 Task: Explore Airbnb accommodation in Chacarita, Costa Rica from 10th December, 2023 to 25th December, 2023 for 3 adults, 1 child. Place can be shared room with 2 bedrooms having 3 beds and 2 bathrooms. Property type can be guest house. Amenities needed are: wifi, free parkinig on premises, gym, breakfast. Look for 5 properties as per requirement.
Action: Mouse pressed left at (411, 99)
Screenshot: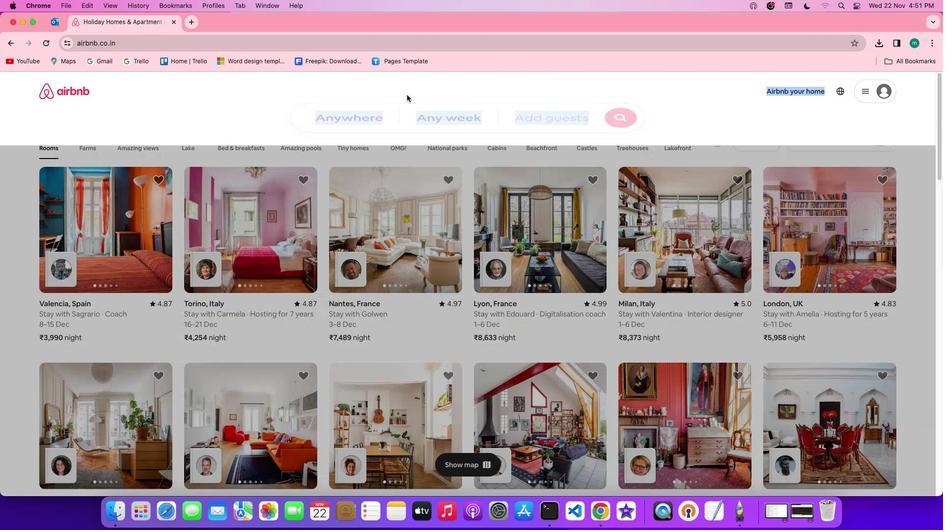 
Action: Mouse moved to (373, 134)
Screenshot: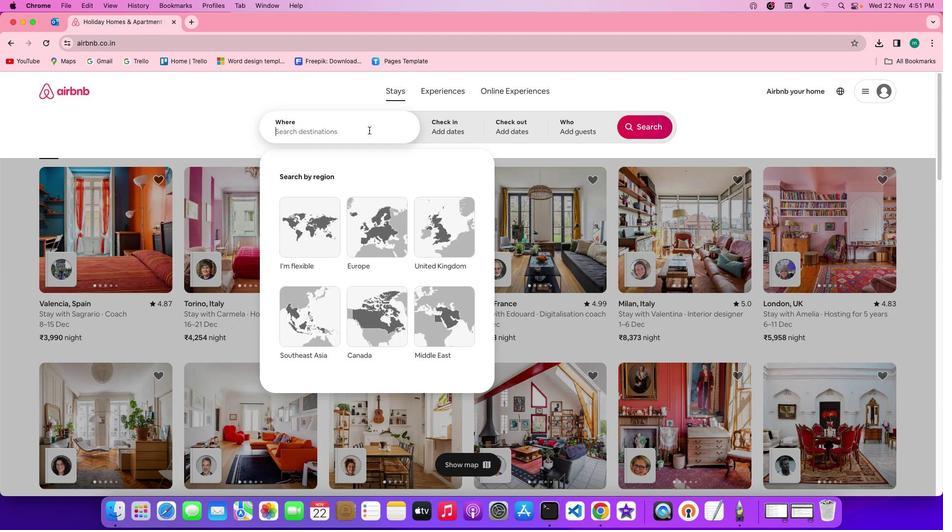 
Action: Mouse pressed left at (373, 134)
Screenshot: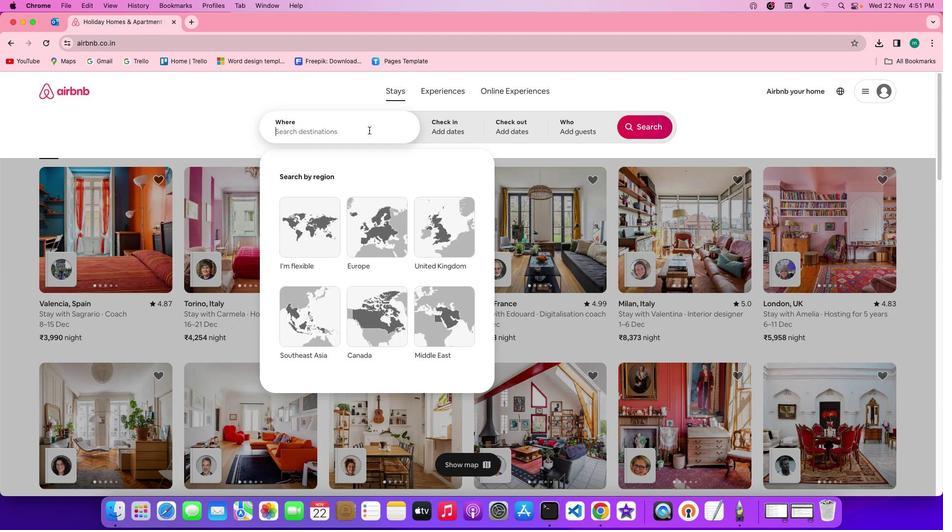 
Action: Key pressed Key.shift'C''h''a''c''a''r''i''t''a'','Key.spaceKey.shift'c''o''s''t''a'Key.spaceKey.shift'R''i''c''a'
Screenshot: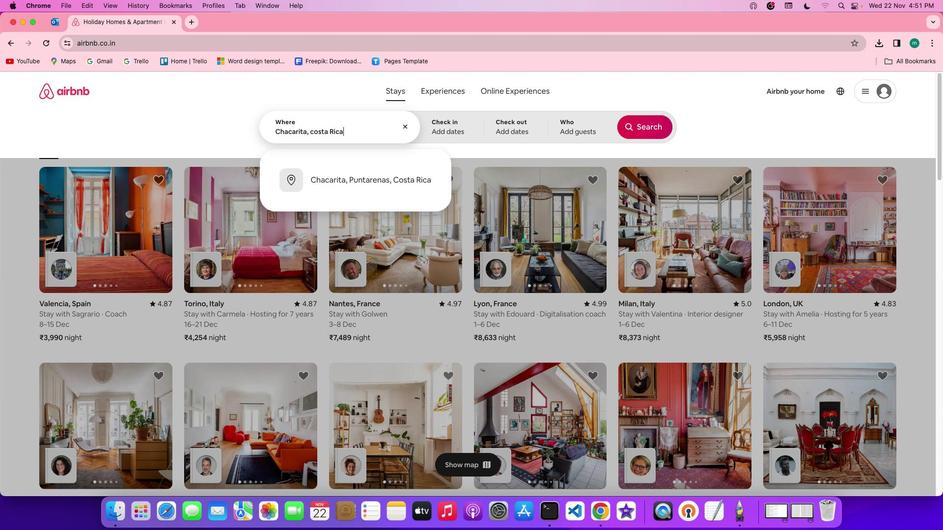 
Action: Mouse moved to (439, 126)
Screenshot: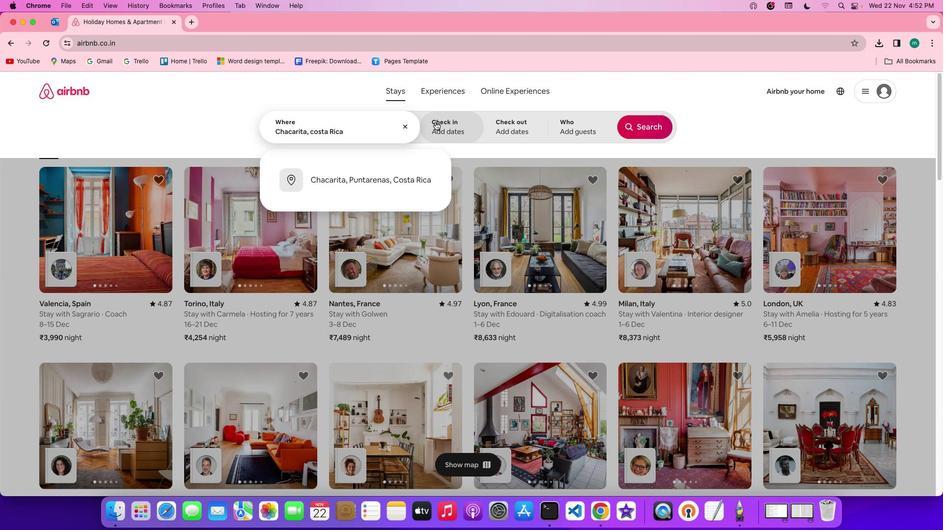 
Action: Mouse pressed left at (439, 126)
Screenshot: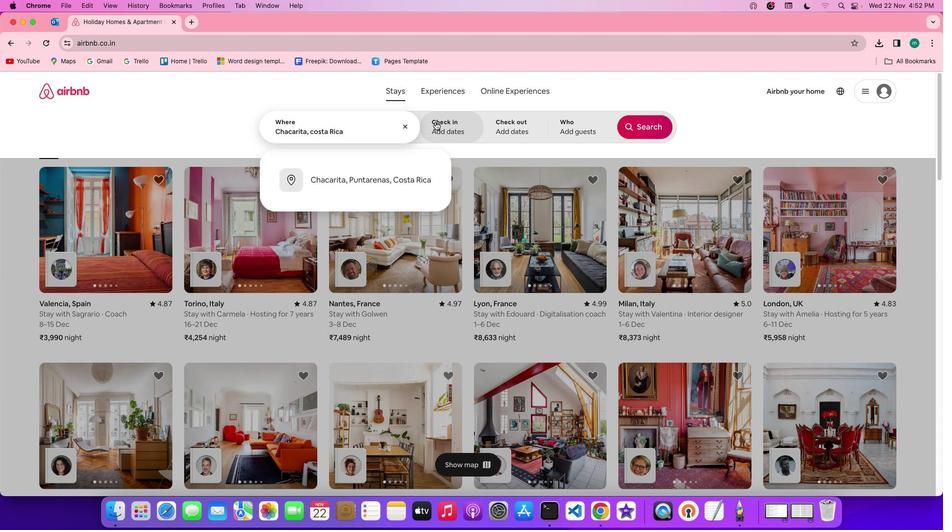 
Action: Mouse moved to (552, 257)
Screenshot: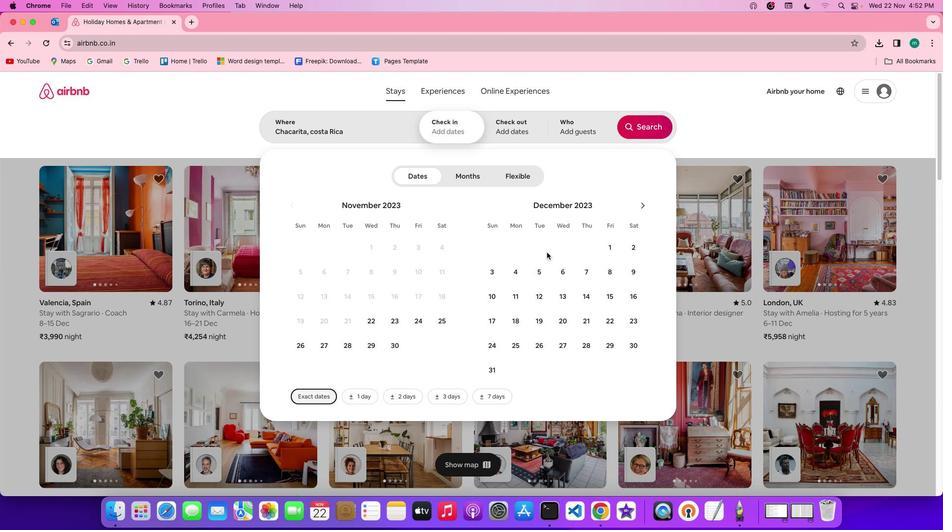 
Action: Mouse scrolled (552, 257) with delta (4, 3)
Screenshot: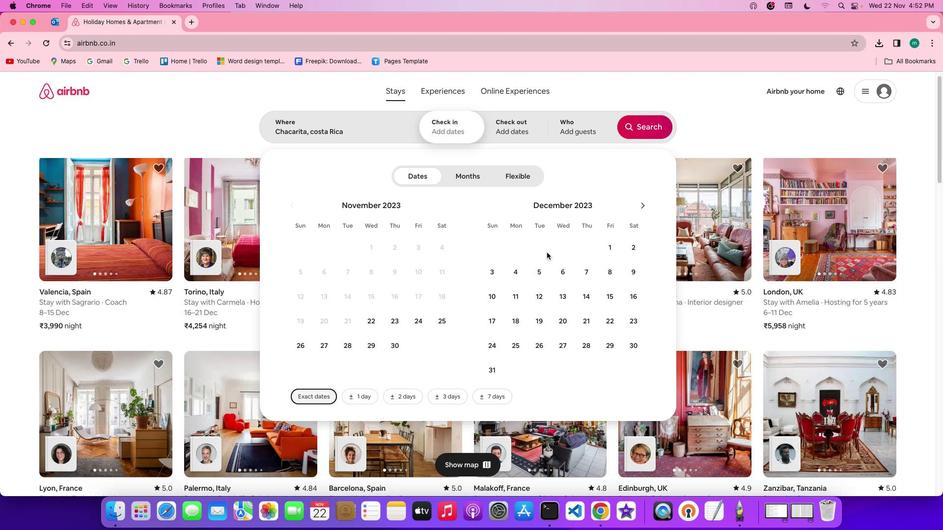 
Action: Mouse scrolled (552, 257) with delta (4, 3)
Screenshot: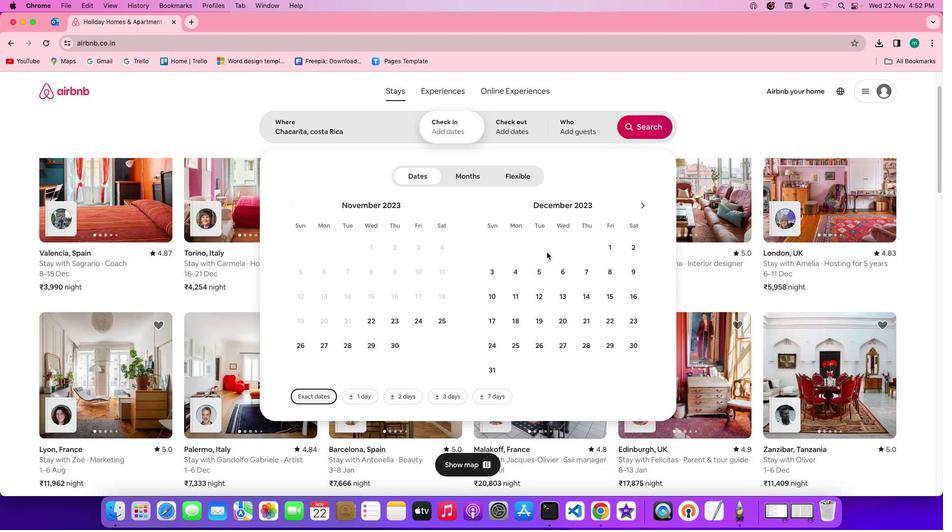 
Action: Mouse scrolled (552, 257) with delta (4, 3)
Screenshot: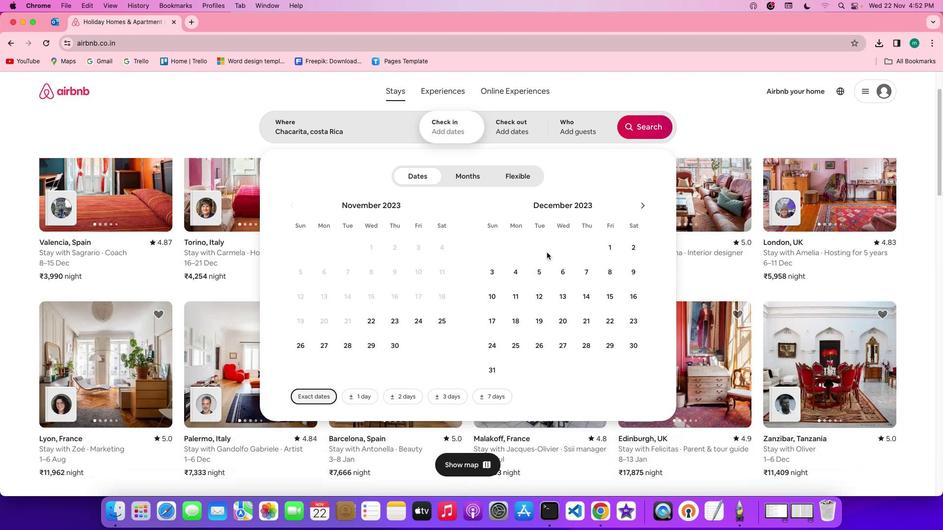 
Action: Mouse moved to (460, 93)
Screenshot: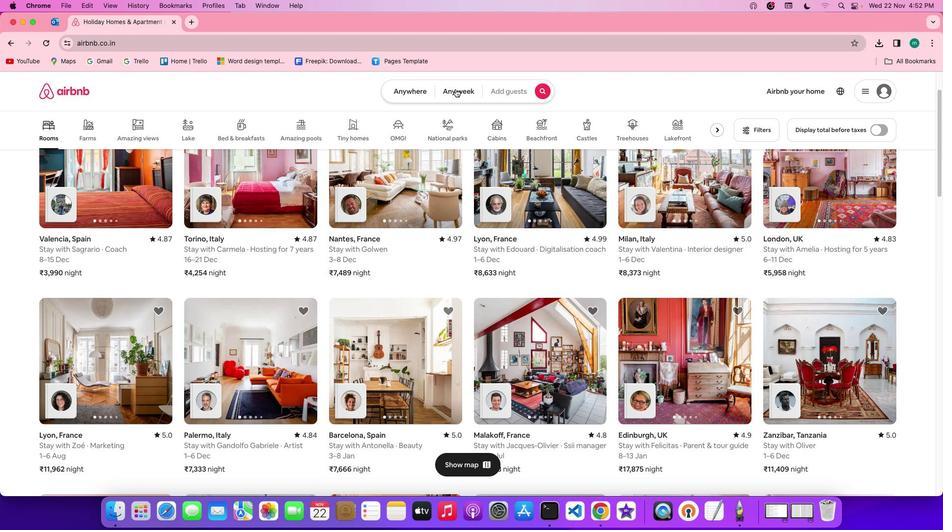 
Action: Mouse pressed left at (460, 93)
Screenshot: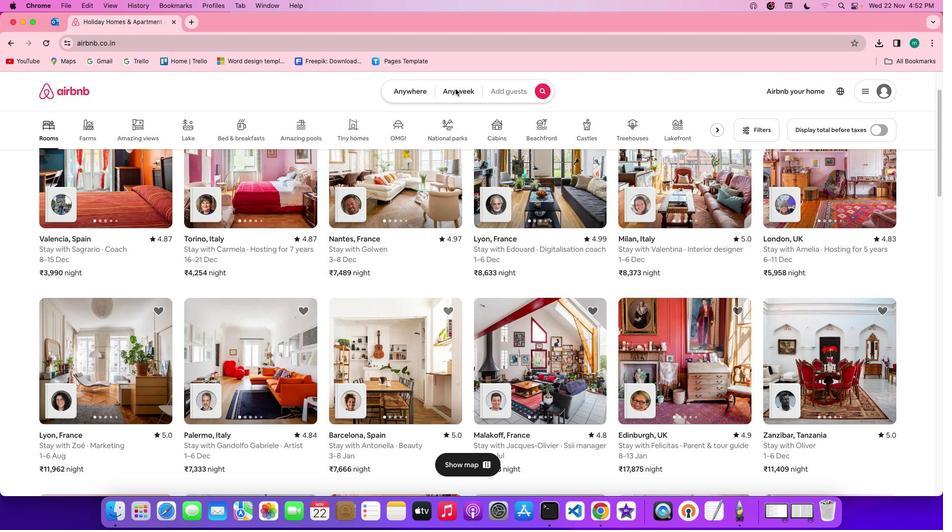 
Action: Mouse moved to (504, 296)
Screenshot: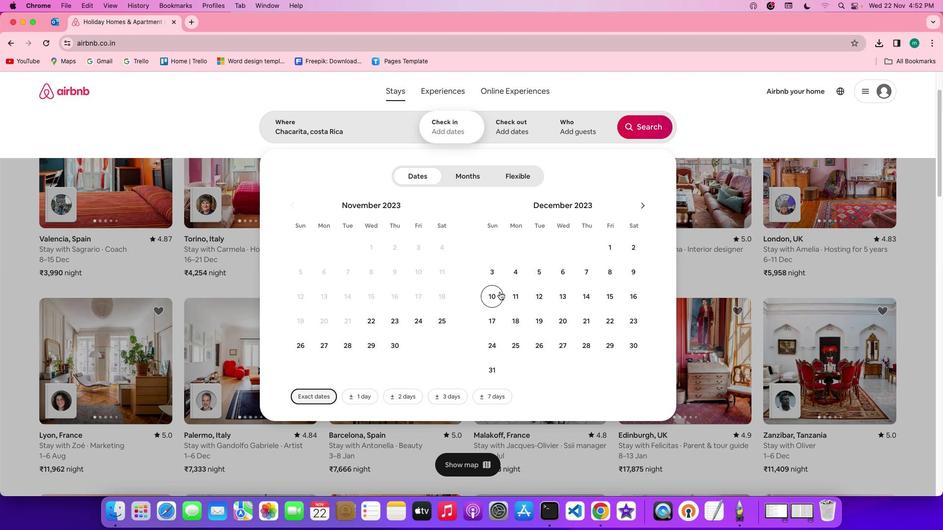 
Action: Mouse pressed left at (504, 296)
Screenshot: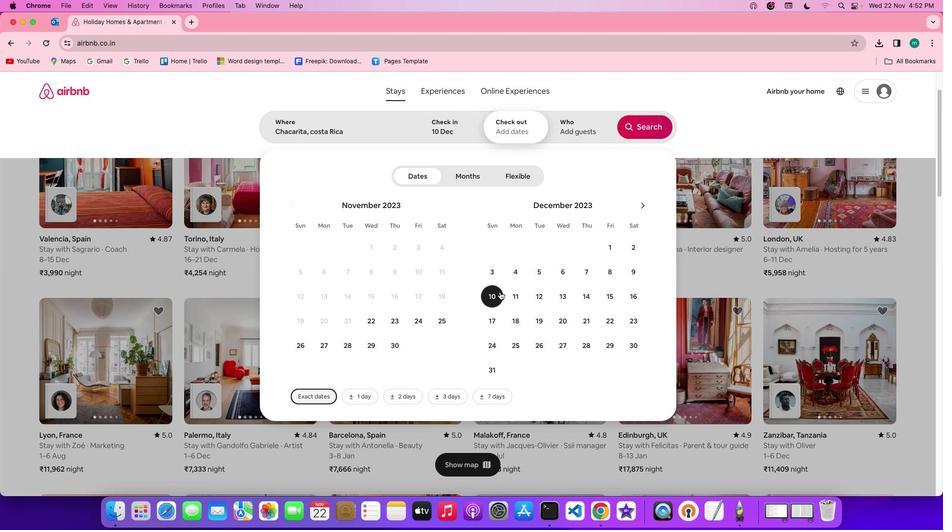 
Action: Mouse moved to (520, 344)
Screenshot: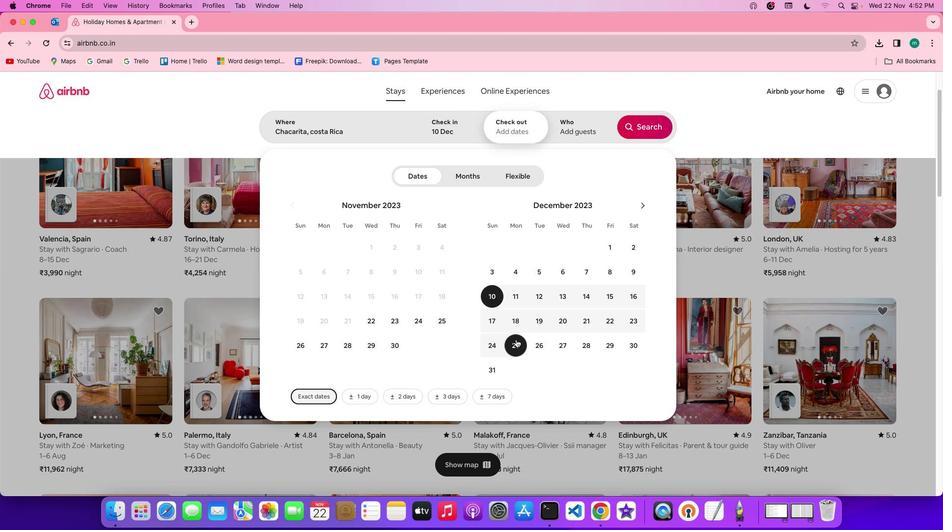 
Action: Mouse pressed left at (520, 344)
Screenshot: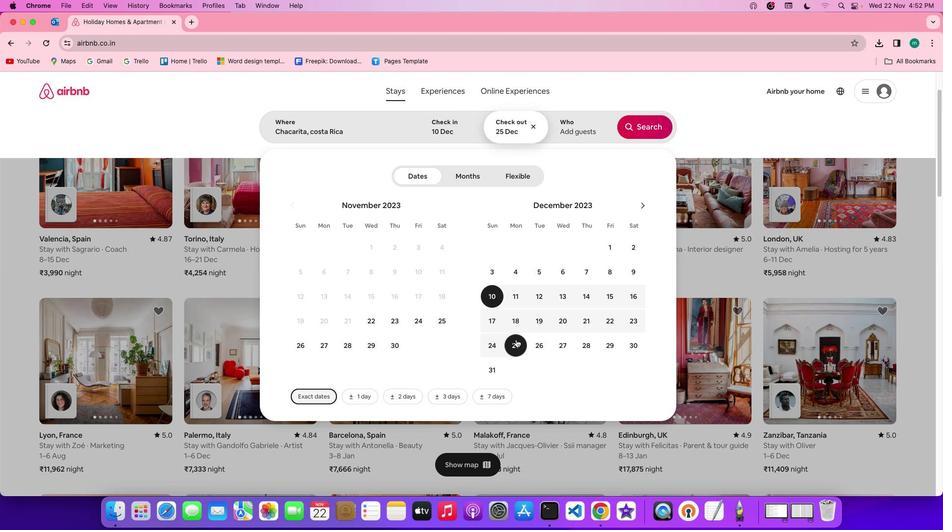 
Action: Mouse moved to (569, 129)
Screenshot: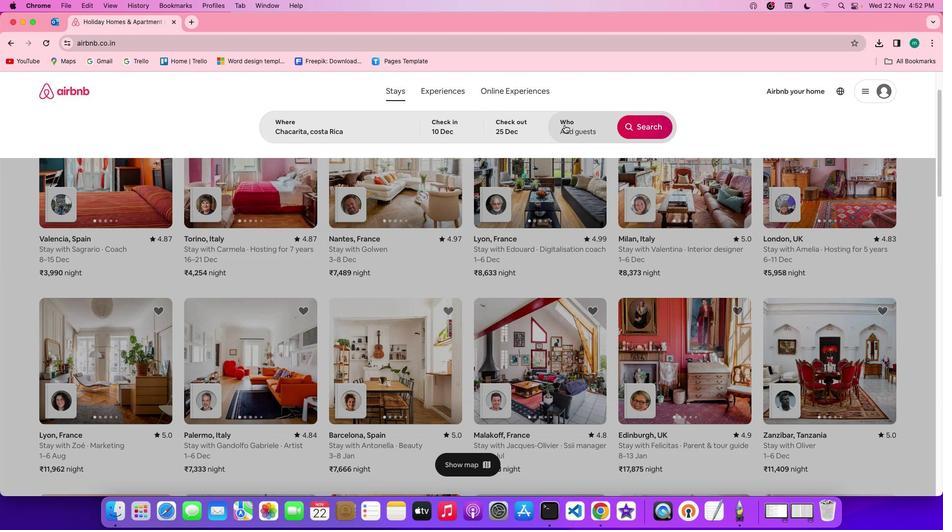 
Action: Mouse pressed left at (569, 129)
Screenshot: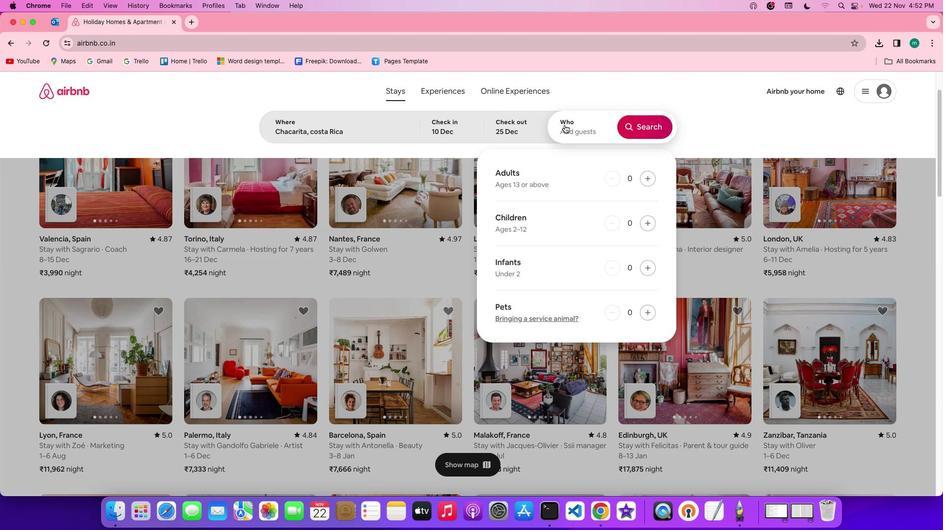 
Action: Mouse moved to (653, 184)
Screenshot: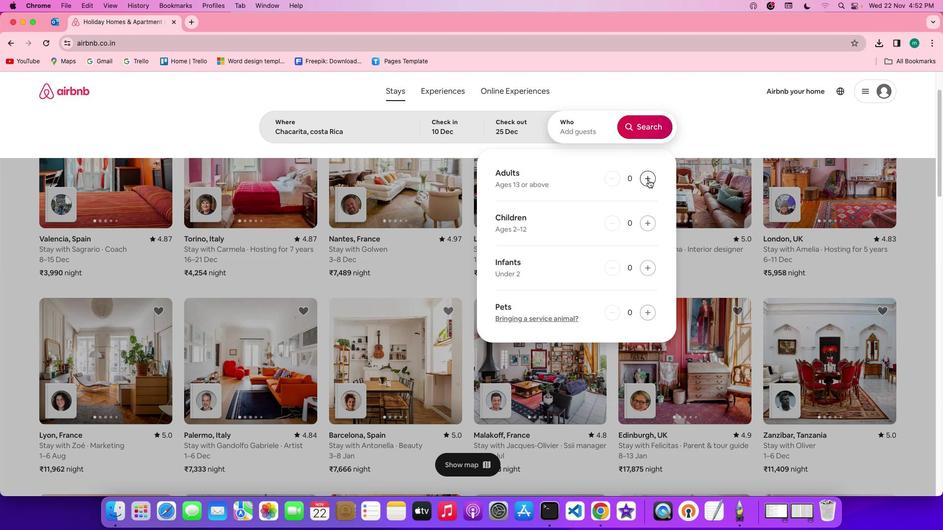 
Action: Mouse pressed left at (653, 184)
Screenshot: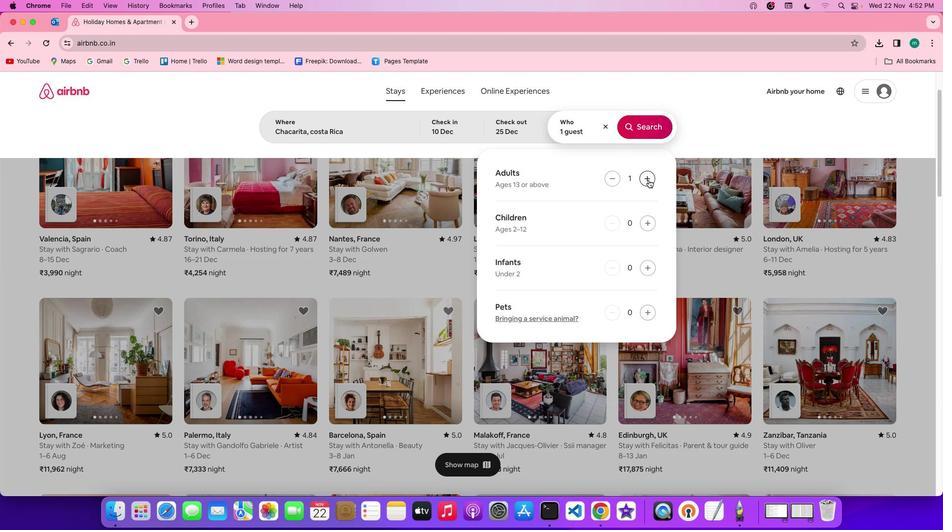 
Action: Mouse pressed left at (653, 184)
Screenshot: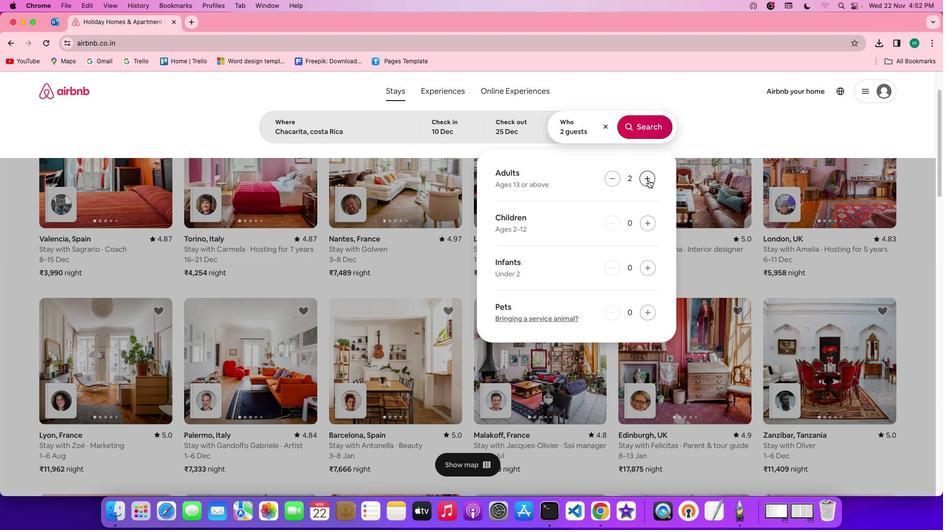 
Action: Mouse pressed left at (653, 184)
Screenshot: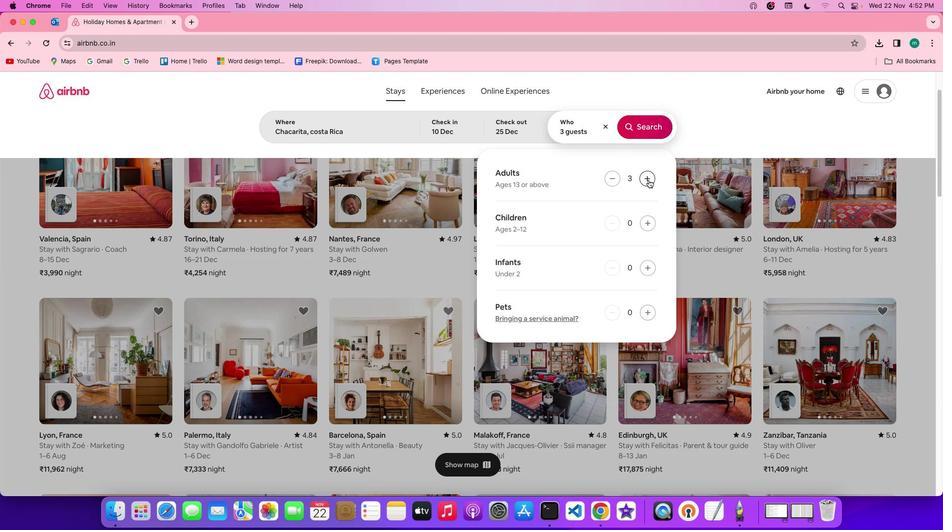 
Action: Mouse moved to (653, 227)
Screenshot: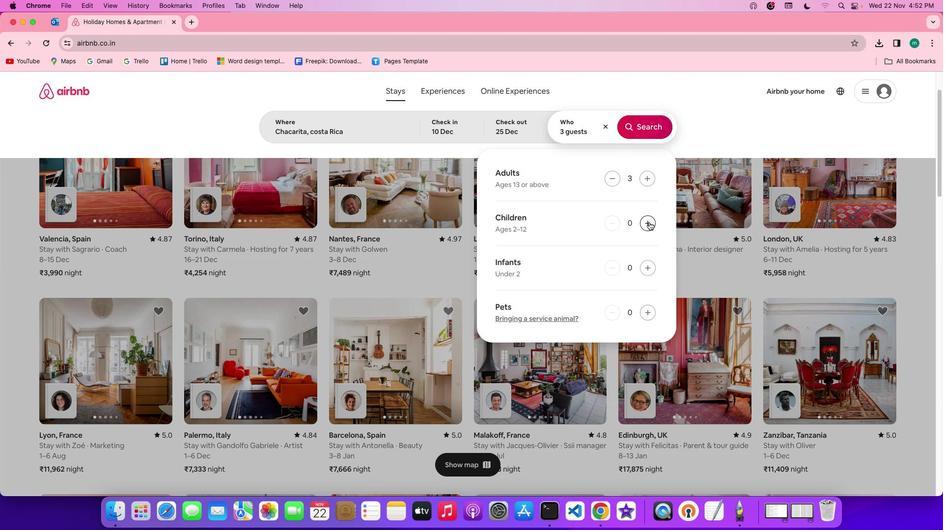 
Action: Mouse pressed left at (653, 227)
Screenshot: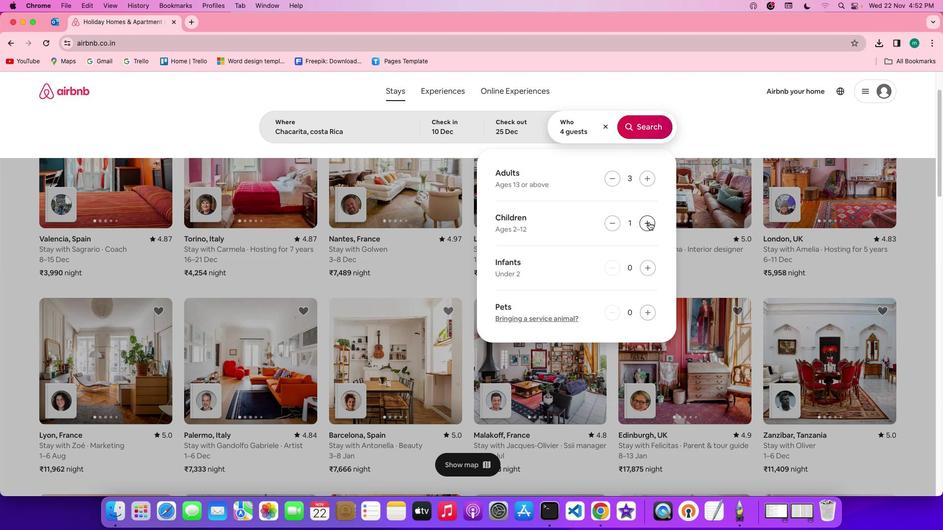 
Action: Mouse moved to (650, 128)
Screenshot: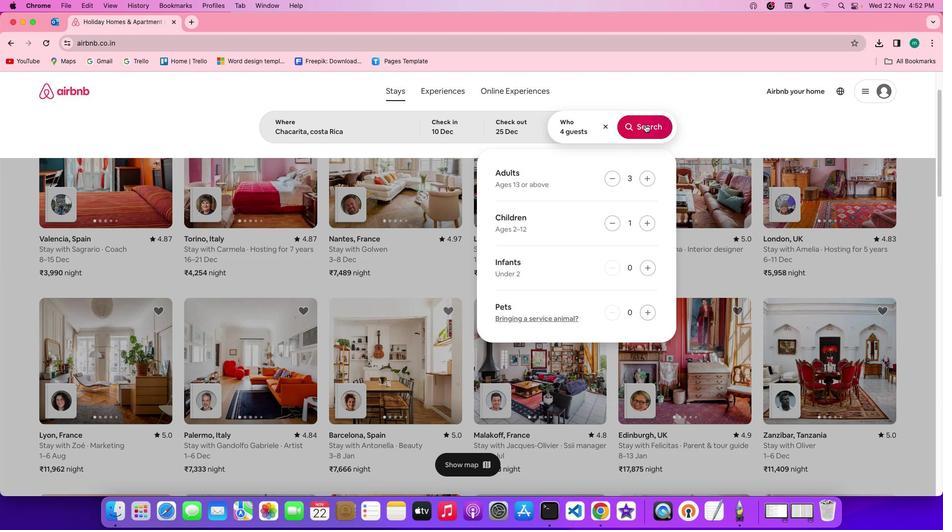 
Action: Mouse pressed left at (650, 128)
Screenshot: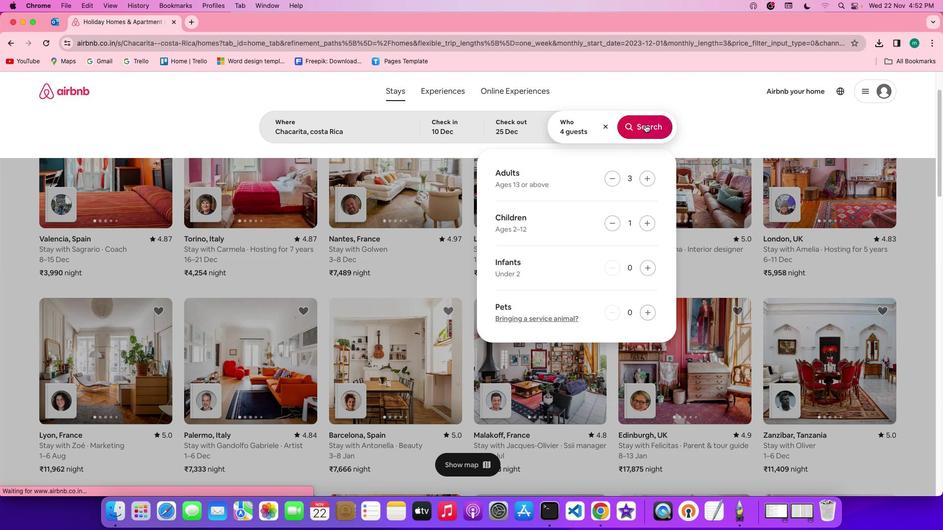 
Action: Mouse moved to (799, 129)
Screenshot: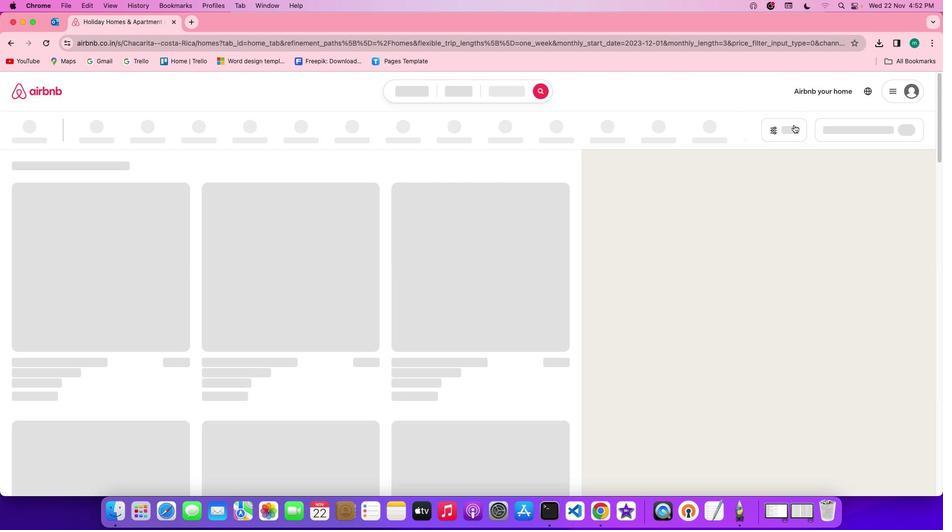 
Action: Mouse pressed left at (799, 129)
Screenshot: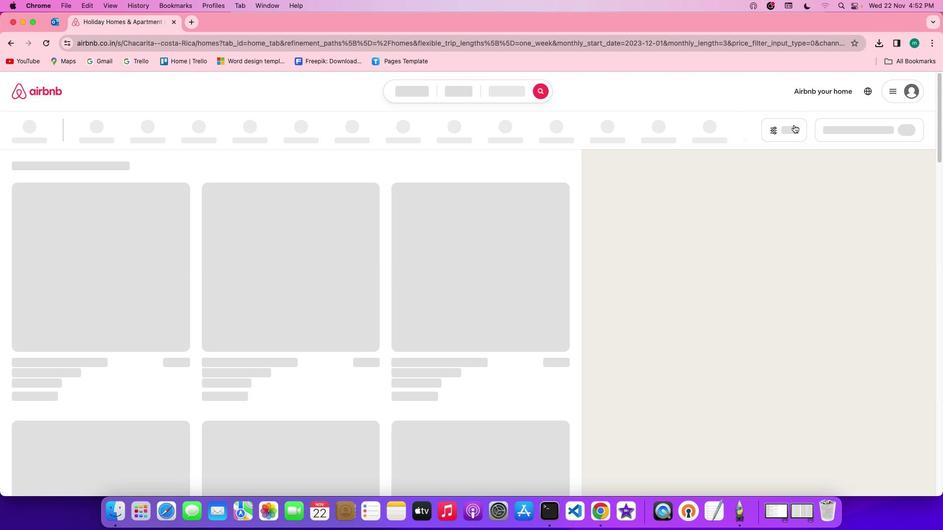 
Action: Mouse moved to (790, 134)
Screenshot: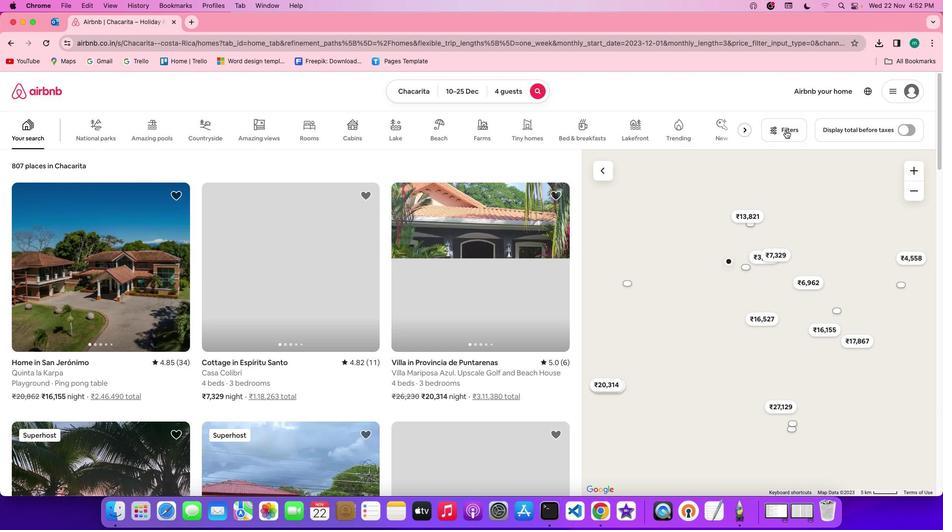
Action: Mouse pressed left at (790, 134)
Screenshot: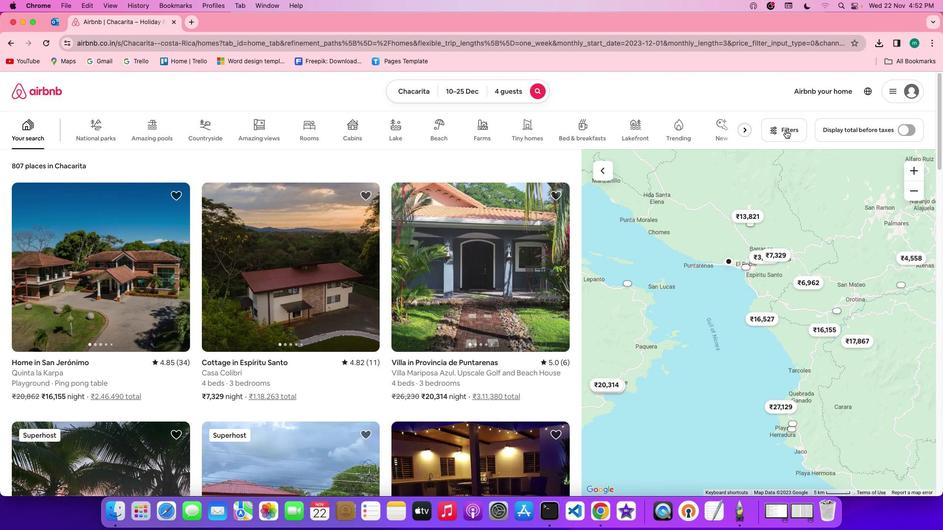 
Action: Mouse moved to (505, 301)
Screenshot: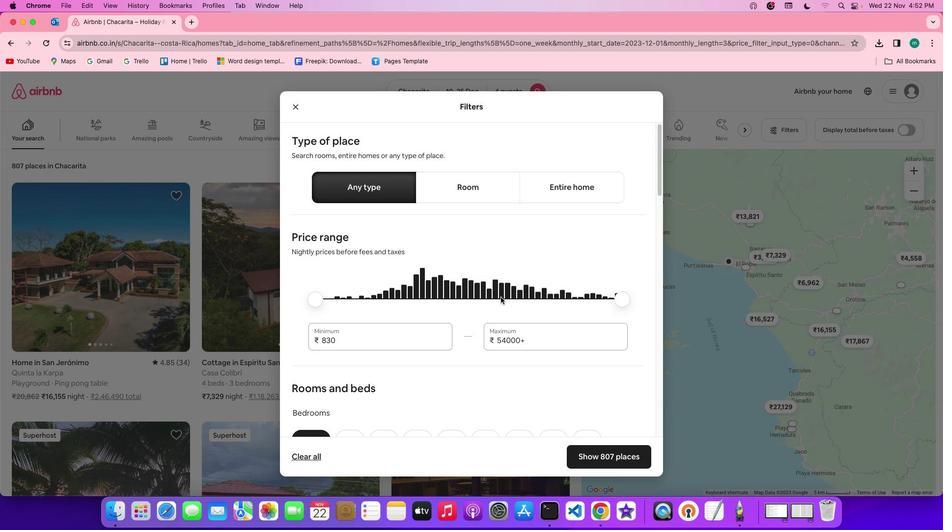 
Action: Mouse scrolled (505, 301) with delta (4, 3)
Screenshot: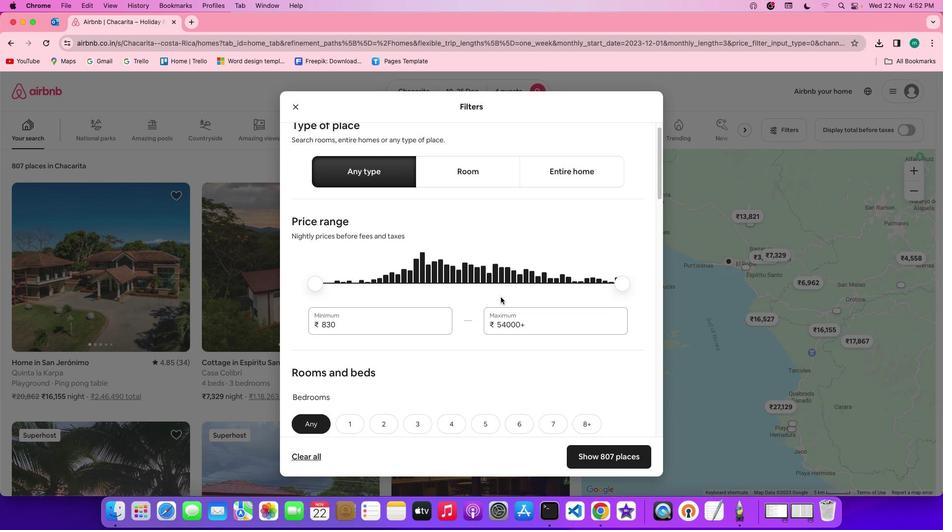 
Action: Mouse scrolled (505, 301) with delta (4, 3)
Screenshot: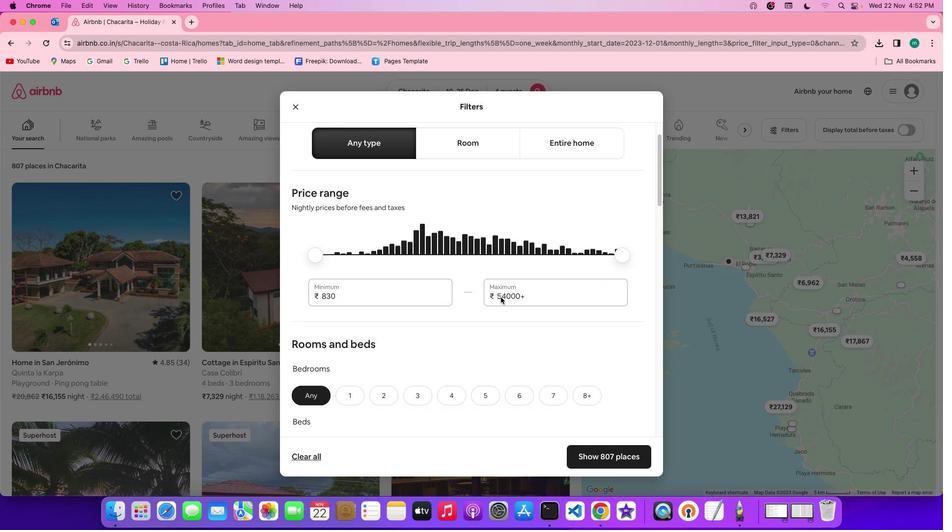
Action: Mouse scrolled (505, 301) with delta (4, 3)
Screenshot: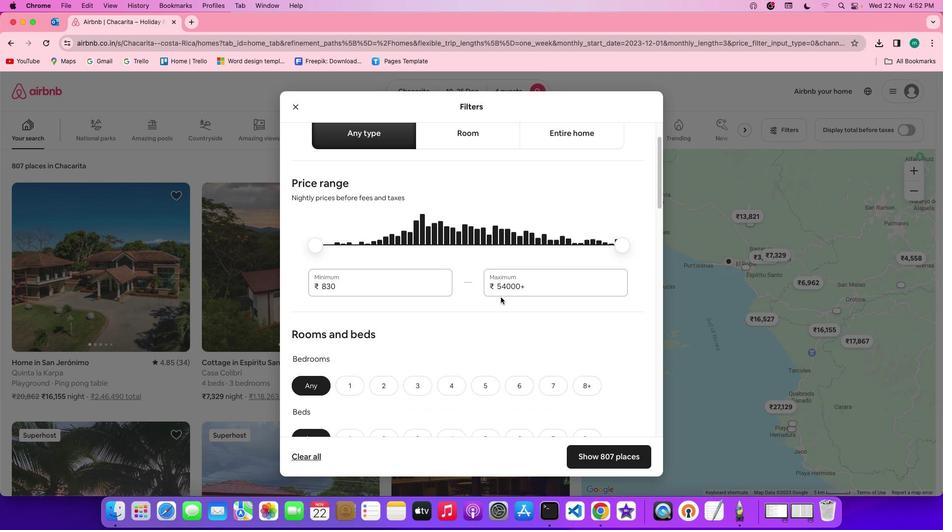 
Action: Mouse scrolled (505, 301) with delta (4, 3)
Screenshot: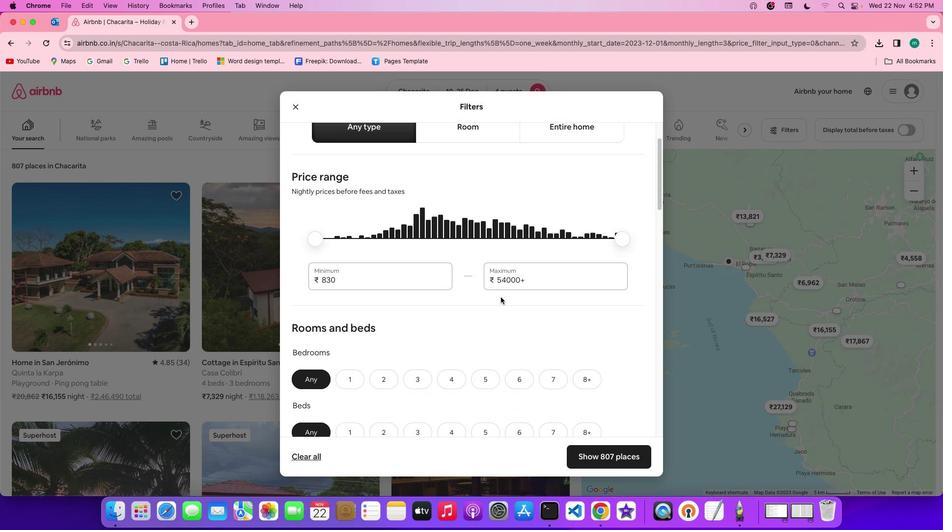 
Action: Mouse scrolled (505, 301) with delta (4, 3)
Screenshot: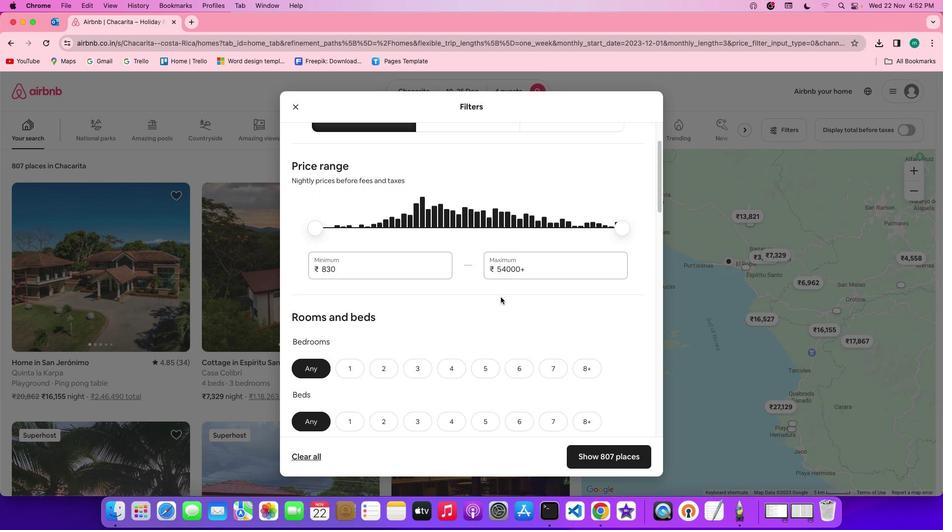 
Action: Mouse scrolled (505, 301) with delta (4, 3)
Screenshot: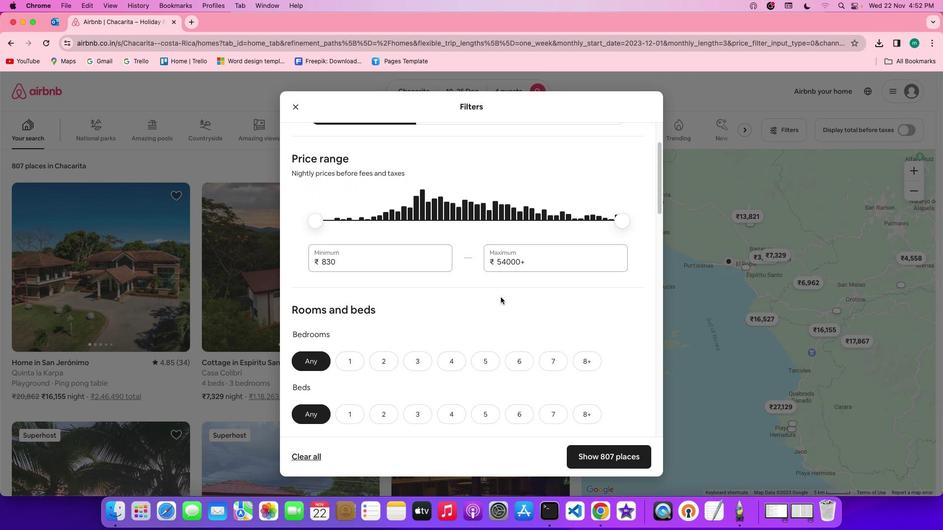 
Action: Mouse scrolled (505, 301) with delta (4, 3)
Screenshot: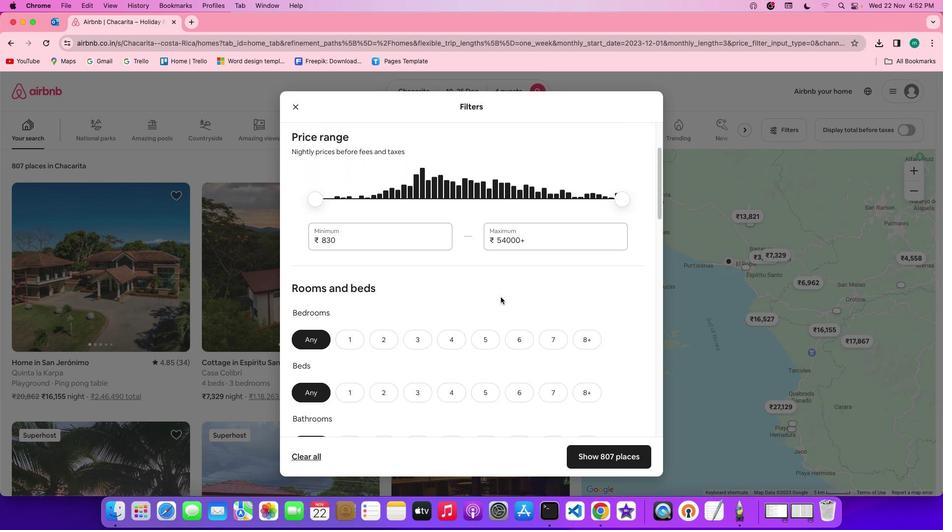 
Action: Mouse scrolled (505, 301) with delta (4, 3)
Screenshot: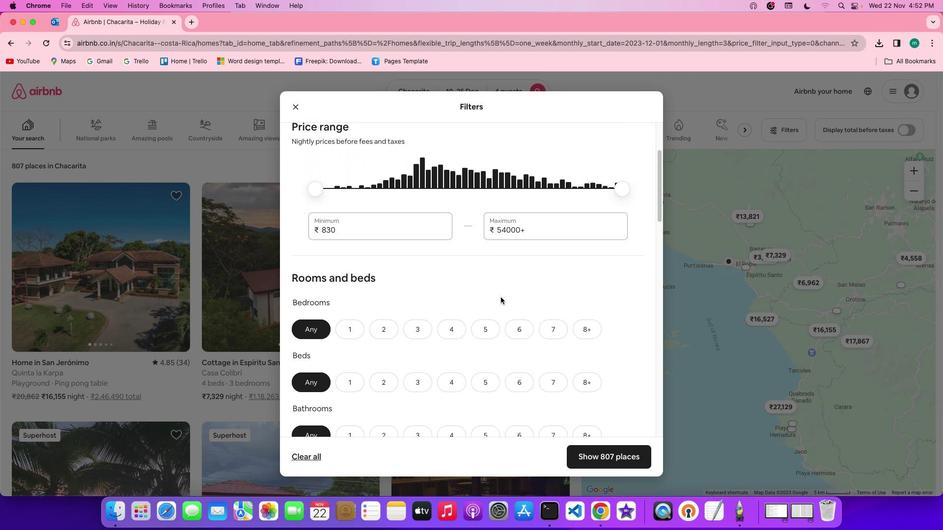 
Action: Mouse scrolled (505, 301) with delta (4, 3)
Screenshot: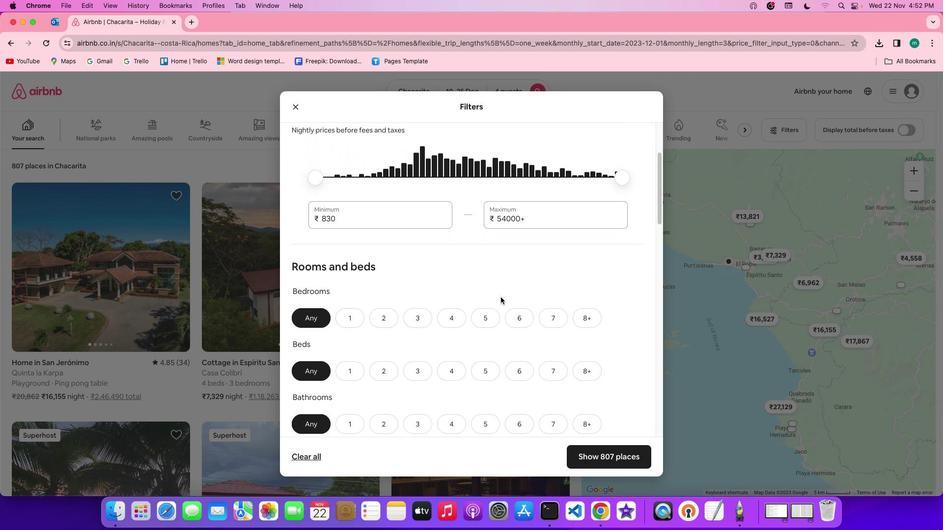 
Action: Mouse scrolled (505, 301) with delta (4, 3)
Screenshot: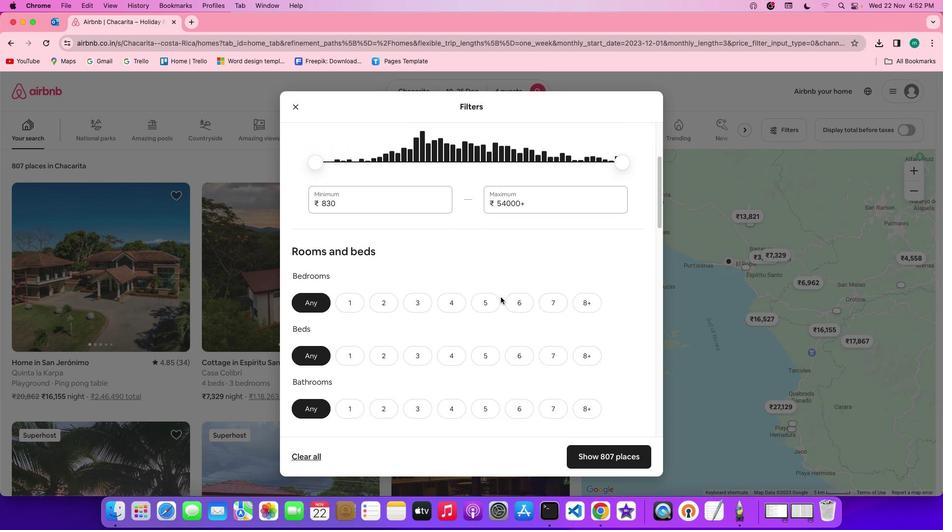 
Action: Mouse scrolled (505, 301) with delta (4, 3)
Screenshot: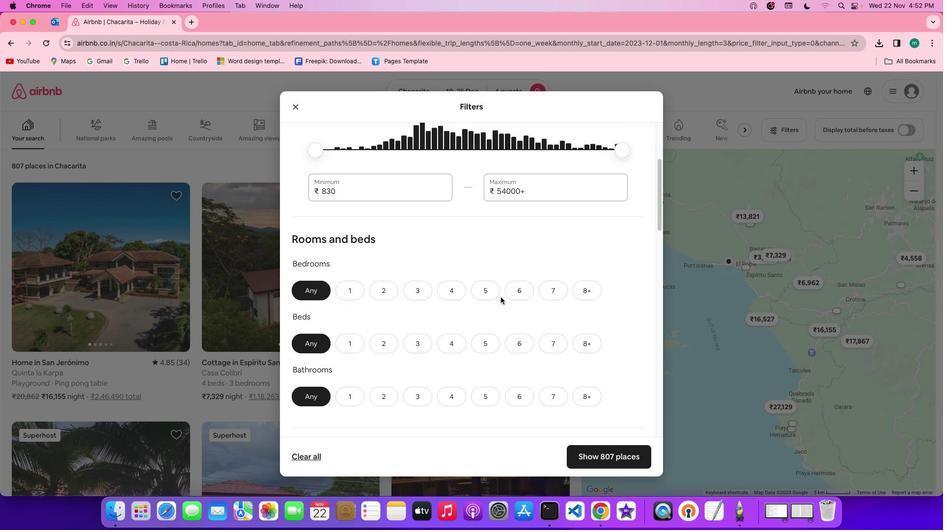 
Action: Mouse scrolled (505, 301) with delta (4, 3)
Screenshot: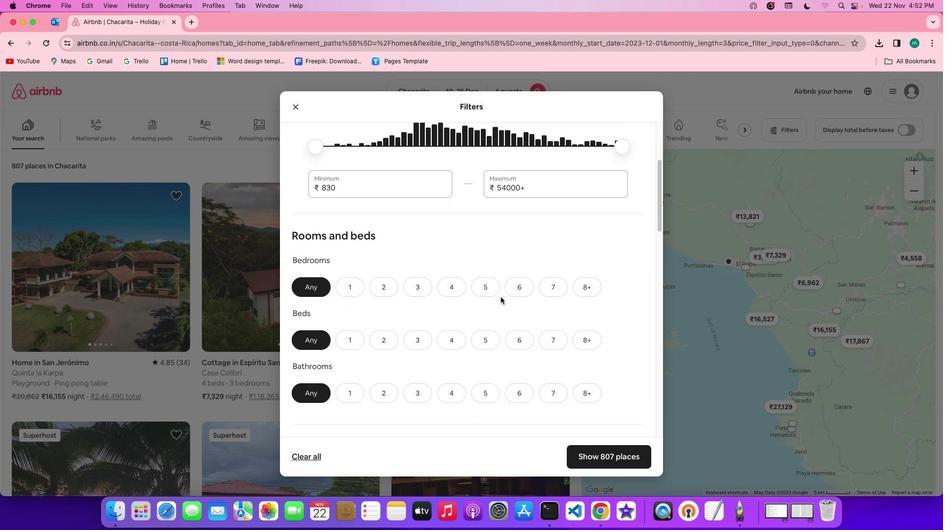 
Action: Mouse scrolled (505, 301) with delta (4, 3)
Screenshot: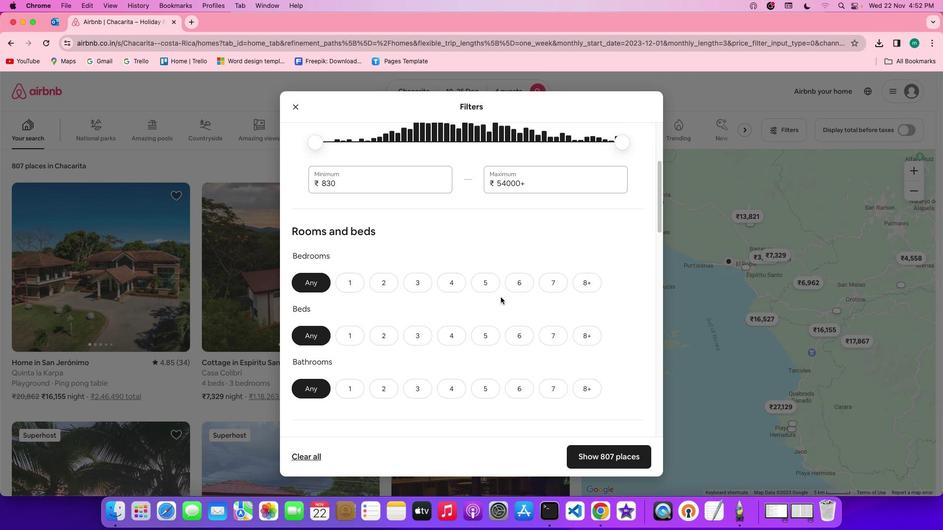 
Action: Mouse scrolled (505, 301) with delta (4, 3)
Screenshot: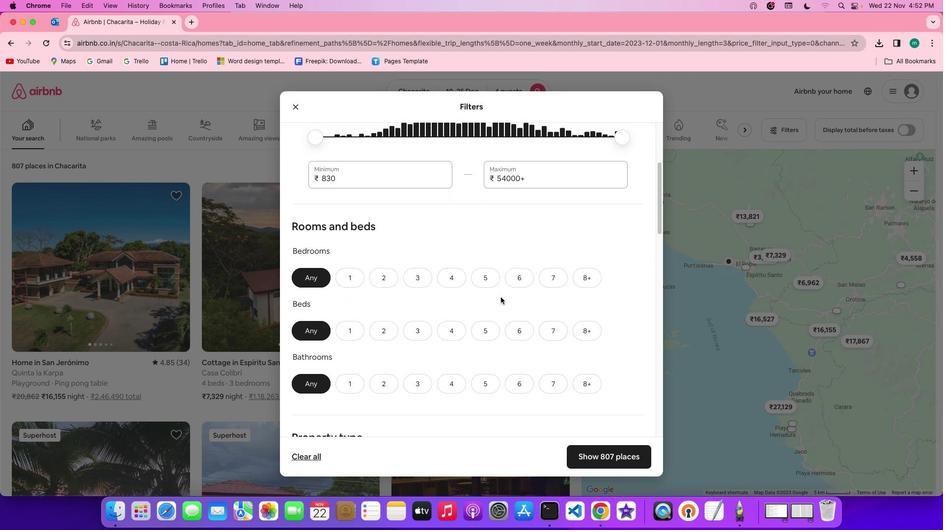 
Action: Mouse scrolled (505, 301) with delta (4, 3)
Screenshot: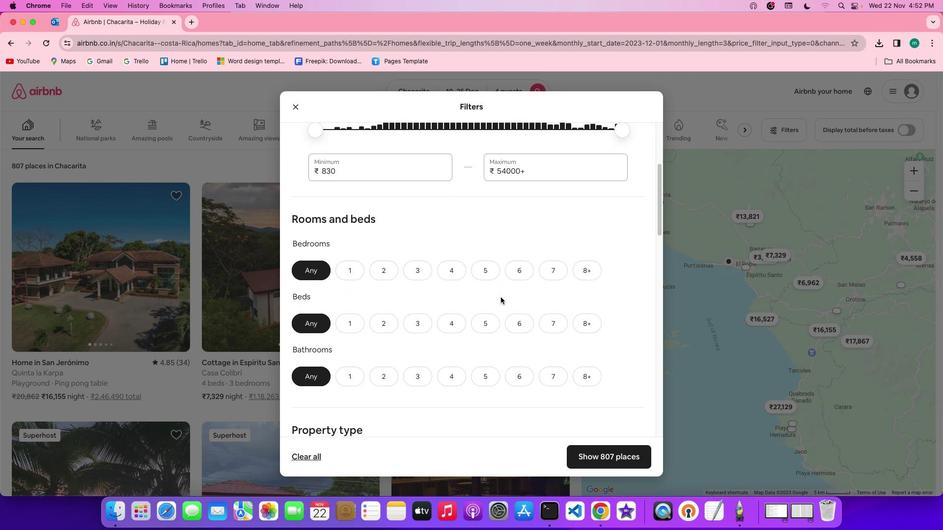 
Action: Mouse scrolled (505, 301) with delta (4, 3)
Screenshot: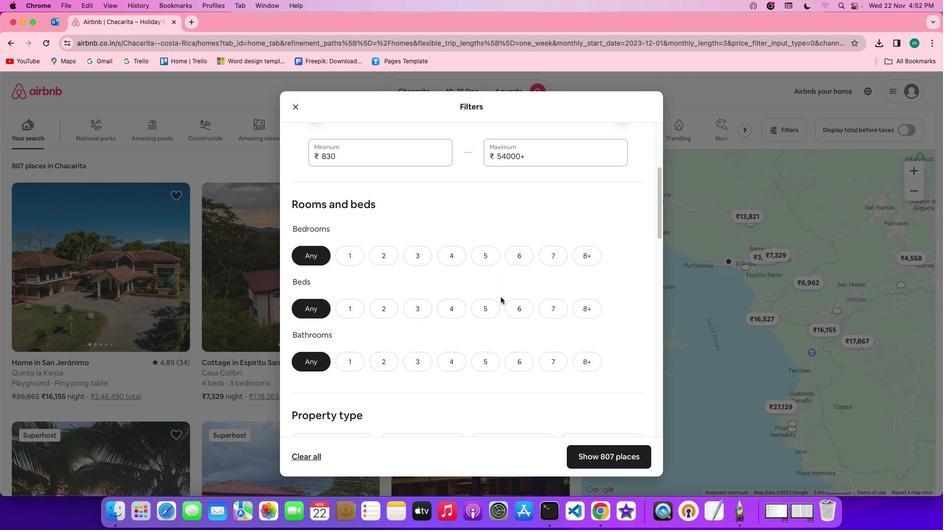 
Action: Mouse scrolled (505, 301) with delta (4, 3)
Screenshot: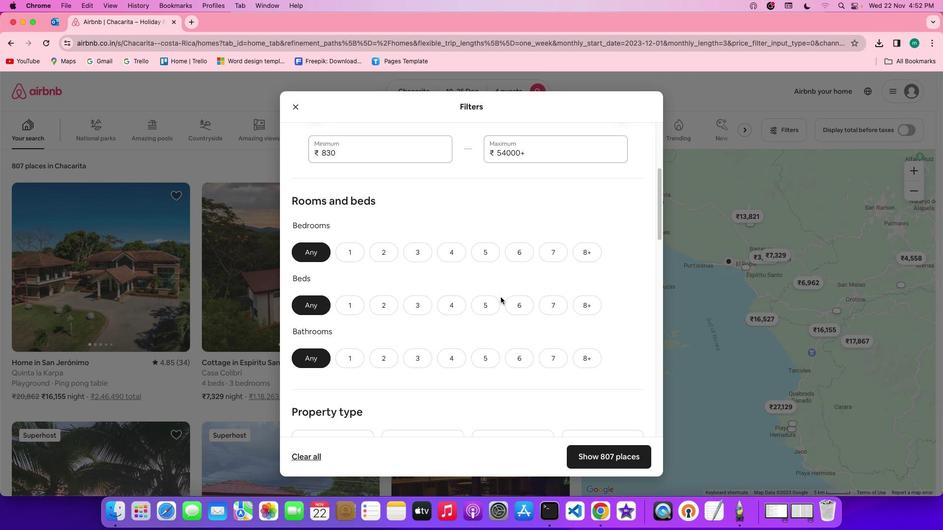 
Action: Mouse scrolled (505, 301) with delta (4, 3)
Screenshot: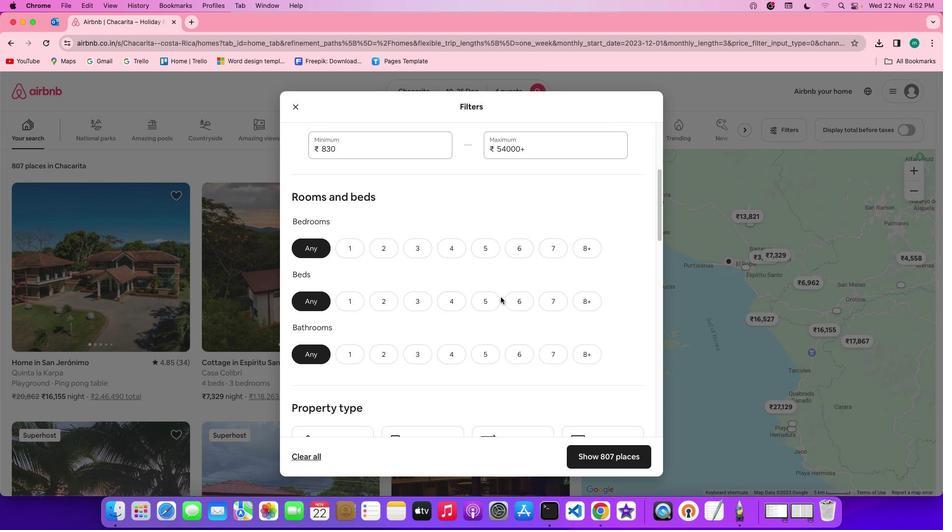 
Action: Mouse scrolled (505, 301) with delta (4, 3)
Screenshot: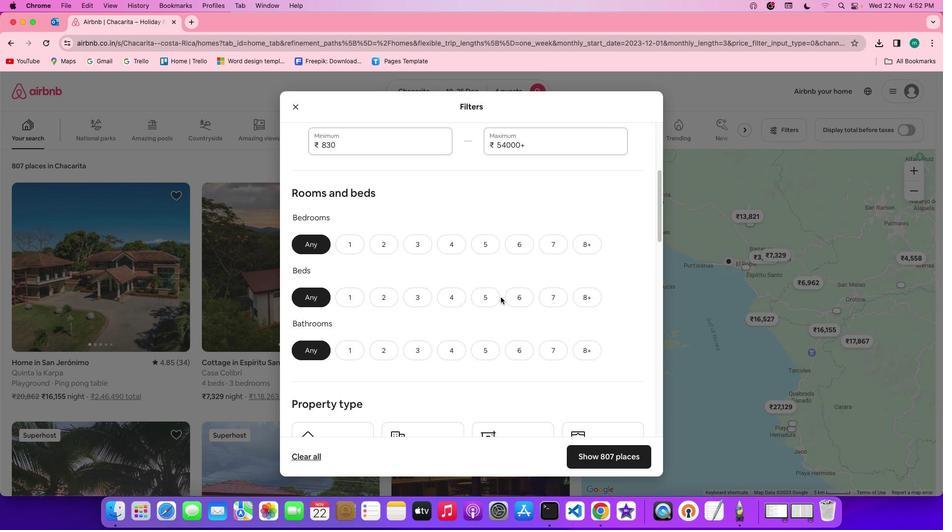 
Action: Mouse scrolled (505, 301) with delta (4, 3)
Screenshot: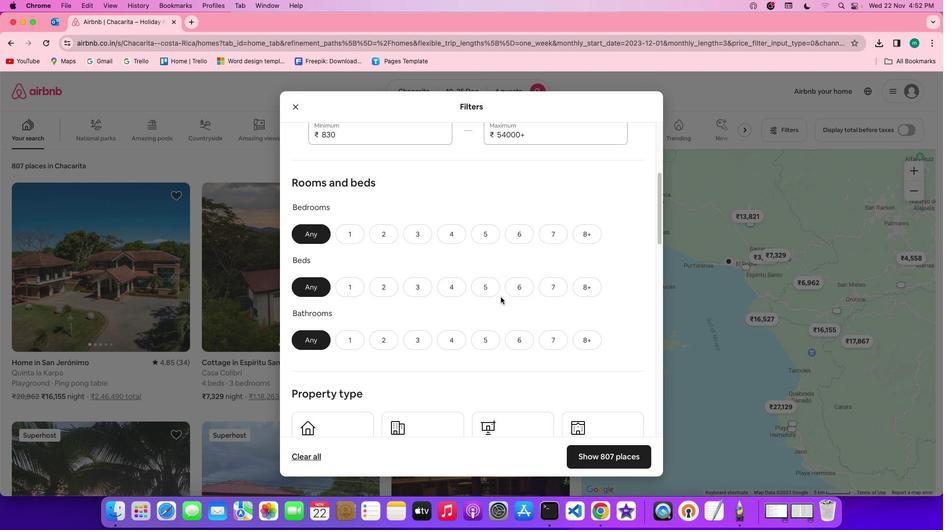 
Action: Mouse scrolled (505, 301) with delta (4, 3)
Screenshot: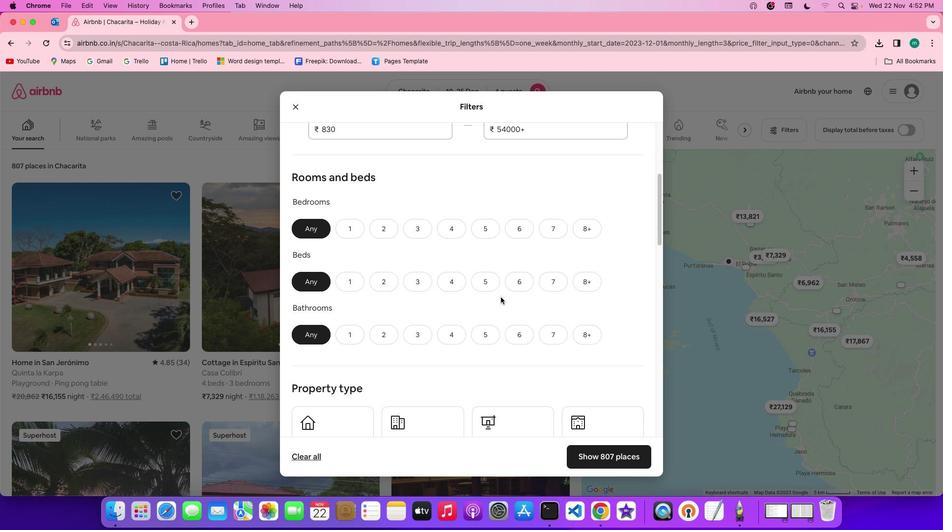
Action: Mouse scrolled (505, 301) with delta (4, 3)
Screenshot: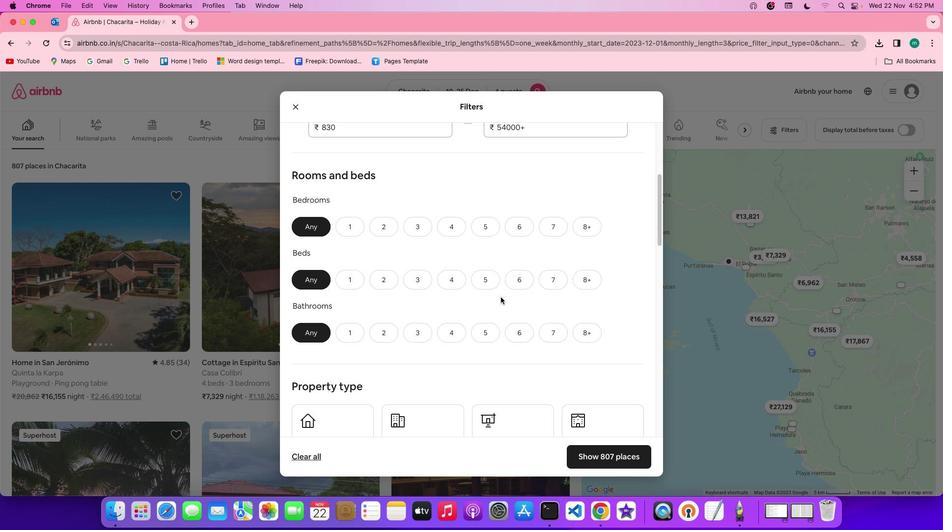 
Action: Mouse moved to (388, 232)
Screenshot: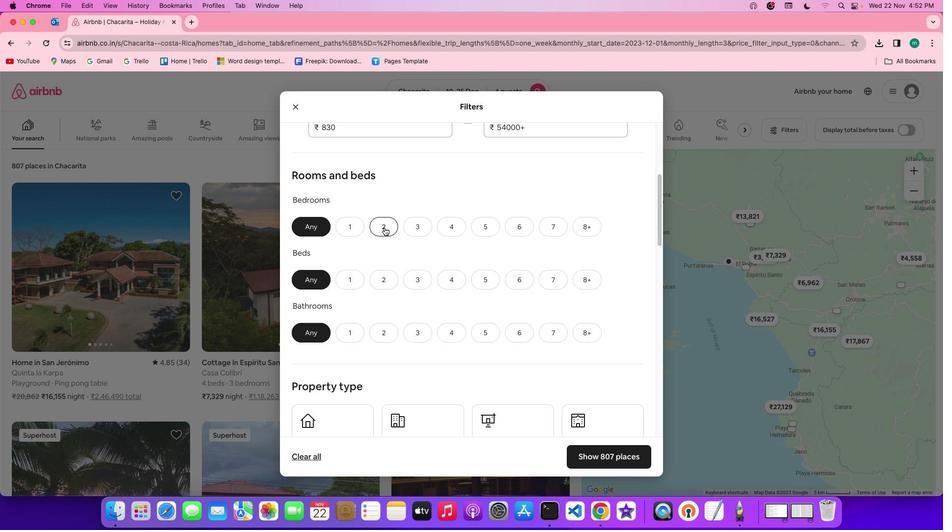 
Action: Mouse pressed left at (388, 232)
Screenshot: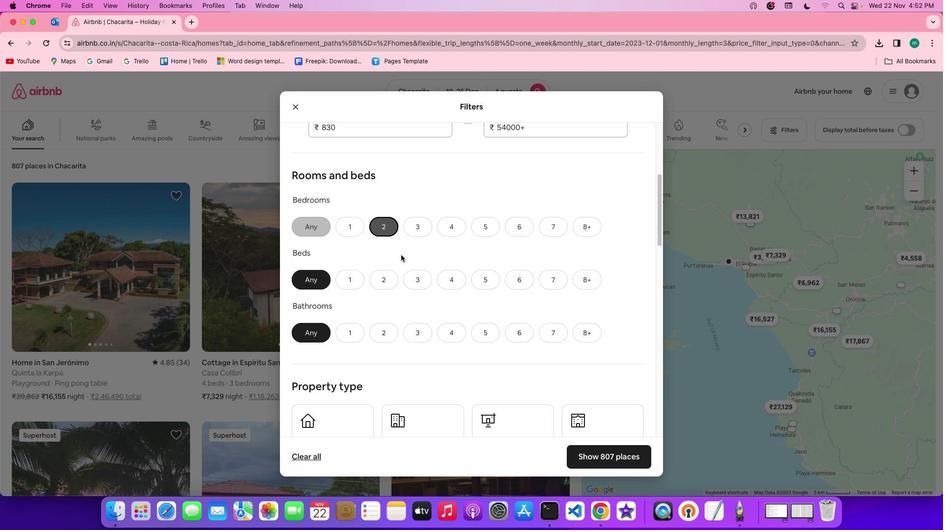 
Action: Mouse moved to (418, 284)
Screenshot: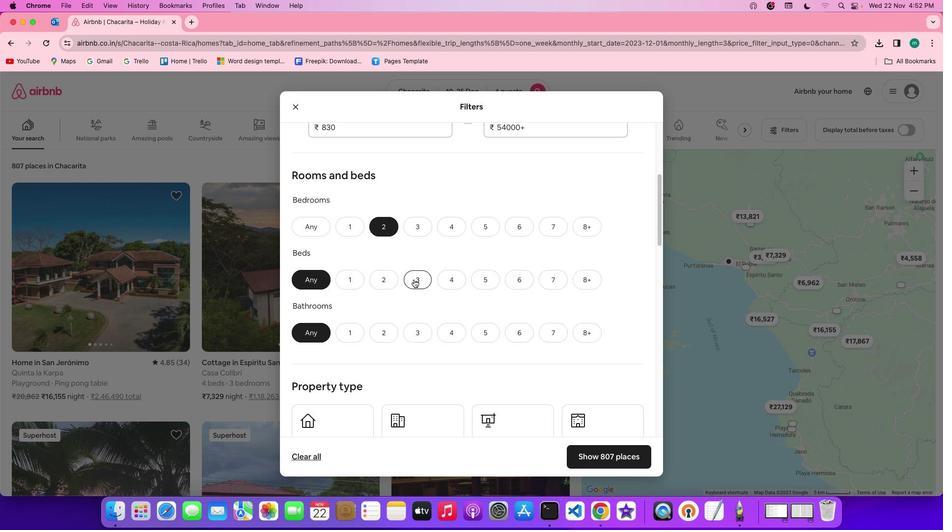 
Action: Mouse pressed left at (418, 284)
Screenshot: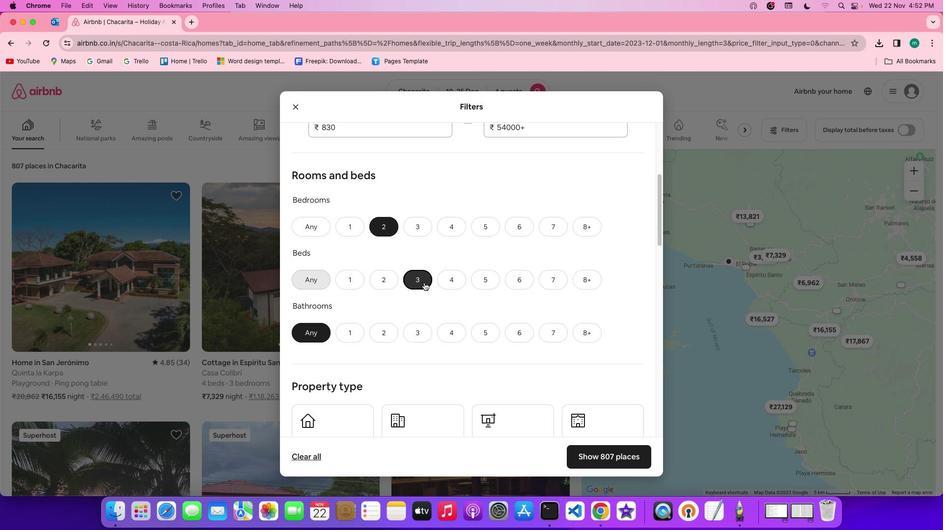 
Action: Mouse moved to (457, 292)
Screenshot: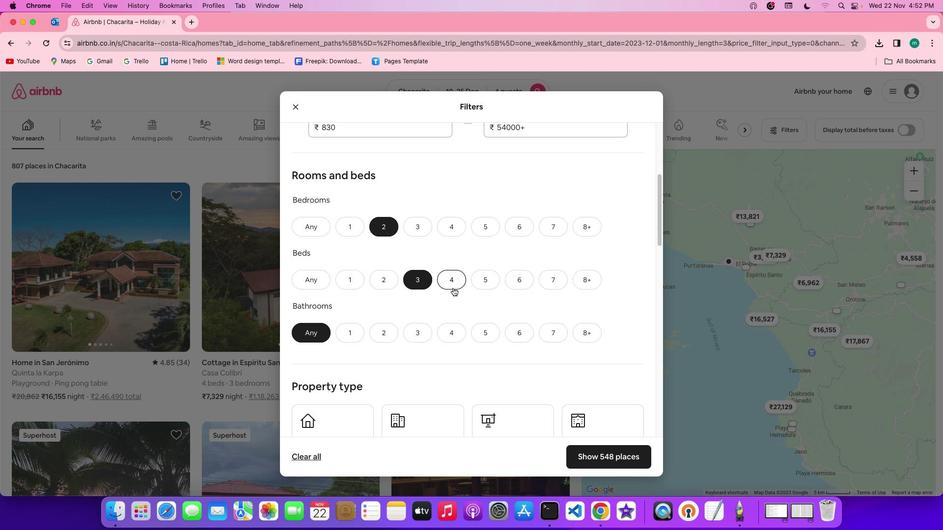 
Action: Mouse scrolled (457, 292) with delta (4, 3)
Screenshot: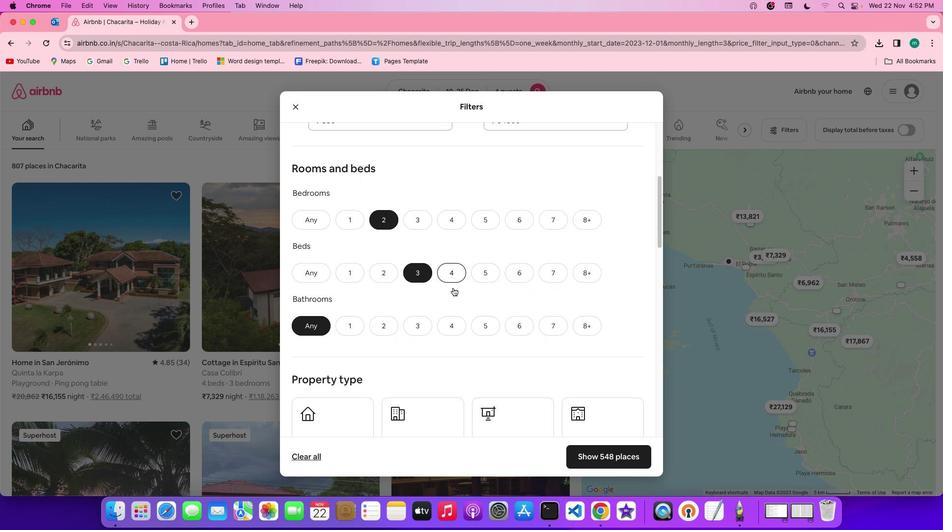 
Action: Mouse scrolled (457, 292) with delta (4, 3)
Screenshot: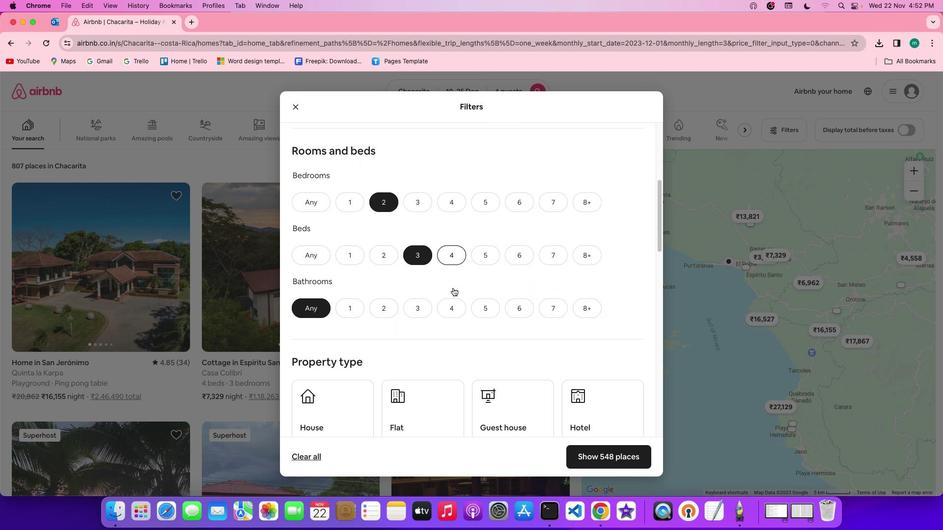
Action: Mouse scrolled (457, 292) with delta (4, 3)
Screenshot: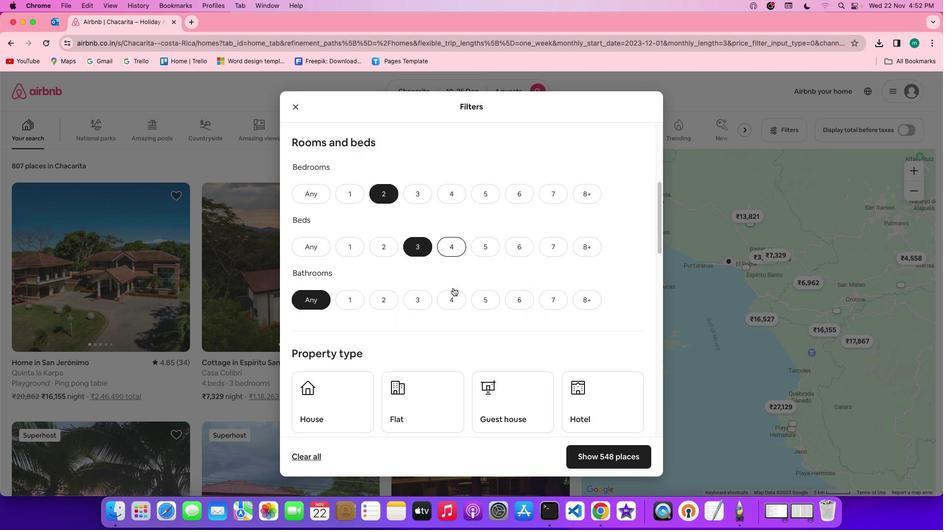 
Action: Mouse scrolled (457, 292) with delta (4, 3)
Screenshot: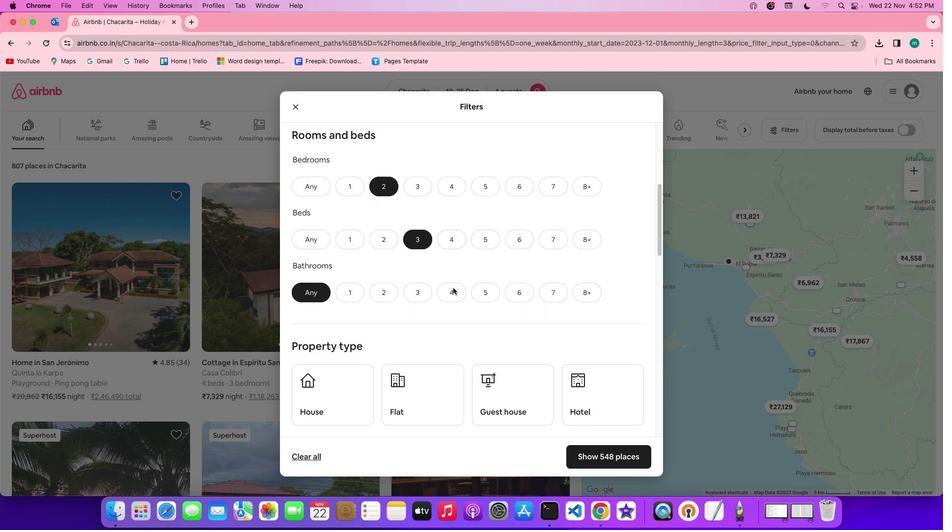 
Action: Mouse scrolled (457, 292) with delta (4, 3)
Screenshot: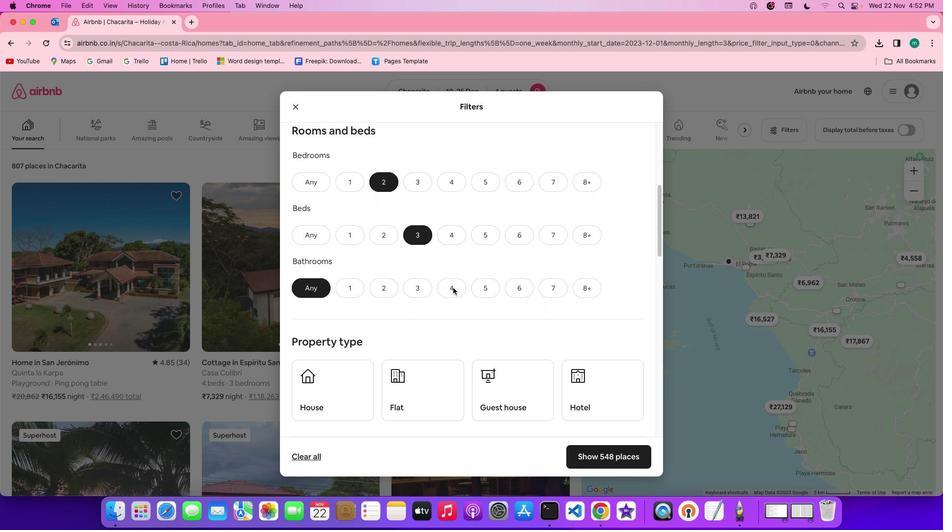 
Action: Mouse moved to (395, 290)
Screenshot: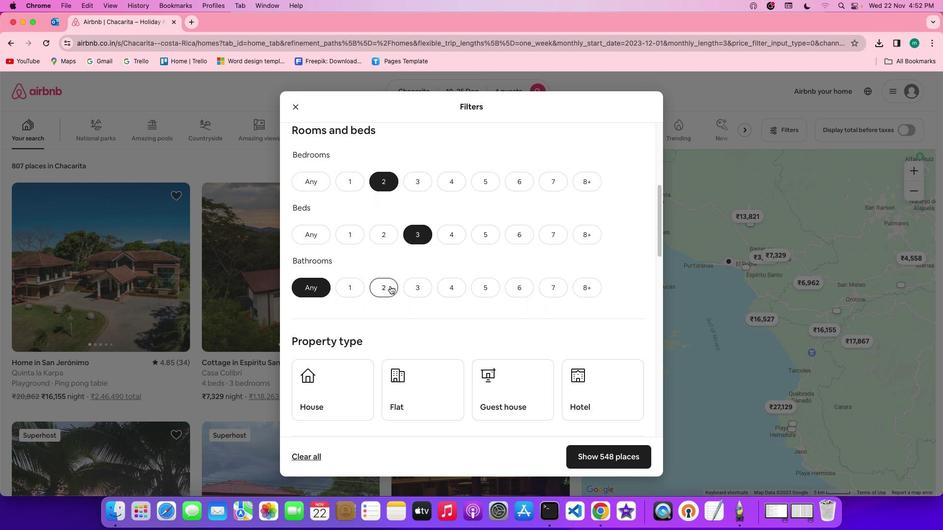 
Action: Mouse pressed left at (395, 290)
Screenshot: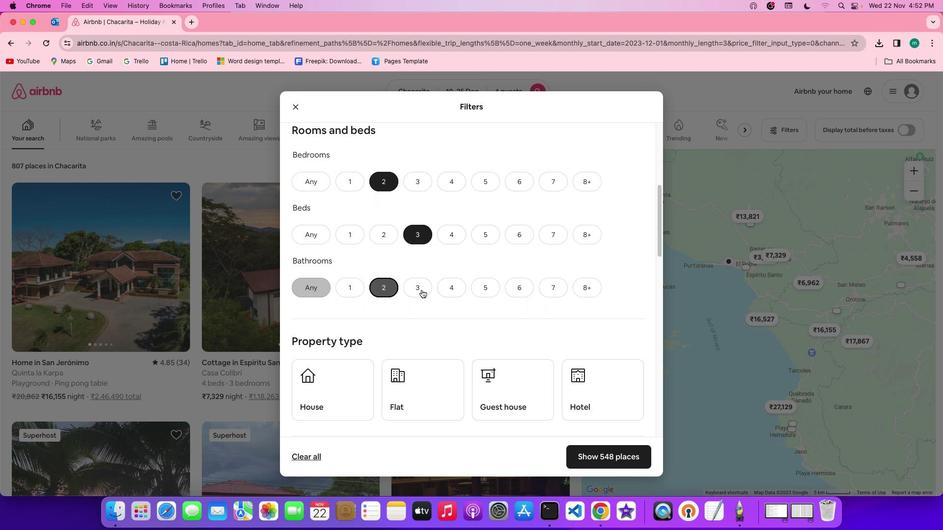 
Action: Mouse moved to (502, 303)
Screenshot: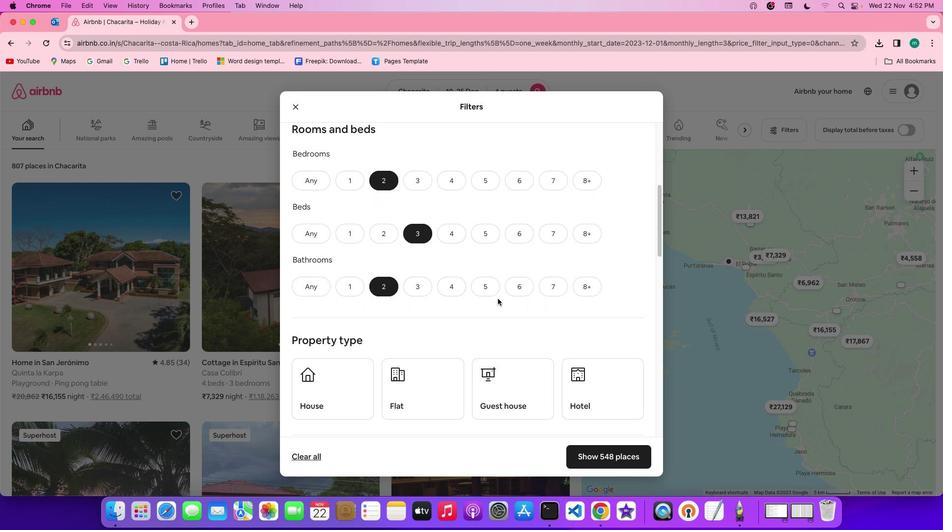
Action: Mouse scrolled (502, 303) with delta (4, 3)
Screenshot: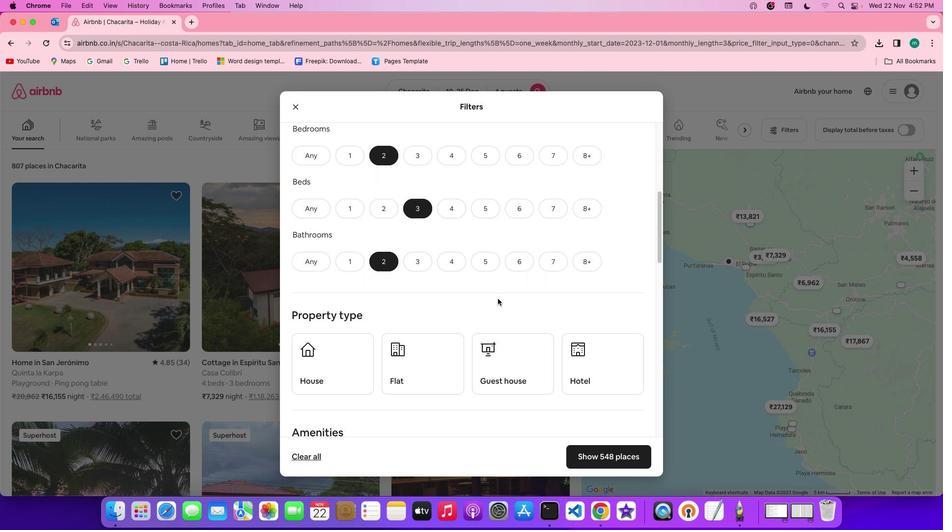 
Action: Mouse scrolled (502, 303) with delta (4, 3)
Screenshot: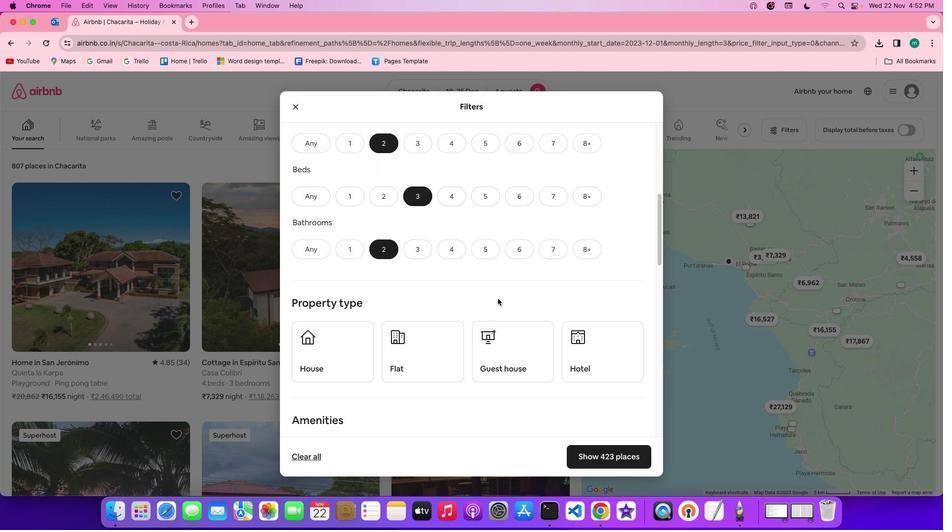 
Action: Mouse scrolled (502, 303) with delta (4, 3)
Screenshot: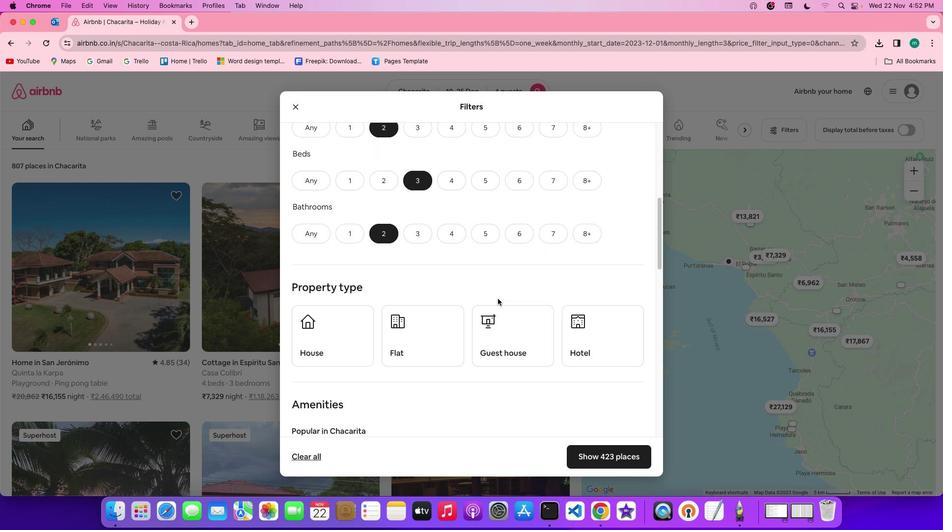 
Action: Mouse scrolled (502, 303) with delta (4, 3)
Screenshot: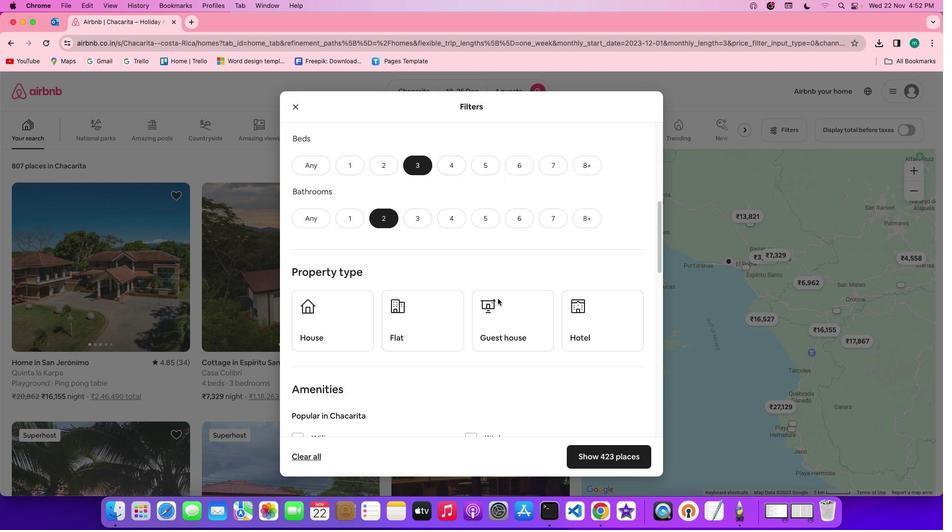 
Action: Mouse scrolled (502, 303) with delta (4, 3)
Screenshot: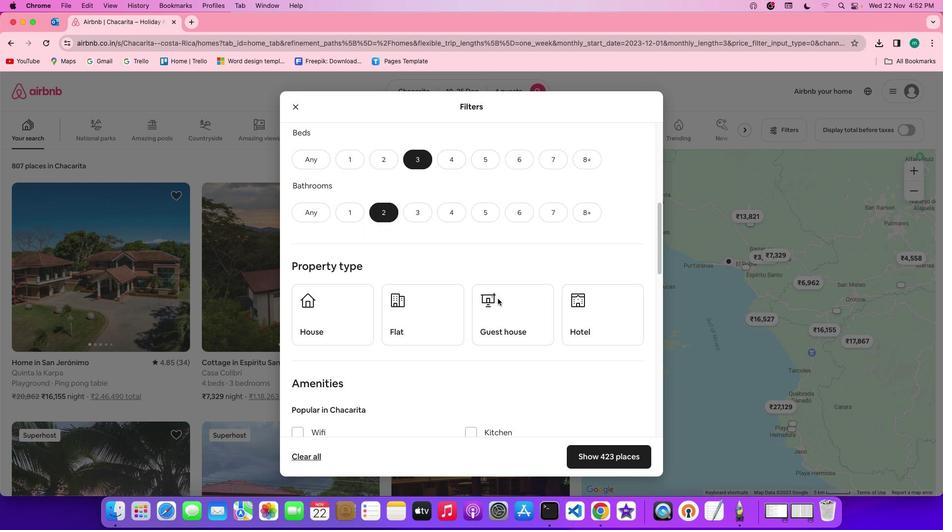 
Action: Mouse scrolled (502, 303) with delta (4, 3)
Screenshot: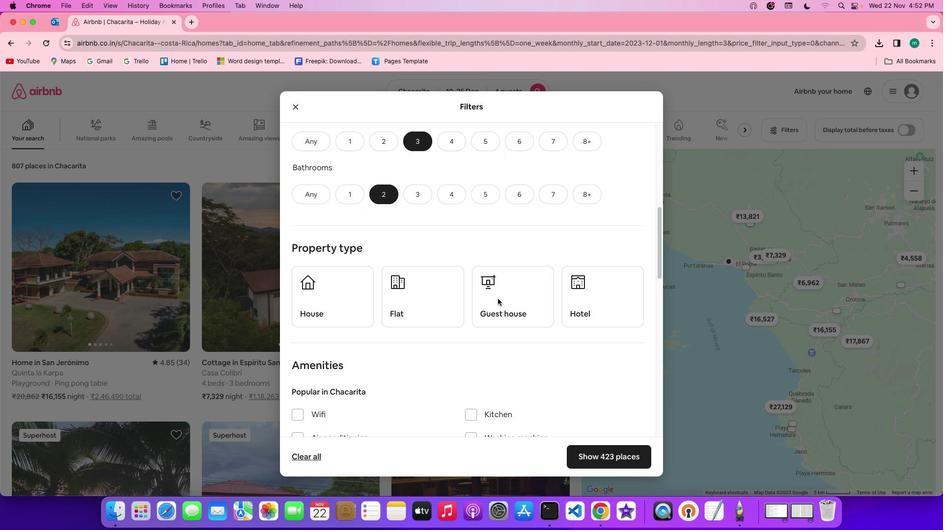 
Action: Mouse scrolled (502, 303) with delta (4, 3)
Screenshot: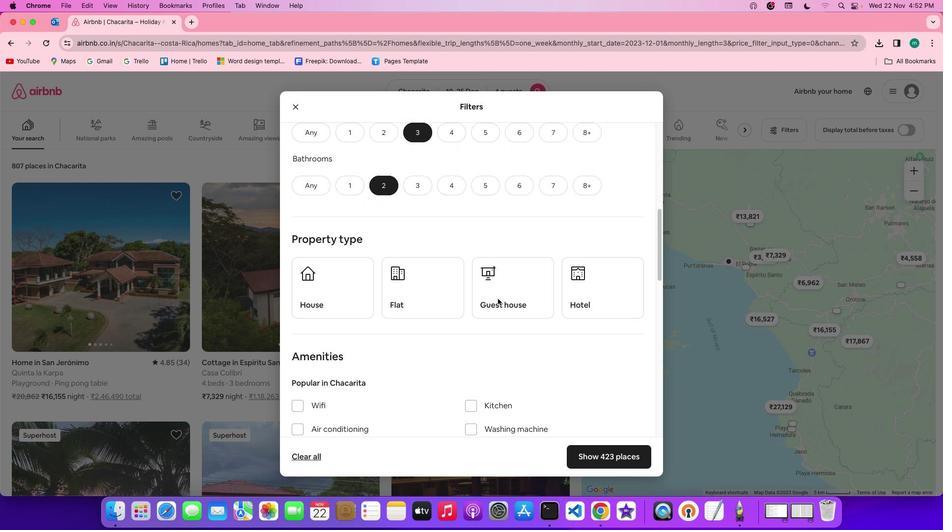 
Action: Mouse scrolled (502, 303) with delta (4, 3)
Screenshot: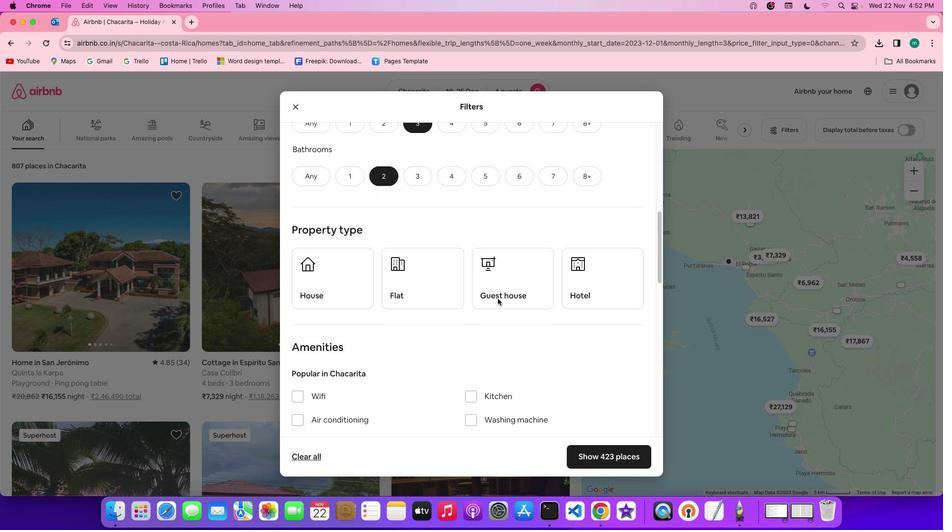 
Action: Mouse scrolled (502, 303) with delta (4, 3)
Screenshot: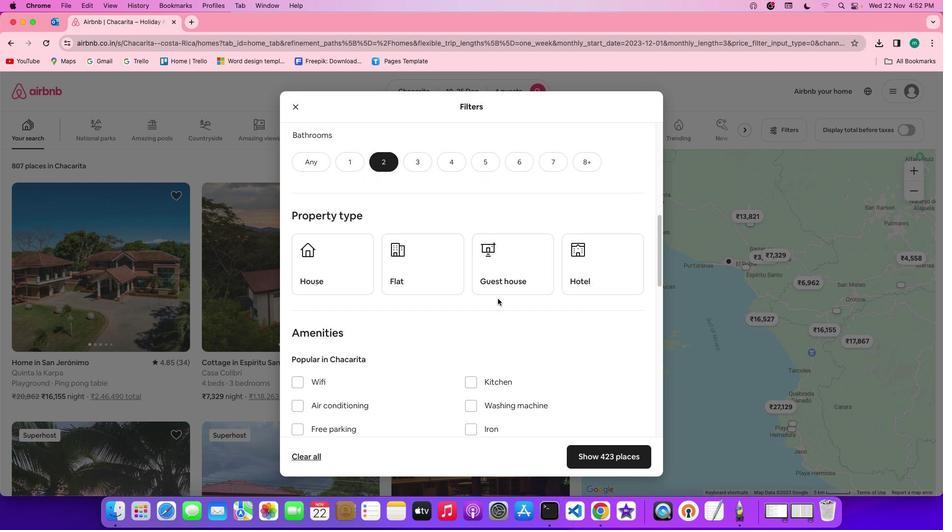 
Action: Mouse scrolled (502, 303) with delta (4, 3)
Screenshot: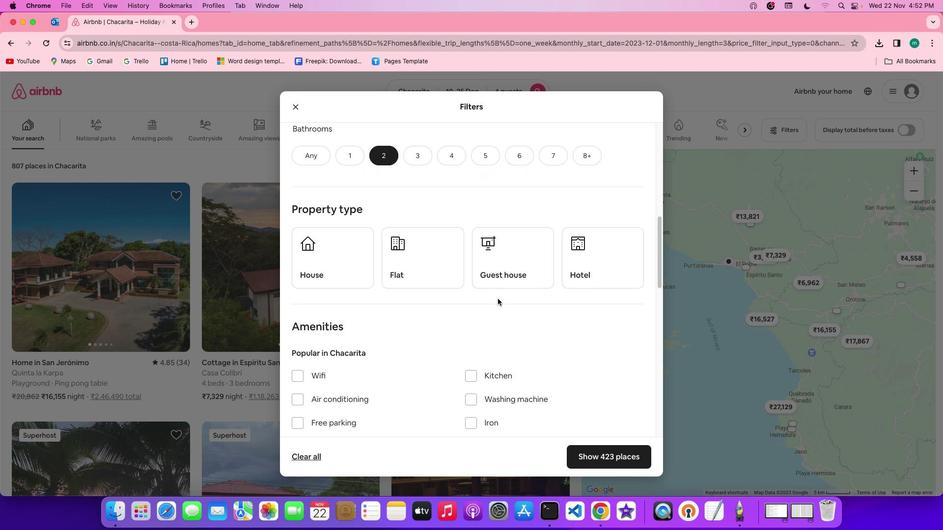 
Action: Mouse scrolled (502, 303) with delta (4, 3)
Screenshot: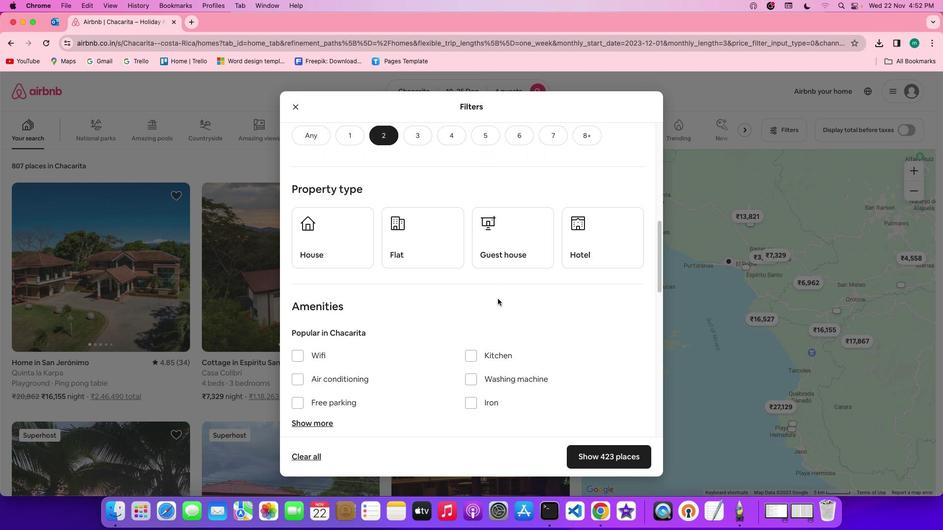 
Action: Mouse scrolled (502, 303) with delta (4, 3)
Screenshot: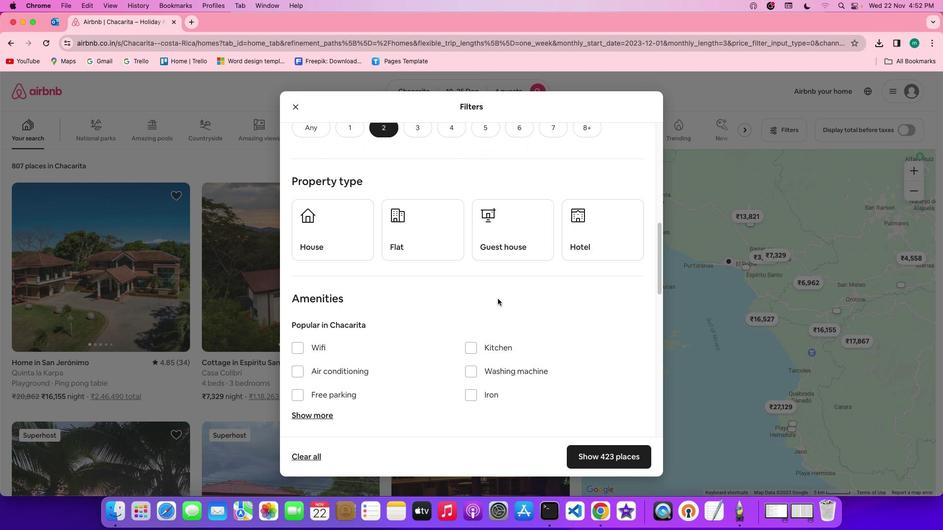 
Action: Mouse moved to (517, 246)
Screenshot: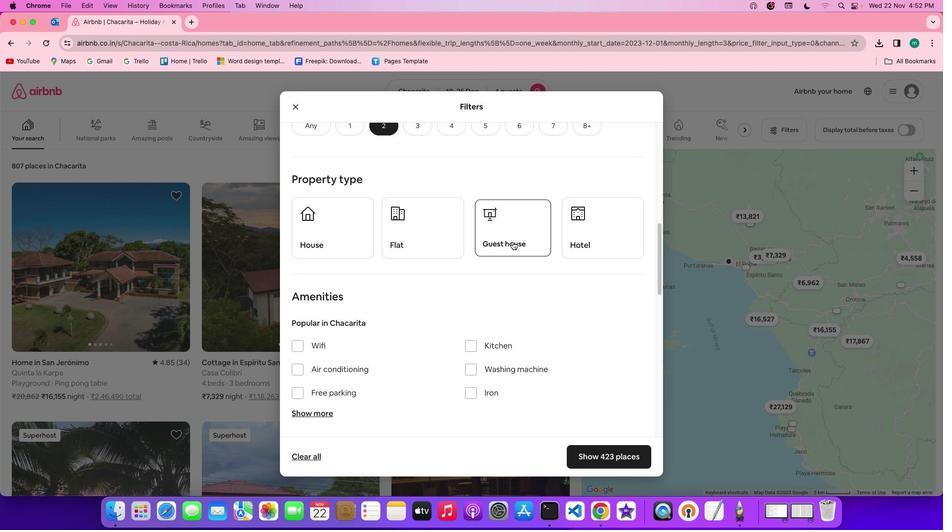 
Action: Mouse pressed left at (517, 246)
Screenshot: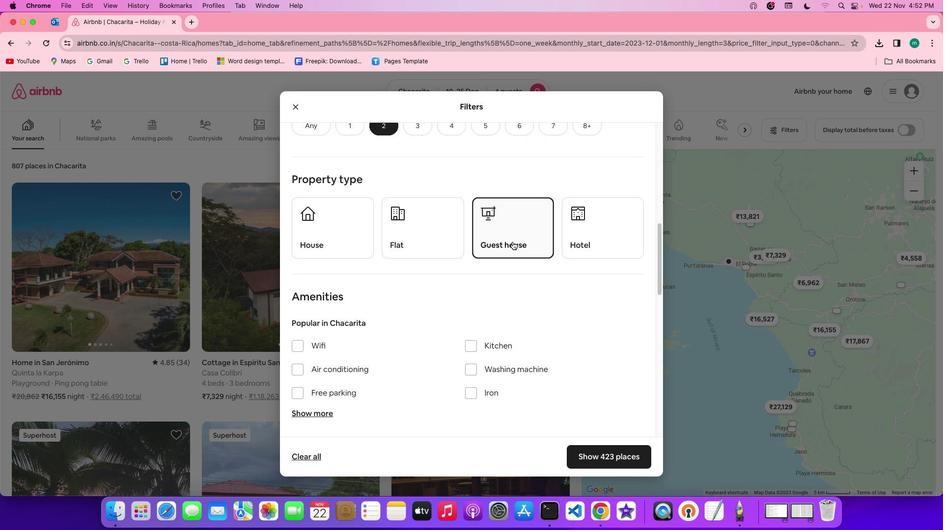 
Action: Mouse moved to (610, 293)
Screenshot: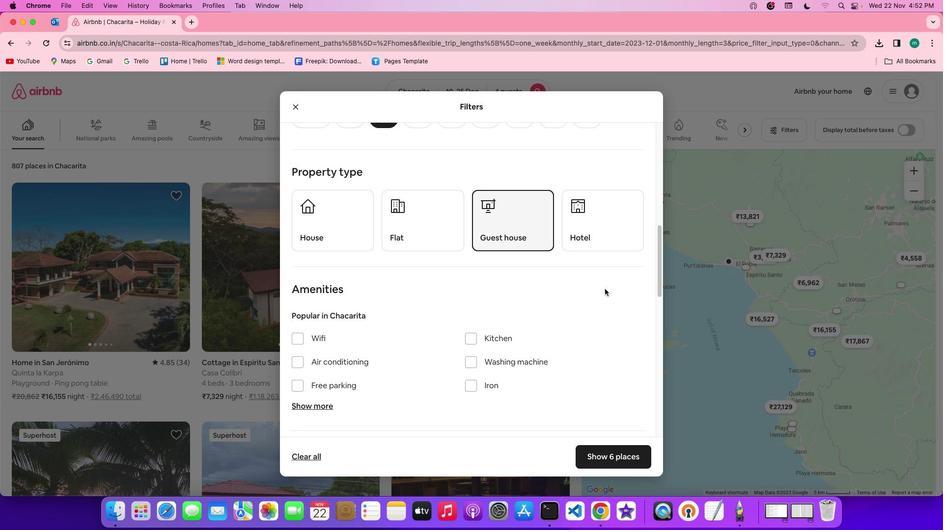 
Action: Mouse scrolled (610, 293) with delta (4, 3)
Screenshot: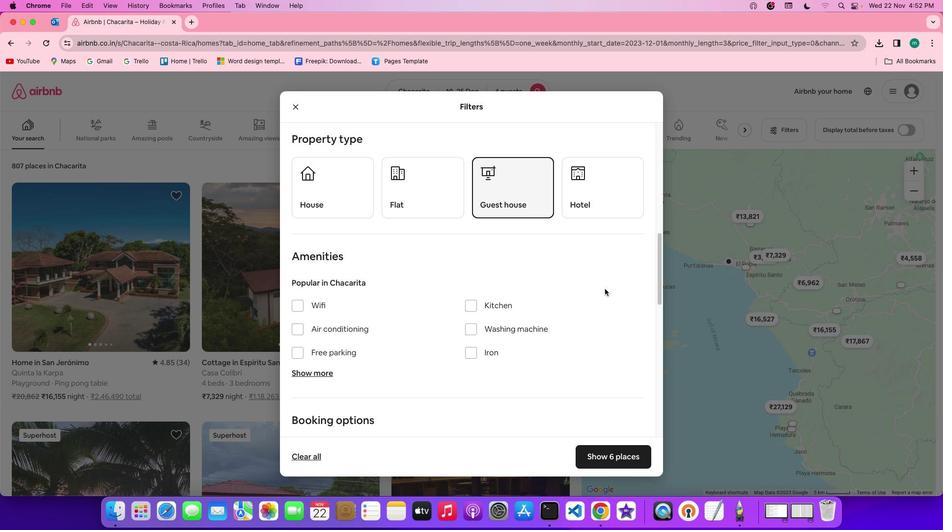 
Action: Mouse scrolled (610, 293) with delta (4, 3)
Screenshot: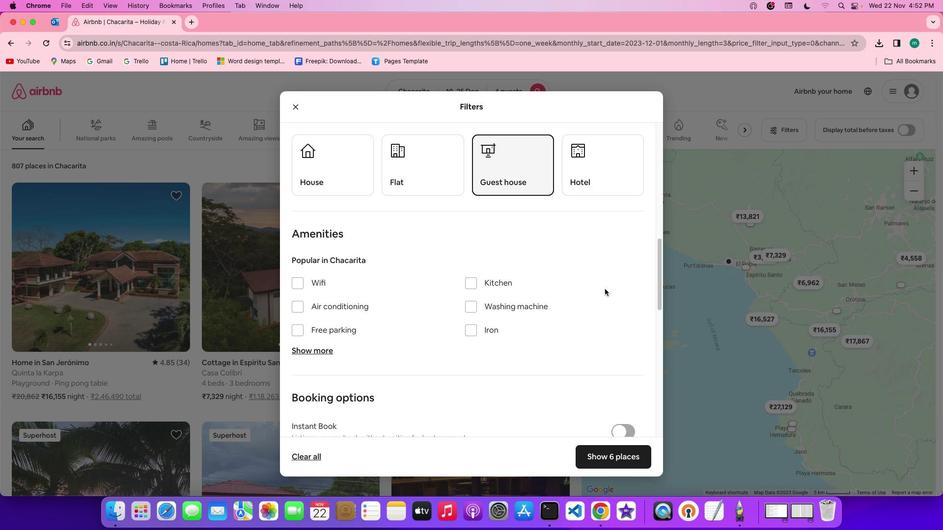 
Action: Mouse scrolled (610, 293) with delta (4, 3)
Screenshot: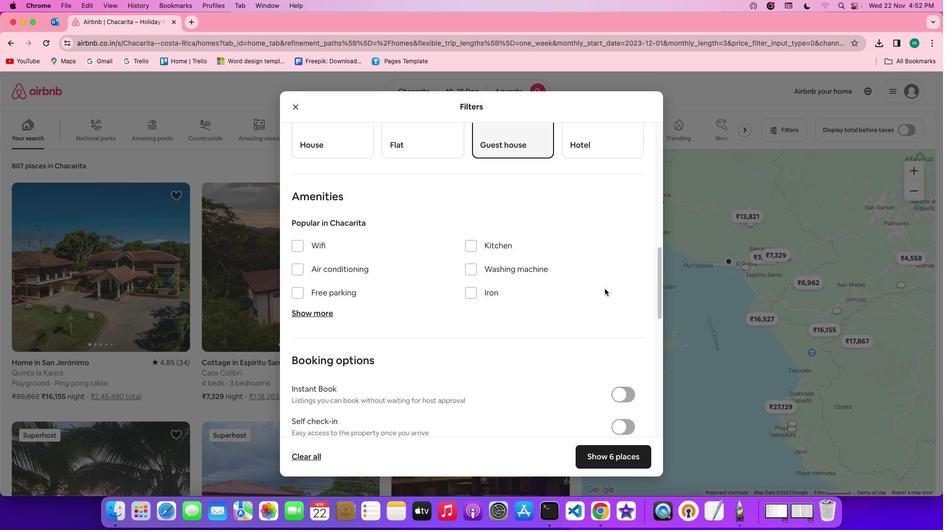 
Action: Mouse scrolled (610, 293) with delta (4, 2)
Screenshot: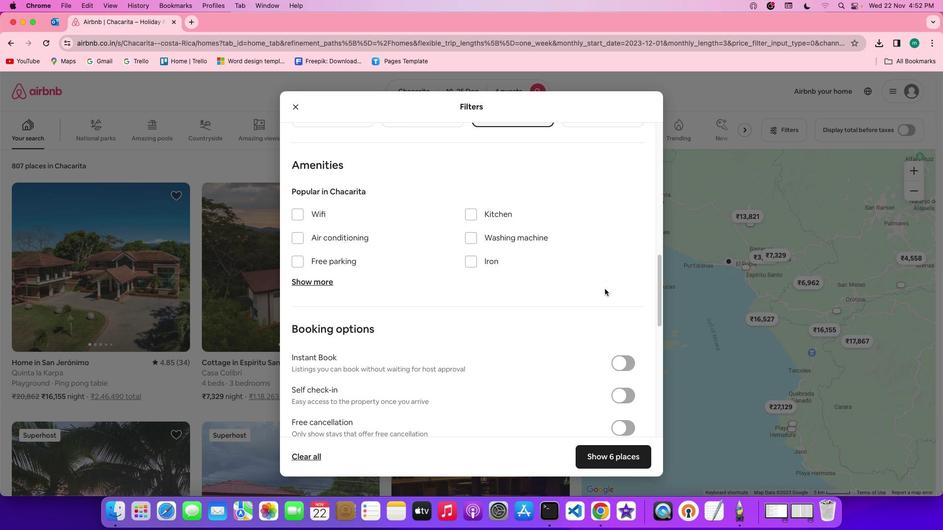 
Action: Mouse moved to (322, 214)
Screenshot: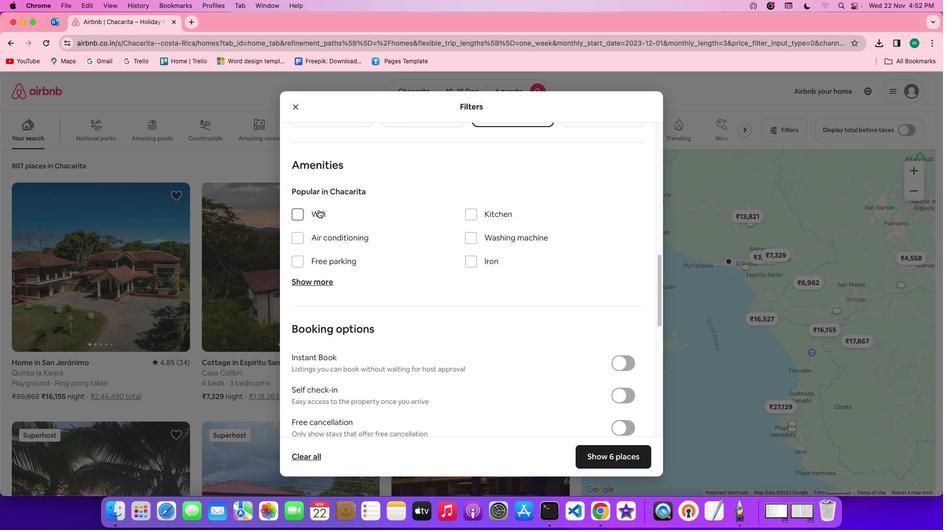
Action: Mouse pressed left at (322, 214)
Screenshot: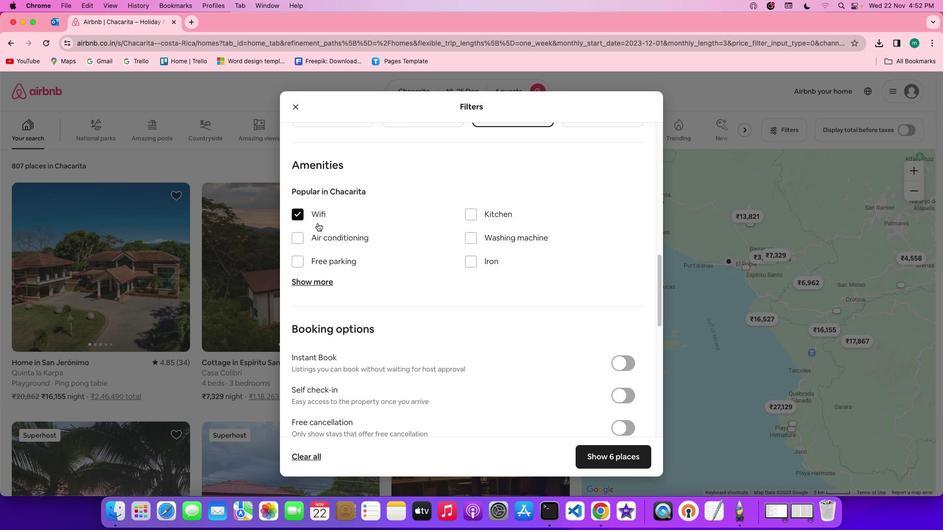 
Action: Mouse moved to (314, 285)
Screenshot: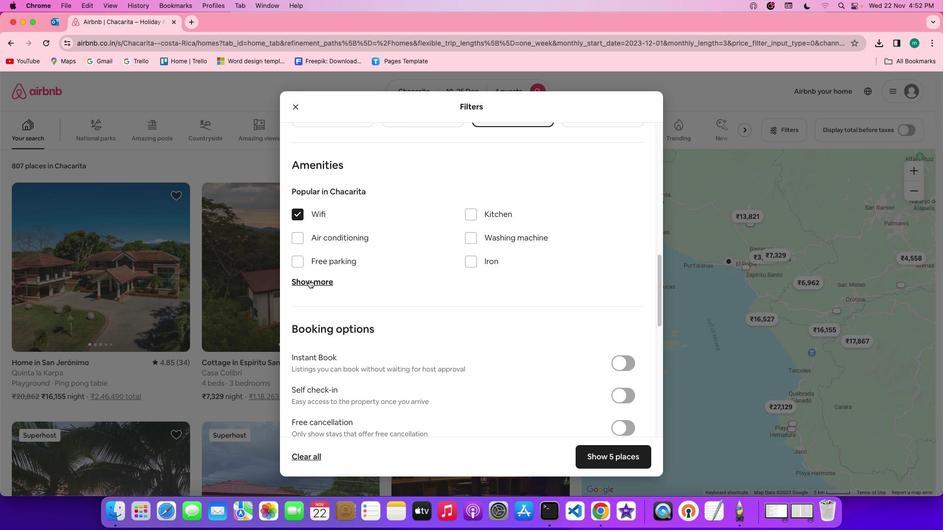 
Action: Mouse pressed left at (314, 285)
Screenshot: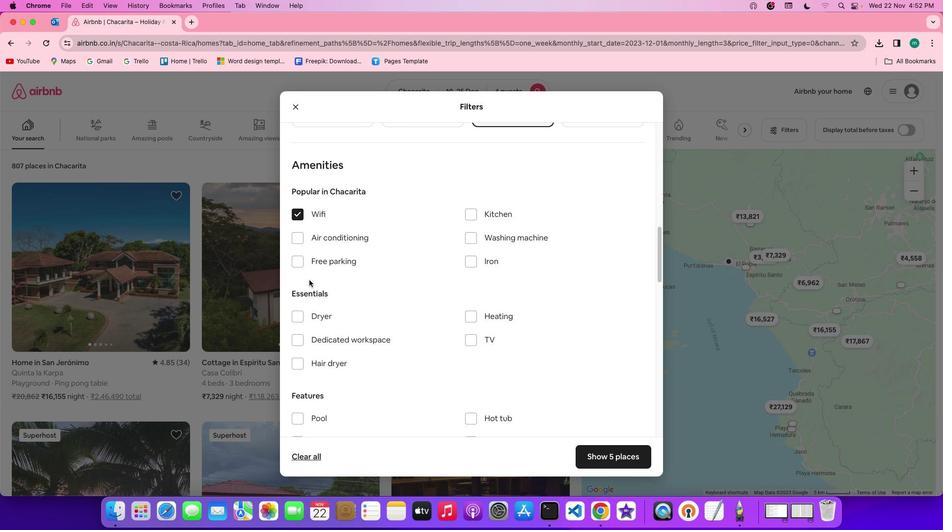 
Action: Mouse moved to (632, 351)
Screenshot: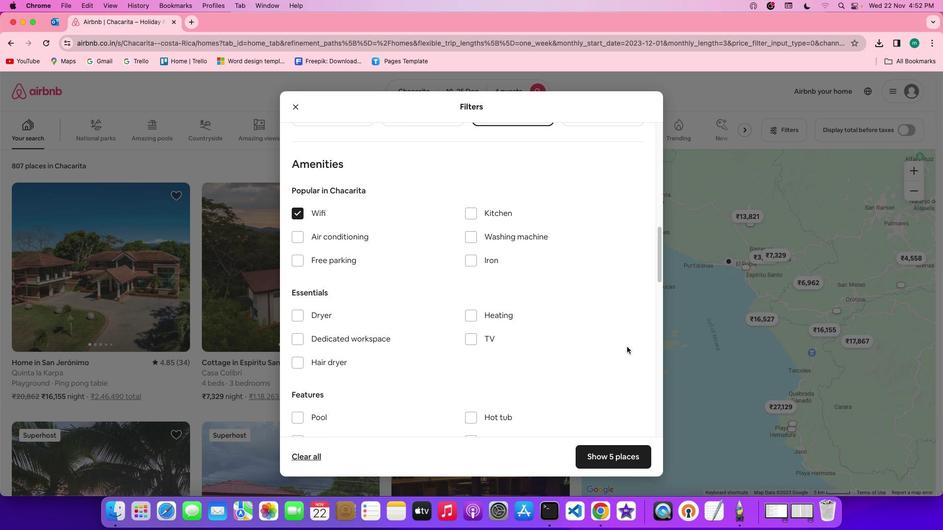 
Action: Mouse scrolled (632, 351) with delta (4, 3)
Screenshot: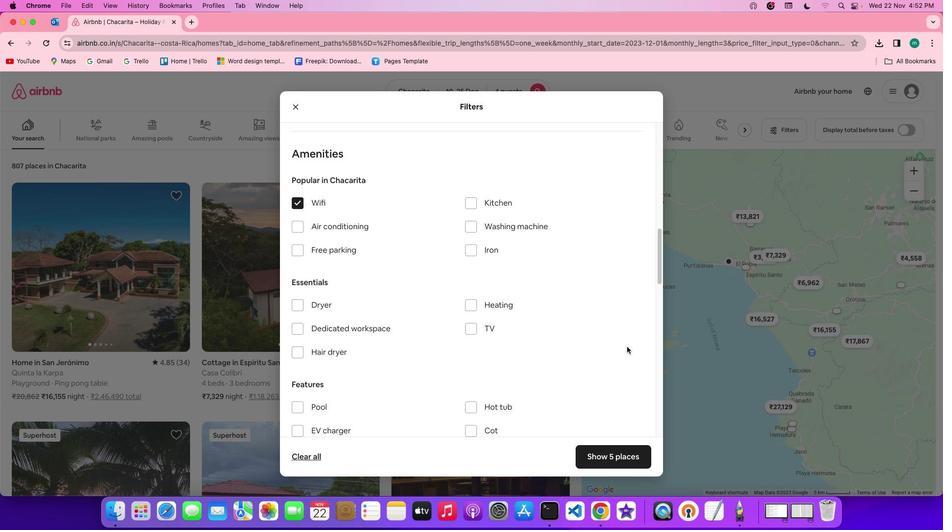 
Action: Mouse scrolled (632, 351) with delta (4, 3)
Screenshot: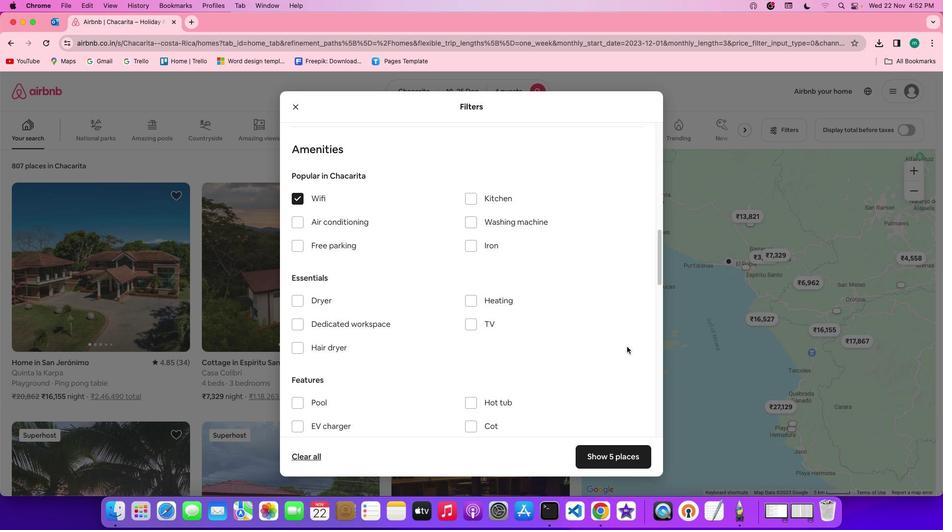 
Action: Mouse scrolled (632, 351) with delta (4, 3)
Screenshot: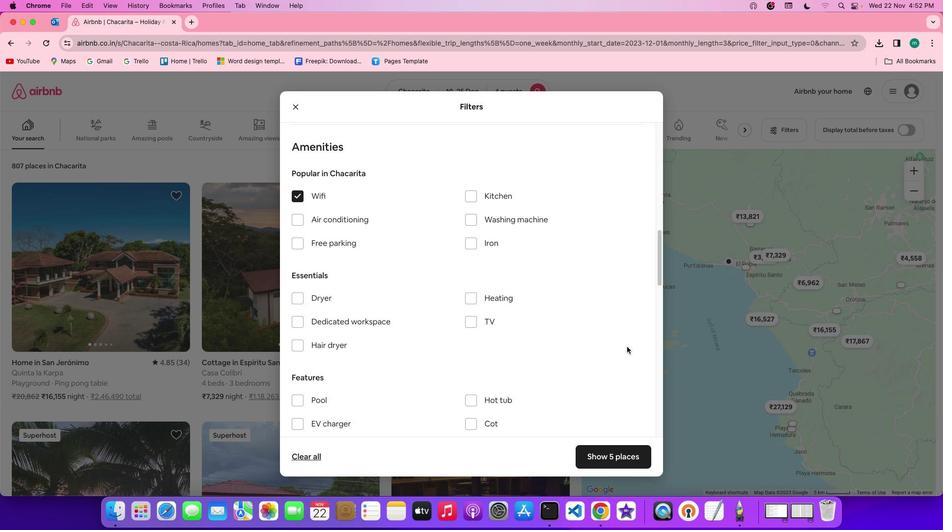 
Action: Mouse scrolled (632, 351) with delta (4, 3)
Screenshot: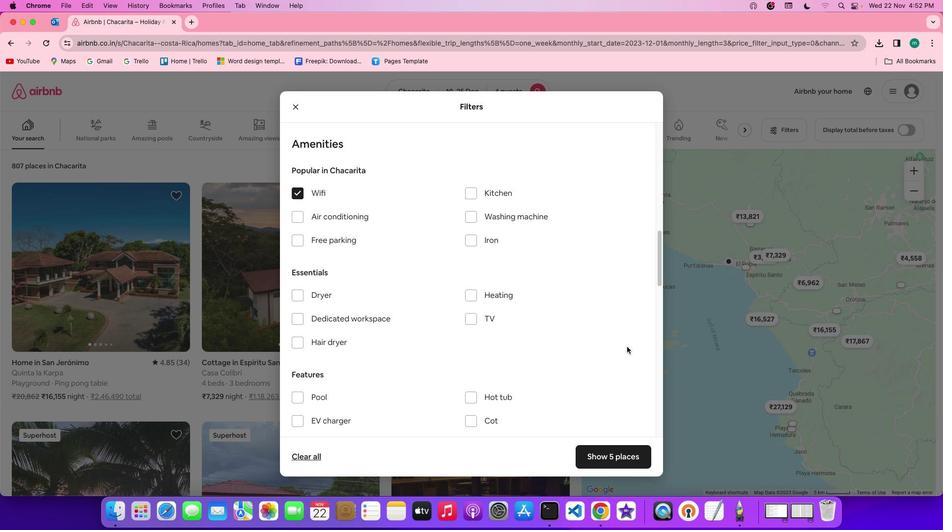 
Action: Mouse moved to (354, 245)
Screenshot: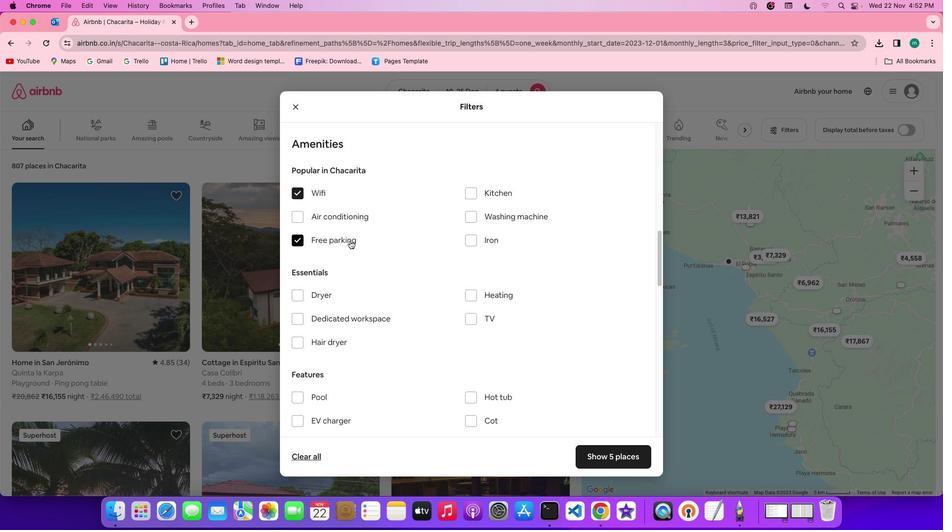 
Action: Mouse pressed left at (354, 245)
Screenshot: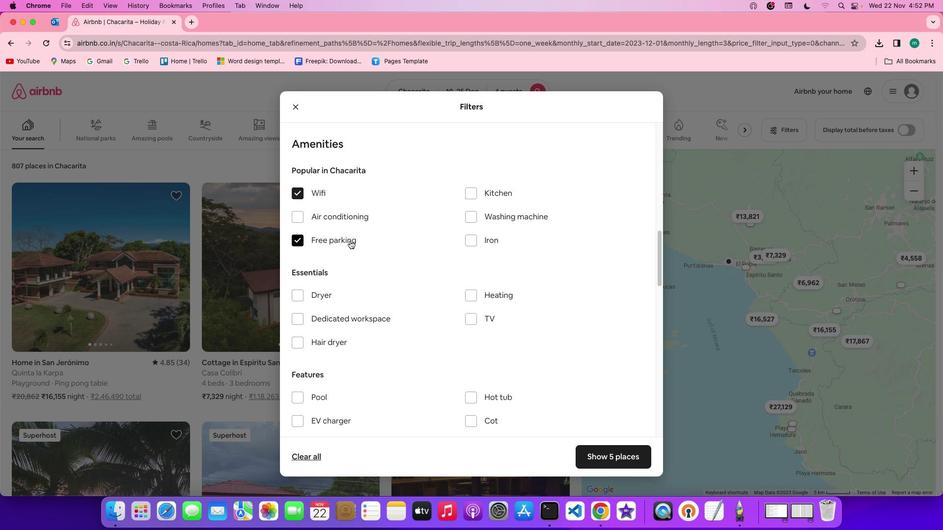 
Action: Mouse moved to (507, 285)
Screenshot: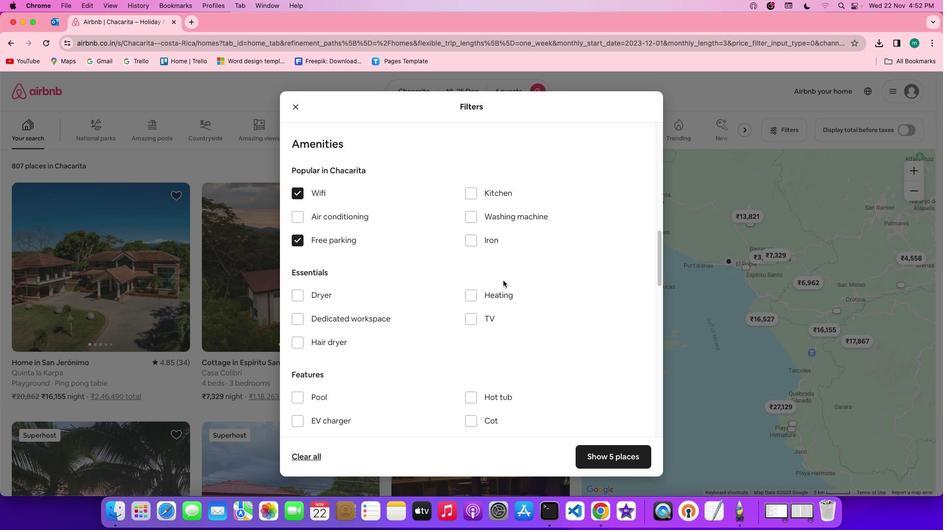
Action: Mouse scrolled (507, 285) with delta (4, 3)
Screenshot: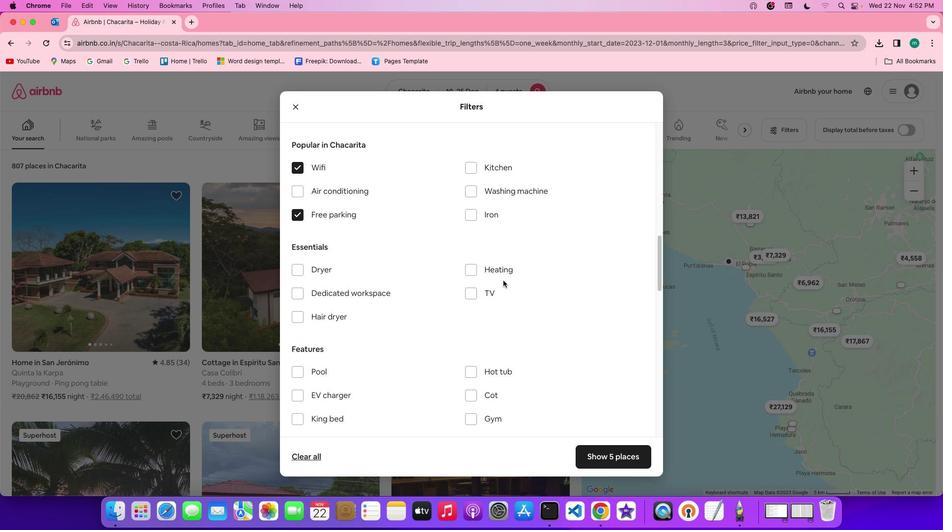 
Action: Mouse scrolled (507, 285) with delta (4, 3)
Screenshot: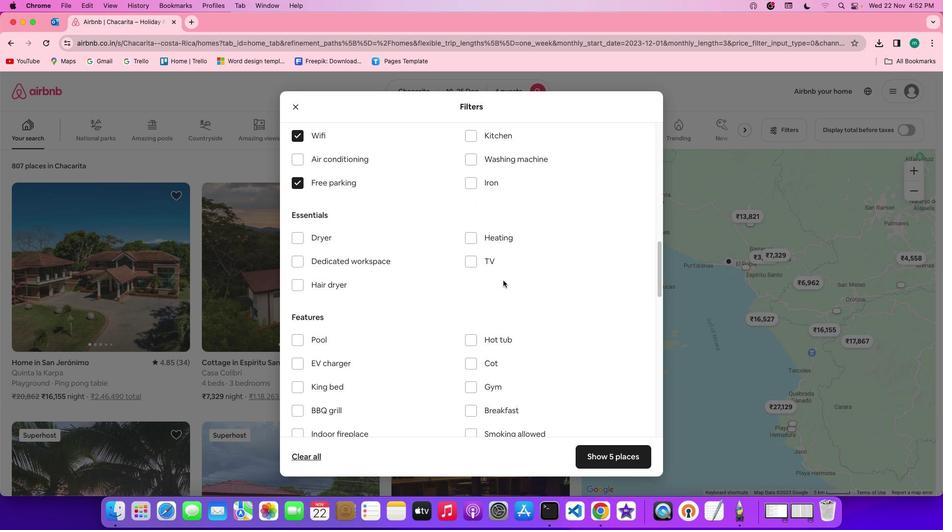 
Action: Mouse scrolled (507, 285) with delta (4, 3)
Screenshot: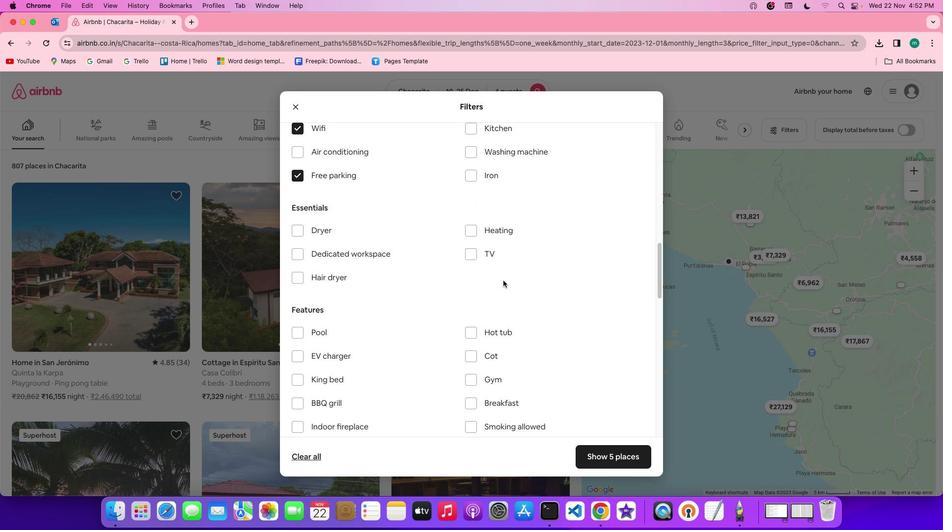 
Action: Mouse scrolled (507, 285) with delta (4, 3)
Screenshot: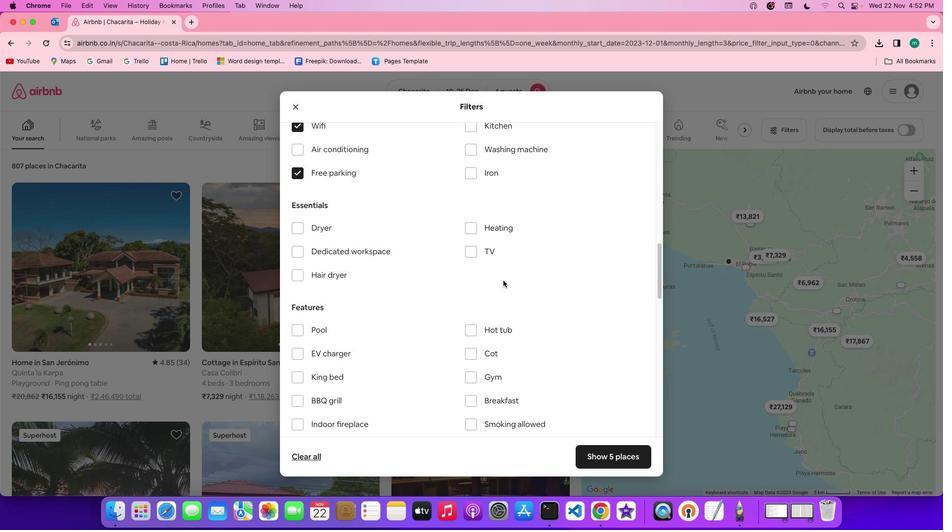 
Action: Mouse scrolled (507, 285) with delta (4, 3)
Screenshot: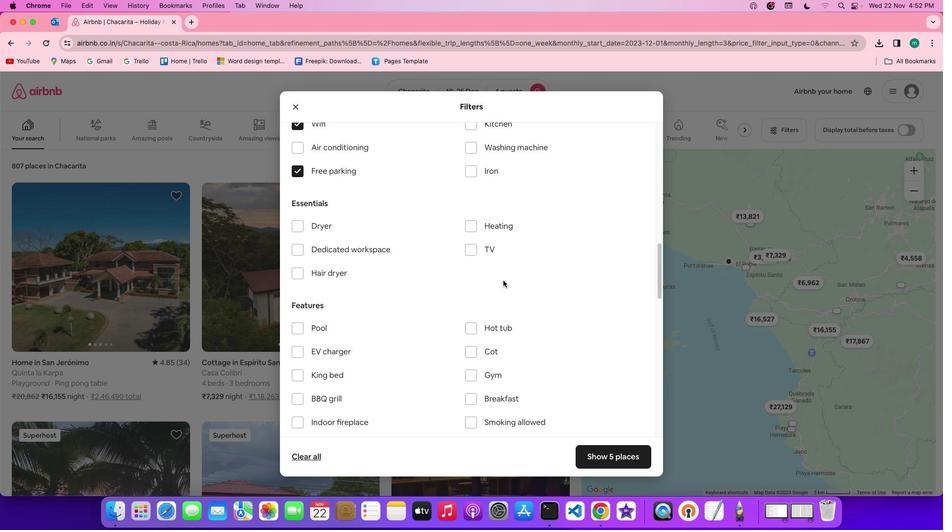 
Action: Mouse scrolled (507, 285) with delta (4, 3)
Screenshot: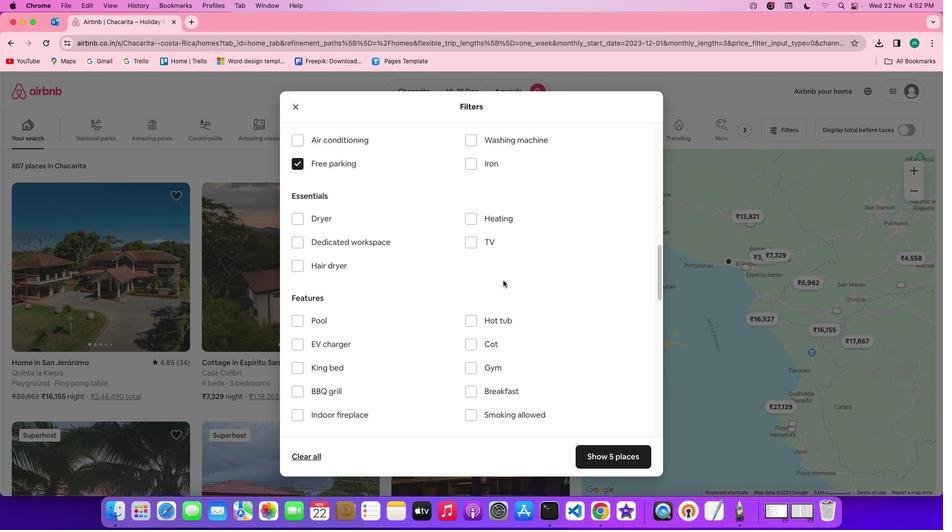 
Action: Mouse scrolled (507, 285) with delta (4, 3)
Screenshot: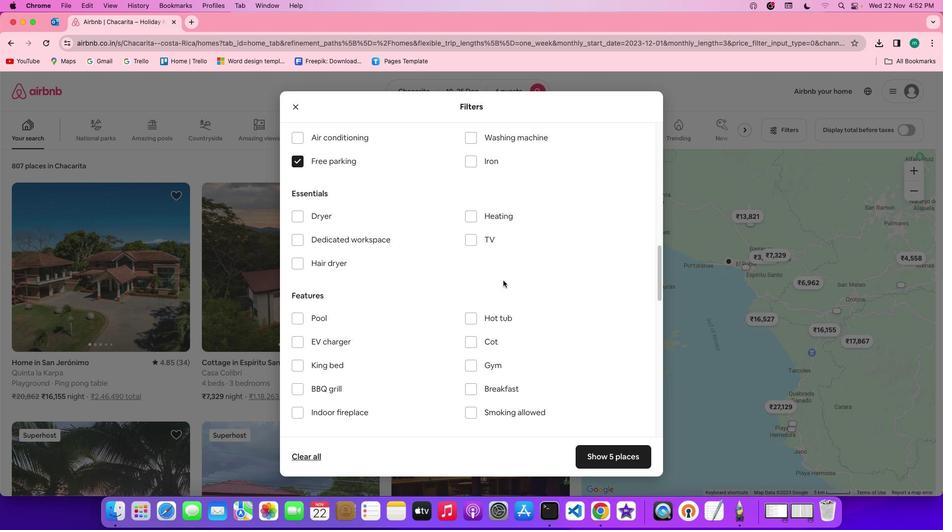 
Action: Mouse scrolled (507, 285) with delta (4, 3)
Screenshot: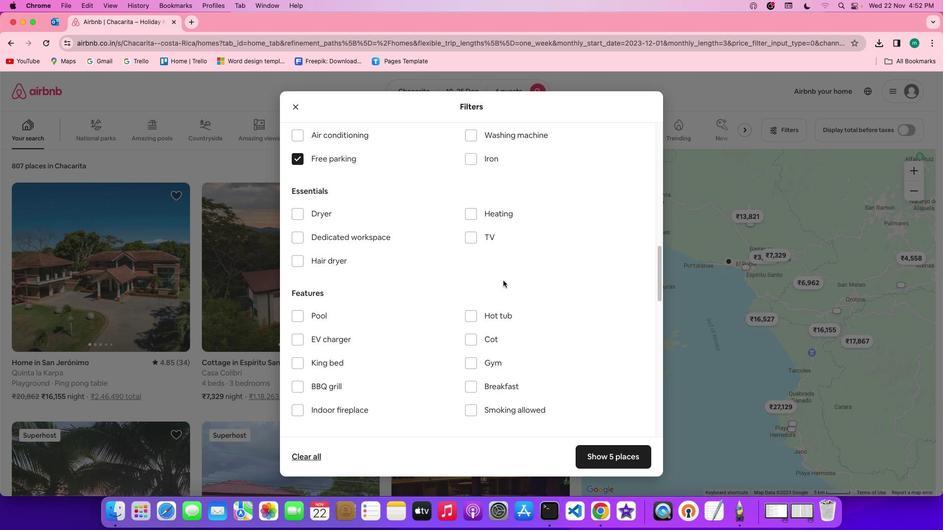 
Action: Mouse scrolled (507, 285) with delta (4, 3)
Screenshot: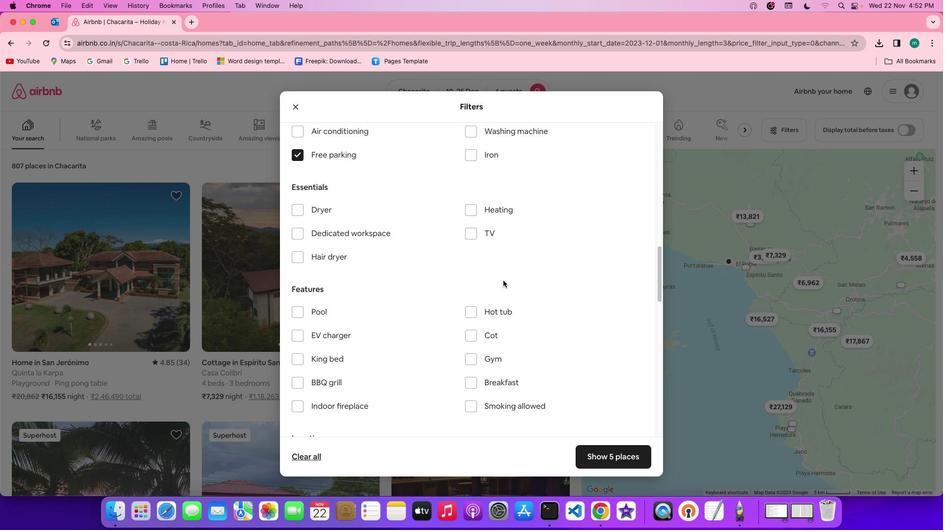
Action: Mouse scrolled (507, 285) with delta (4, 3)
Screenshot: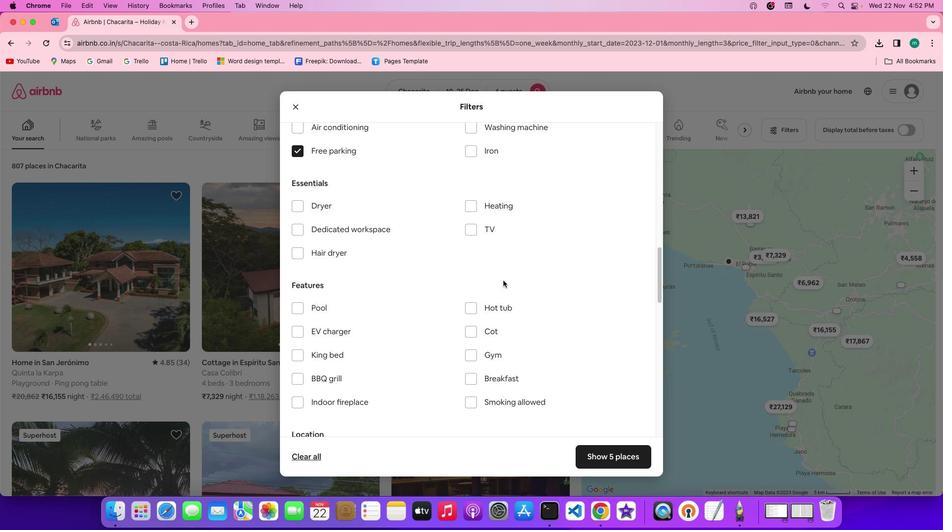 
Action: Mouse moved to (386, 273)
Screenshot: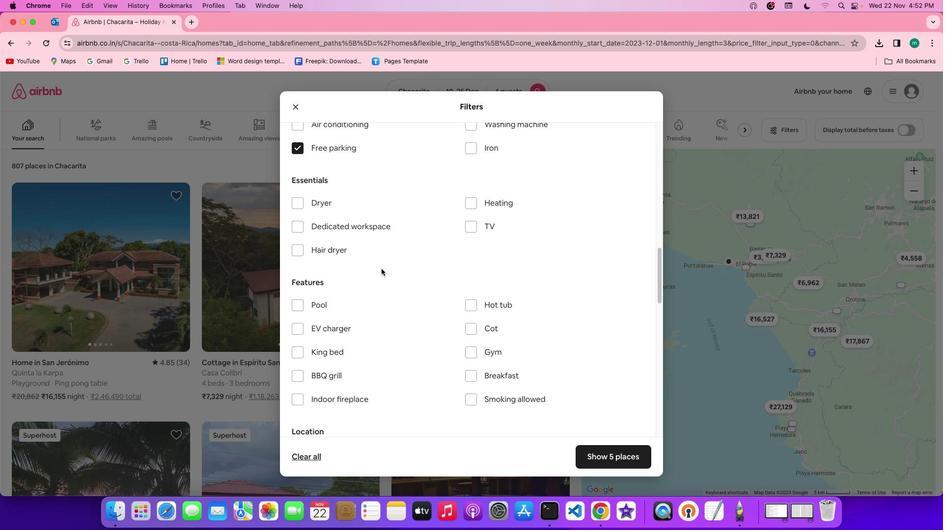 
Action: Mouse scrolled (386, 273) with delta (4, 3)
Screenshot: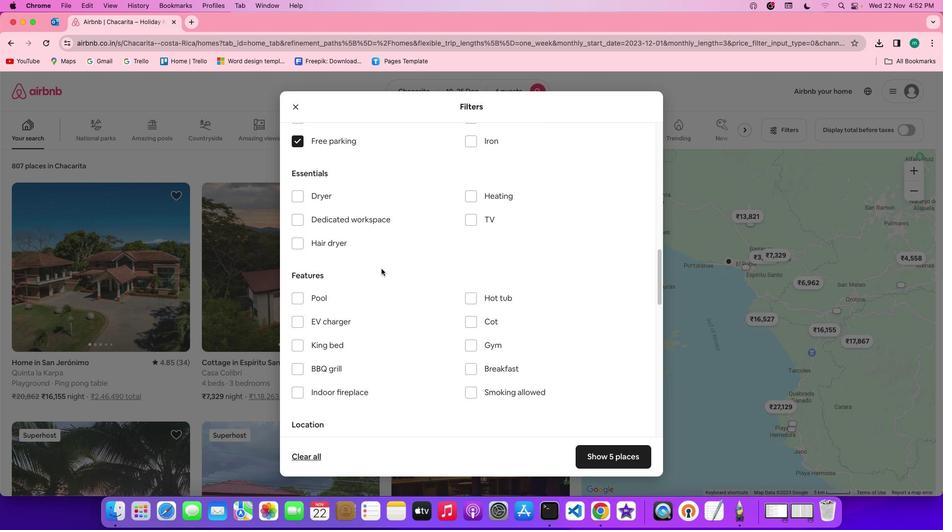 
Action: Mouse scrolled (386, 273) with delta (4, 3)
Screenshot: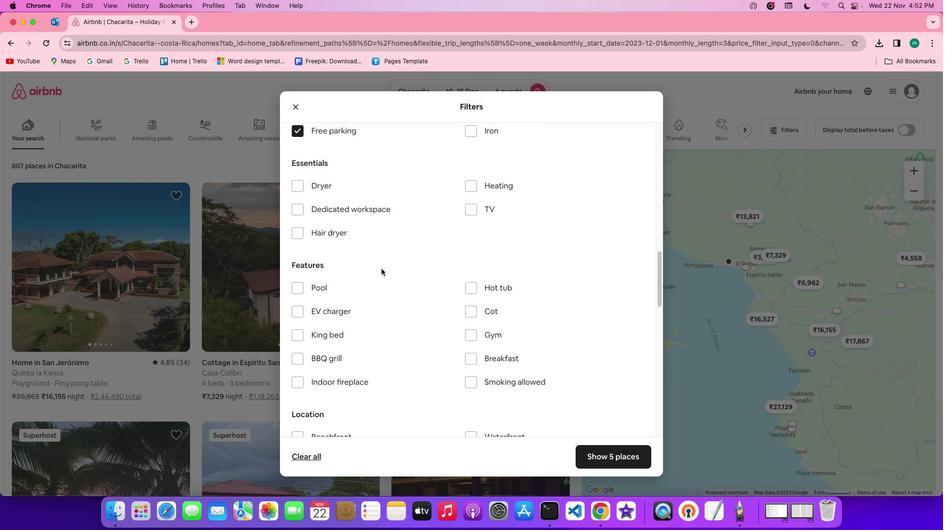 
Action: Mouse scrolled (386, 273) with delta (4, 3)
Screenshot: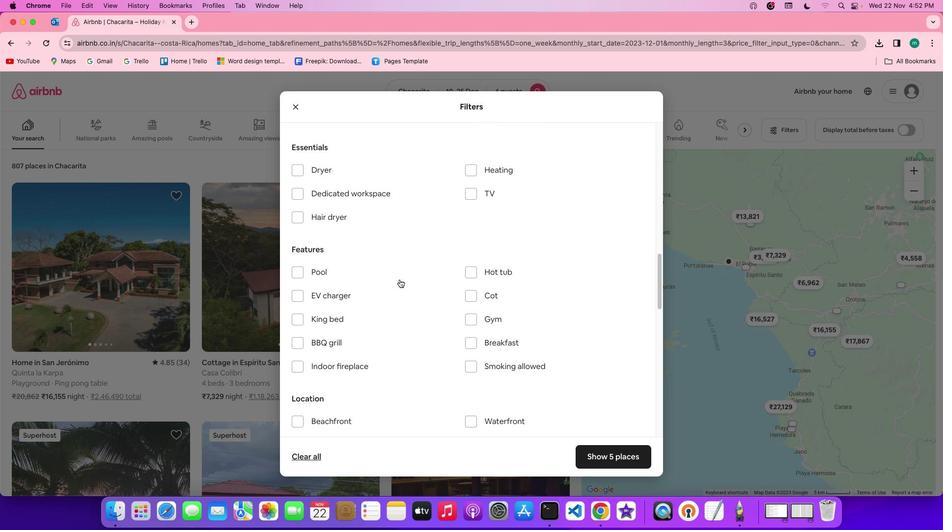 
Action: Mouse moved to (477, 322)
Screenshot: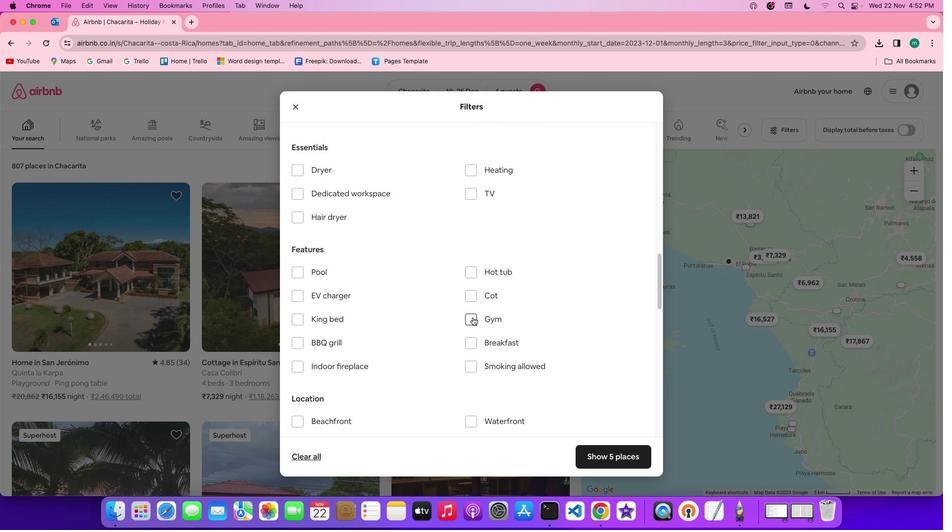 
Action: Mouse pressed left at (477, 322)
Screenshot: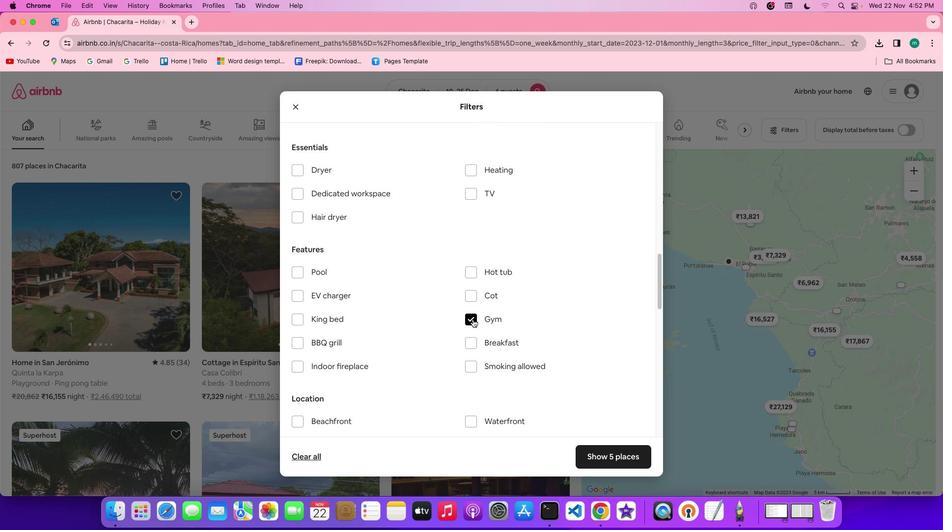 
Action: Mouse moved to (478, 347)
Screenshot: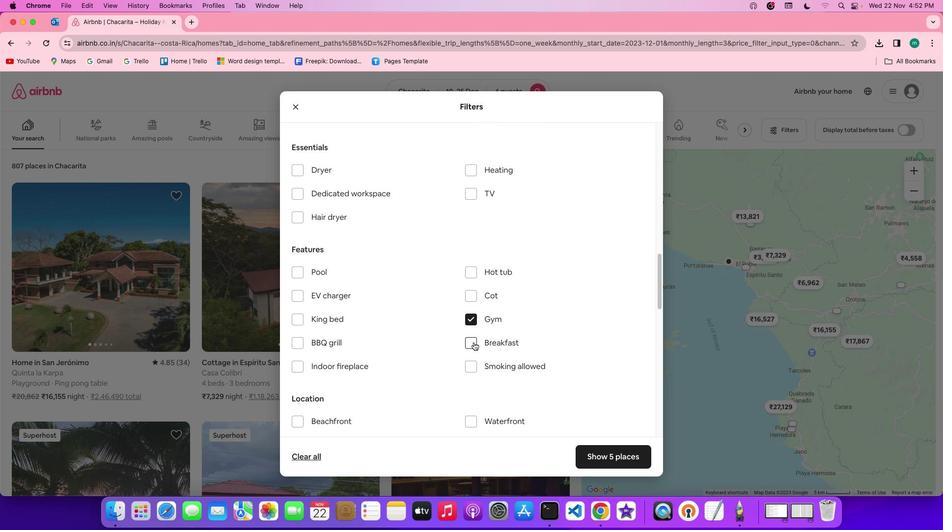 
Action: Mouse pressed left at (478, 347)
Screenshot: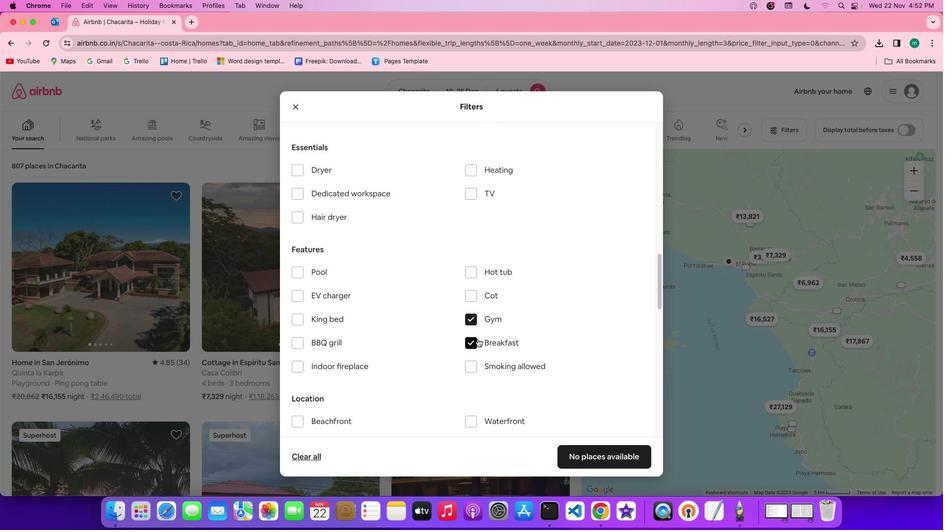 
Action: Mouse moved to (555, 340)
Screenshot: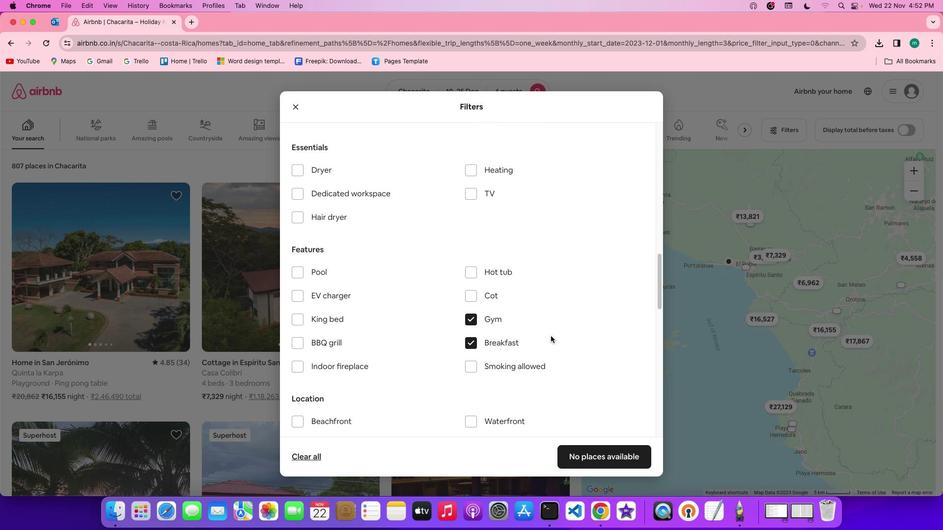 
Action: Mouse scrolled (555, 340) with delta (4, 3)
Screenshot: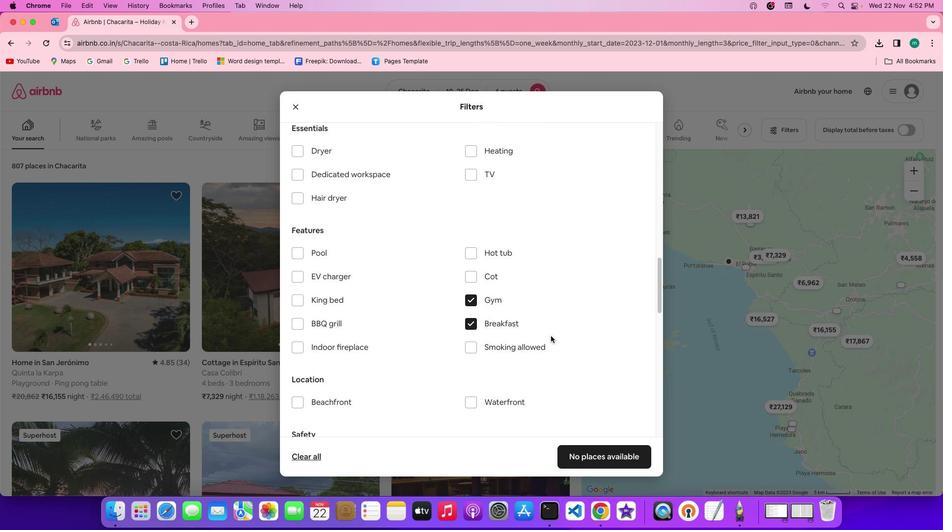 
Action: Mouse scrolled (555, 340) with delta (4, 3)
Screenshot: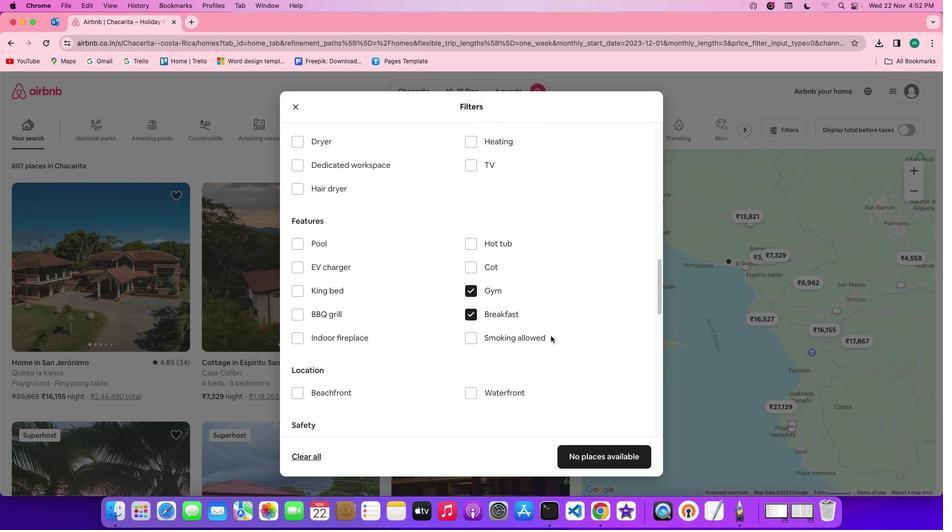 
Action: Mouse scrolled (555, 340) with delta (4, 3)
Screenshot: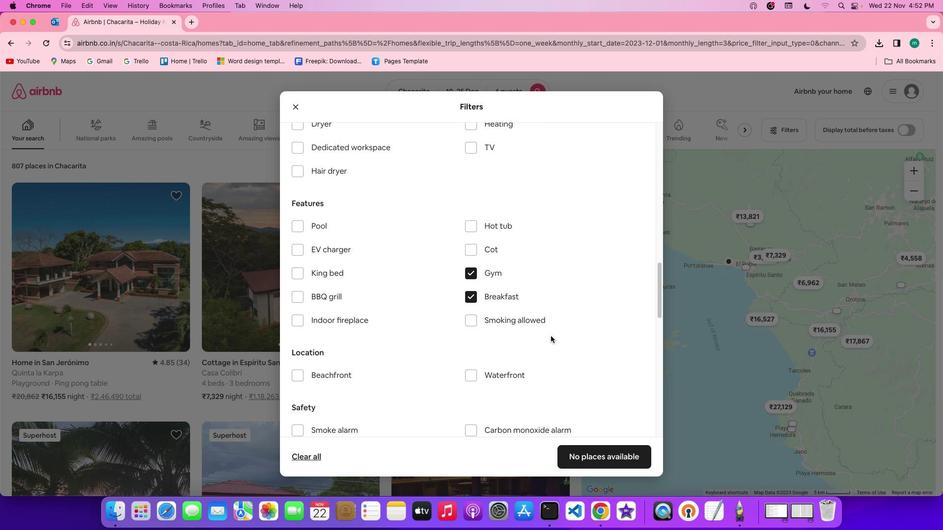 
Action: Mouse moved to (555, 337)
Screenshot: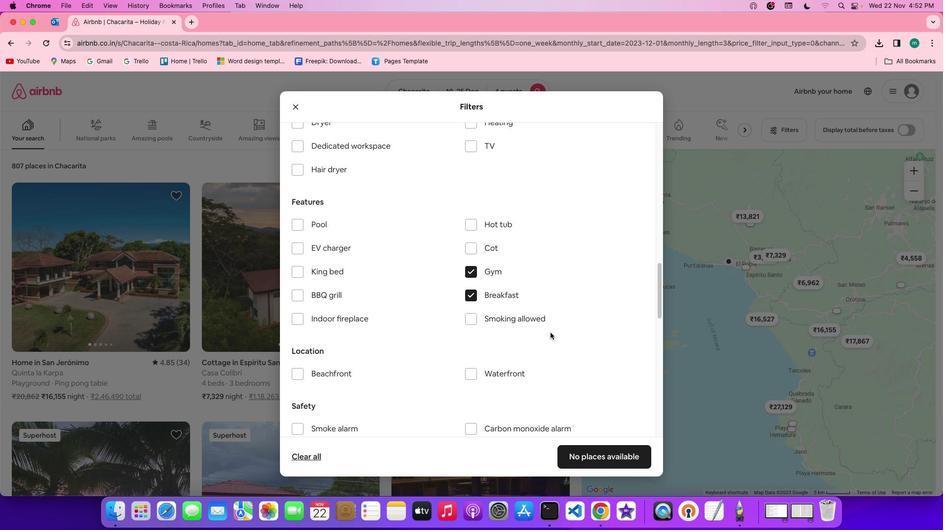 
Action: Mouse scrolled (555, 337) with delta (4, 3)
Screenshot: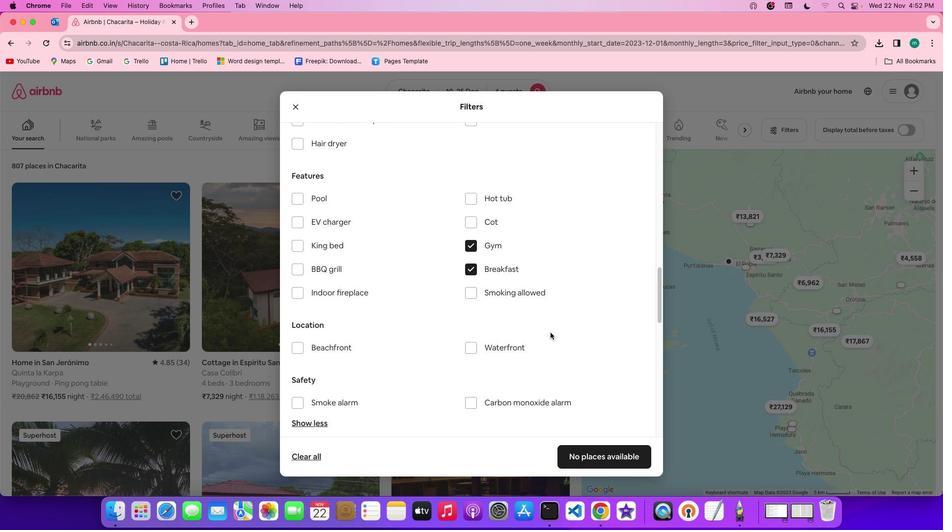 
Action: Mouse scrolled (555, 337) with delta (4, 3)
Screenshot: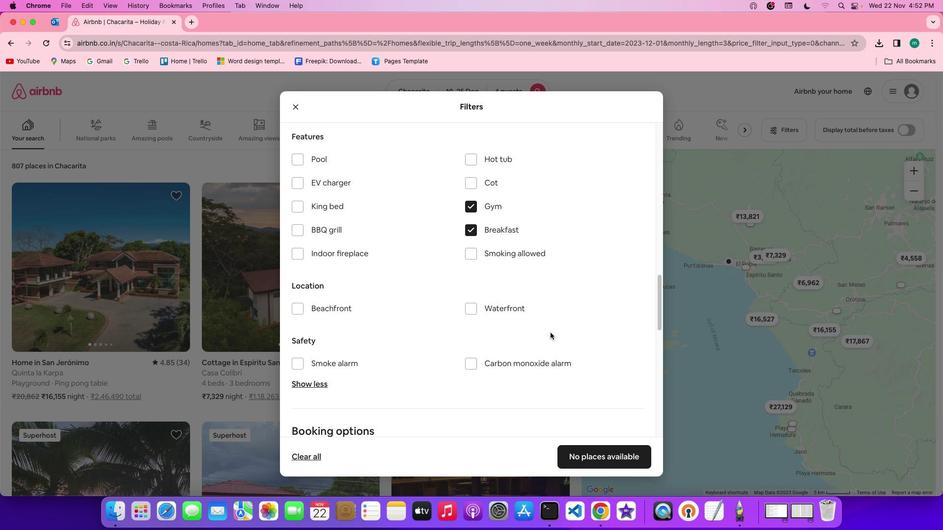 
Action: Mouse scrolled (555, 337) with delta (4, 3)
Screenshot: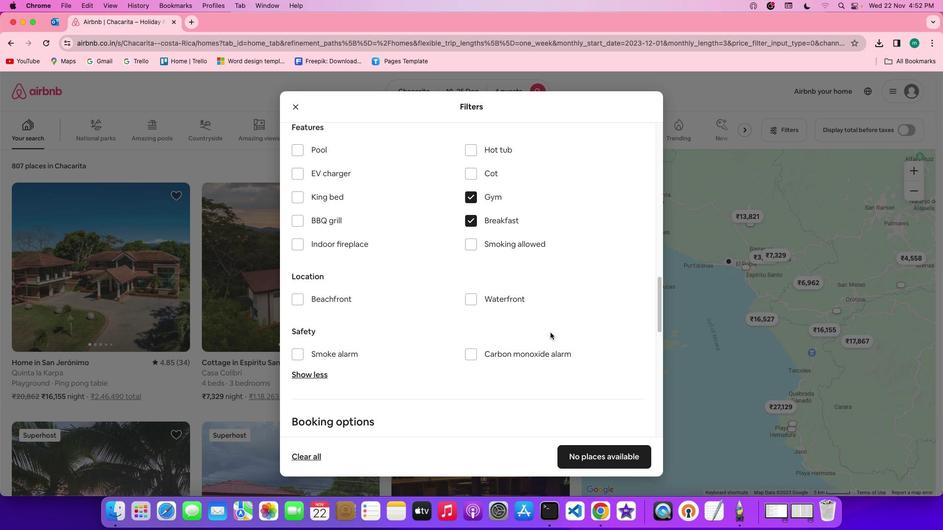 
Action: Mouse scrolled (555, 337) with delta (4, 3)
Screenshot: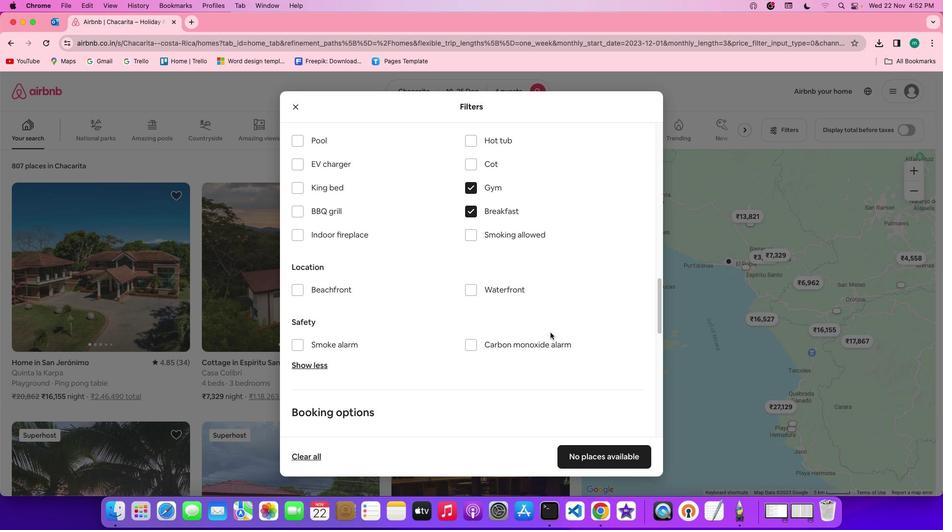 
Action: Mouse scrolled (555, 337) with delta (4, 3)
Screenshot: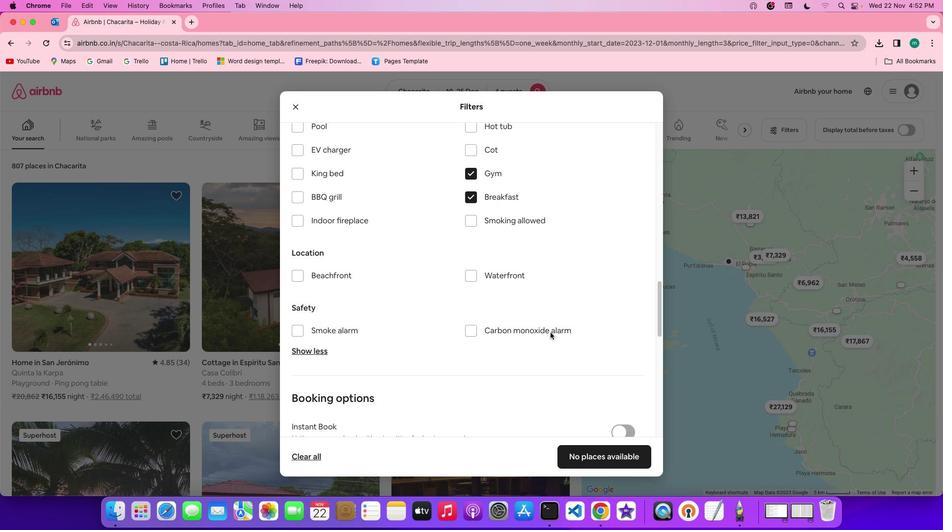
Action: Mouse scrolled (555, 337) with delta (4, 3)
Screenshot: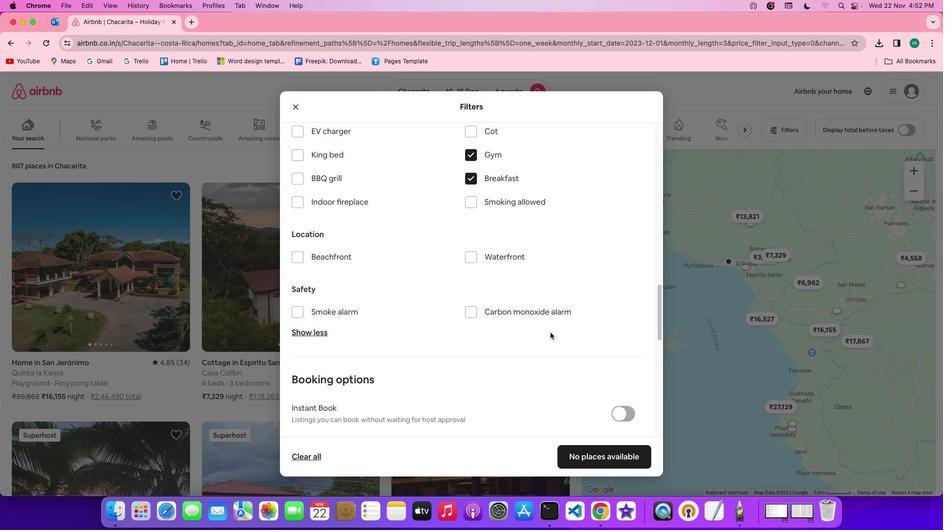 
Action: Mouse scrolled (555, 337) with delta (4, 3)
Screenshot: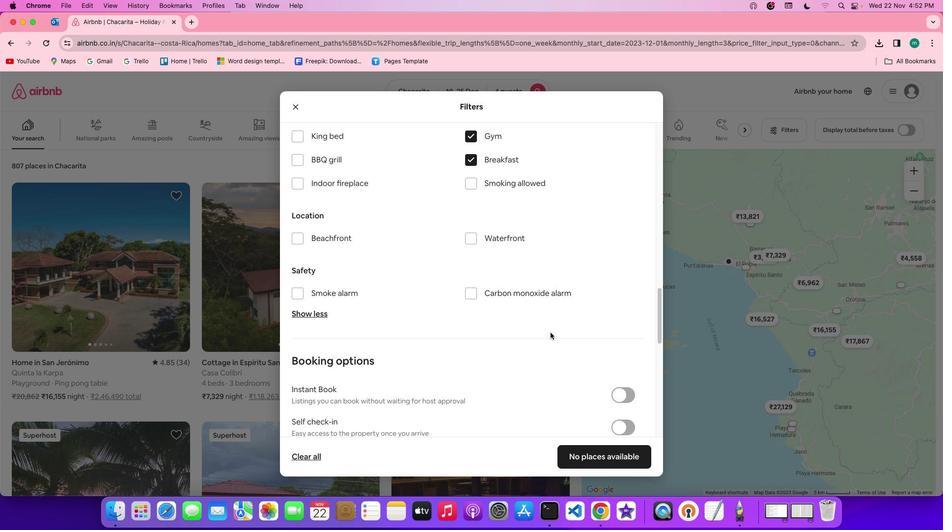 
Action: Mouse scrolled (555, 337) with delta (4, 3)
Screenshot: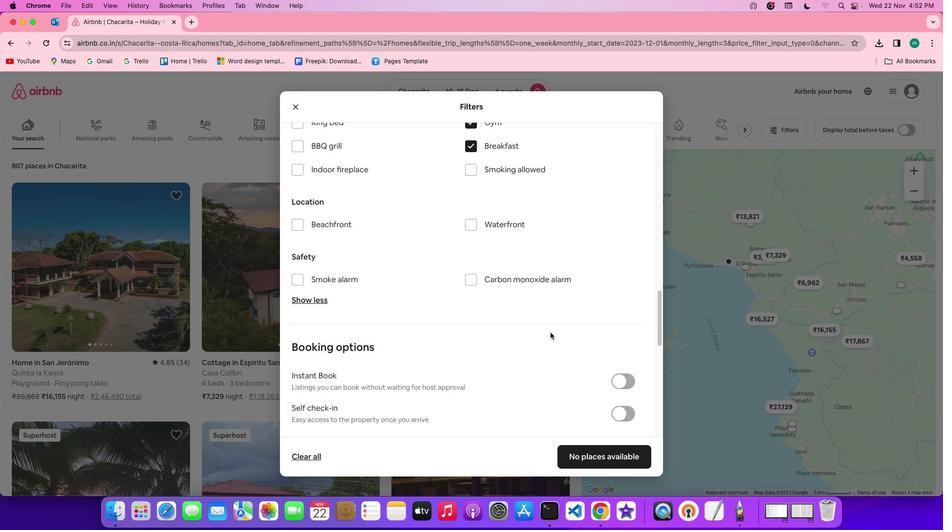 
Action: Mouse scrolled (555, 337) with delta (4, 3)
Screenshot: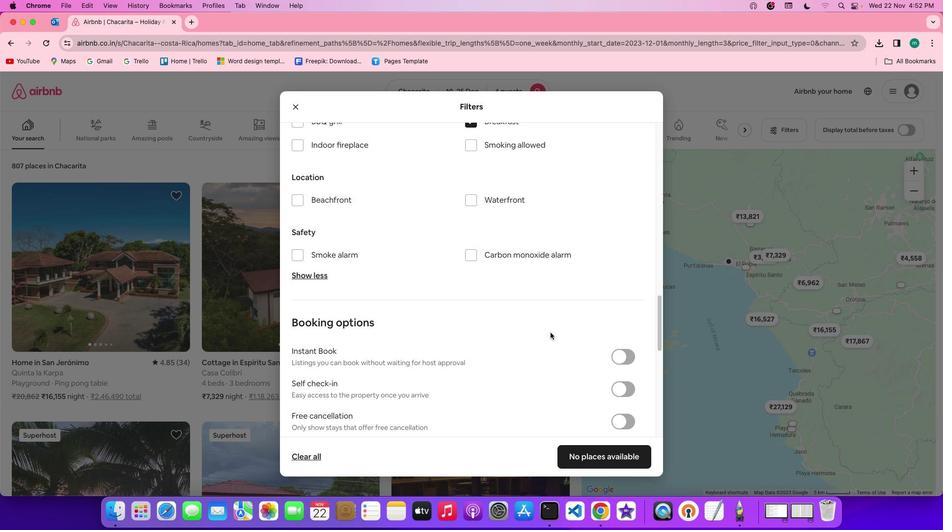 
Action: Mouse scrolled (555, 337) with delta (4, 3)
Screenshot: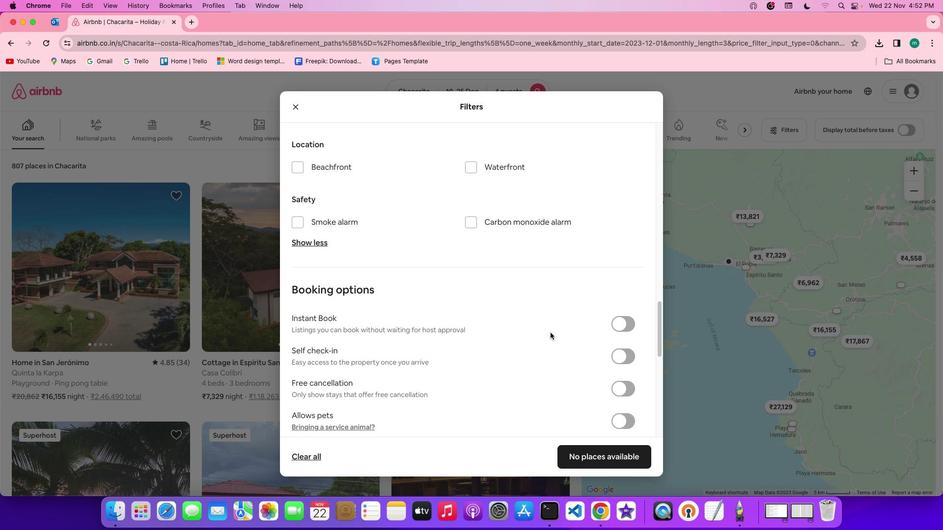 
Action: Mouse scrolled (555, 337) with delta (4, 3)
Screenshot: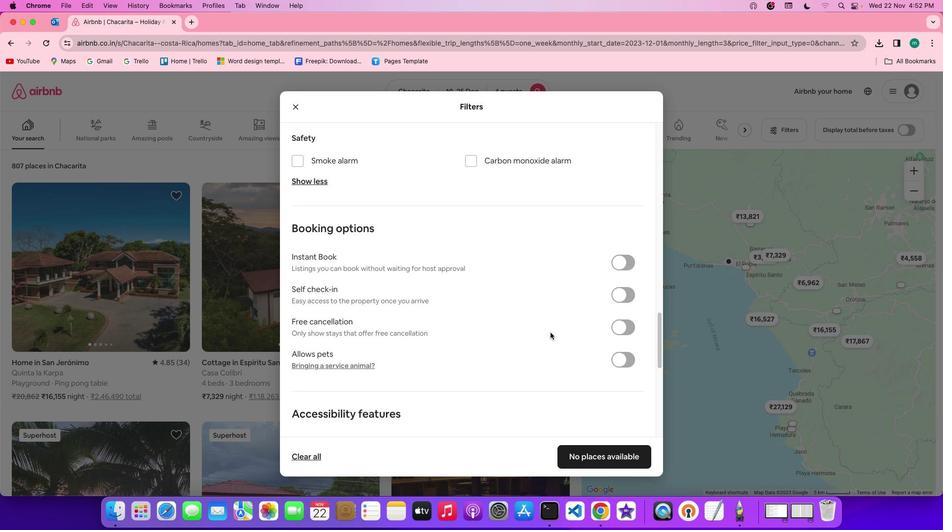 
Action: Mouse scrolled (555, 337) with delta (4, 3)
Screenshot: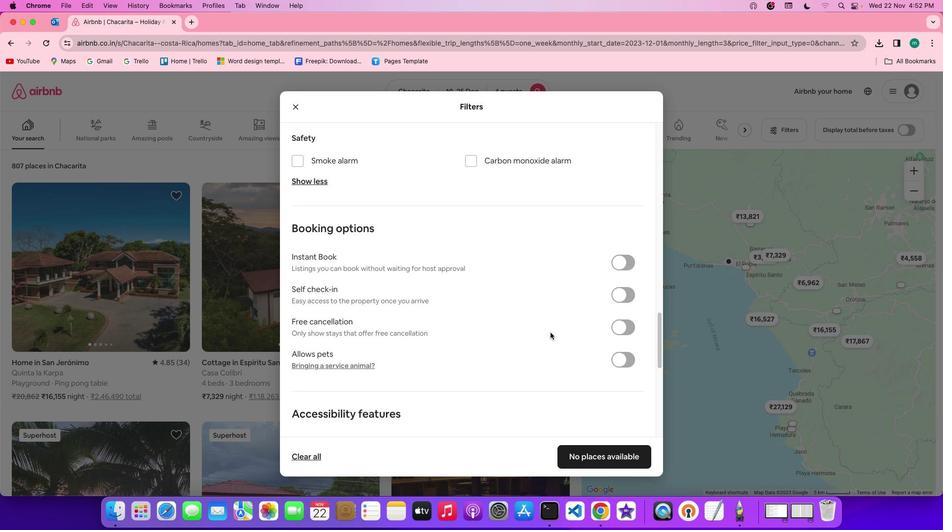 
Action: Mouse scrolled (555, 337) with delta (4, 2)
Screenshot: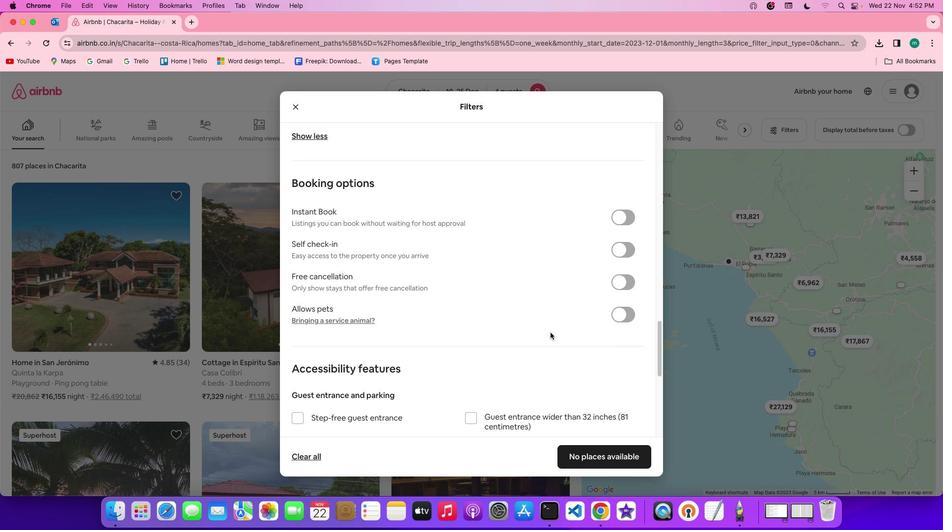 
Action: Mouse scrolled (555, 337) with delta (4, 3)
Screenshot: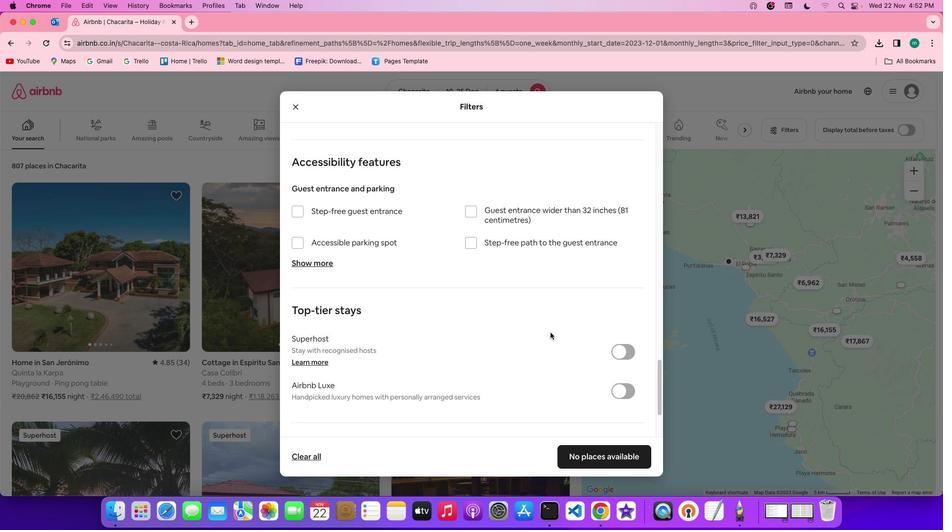 
Action: Mouse scrolled (555, 337) with delta (4, 3)
Screenshot: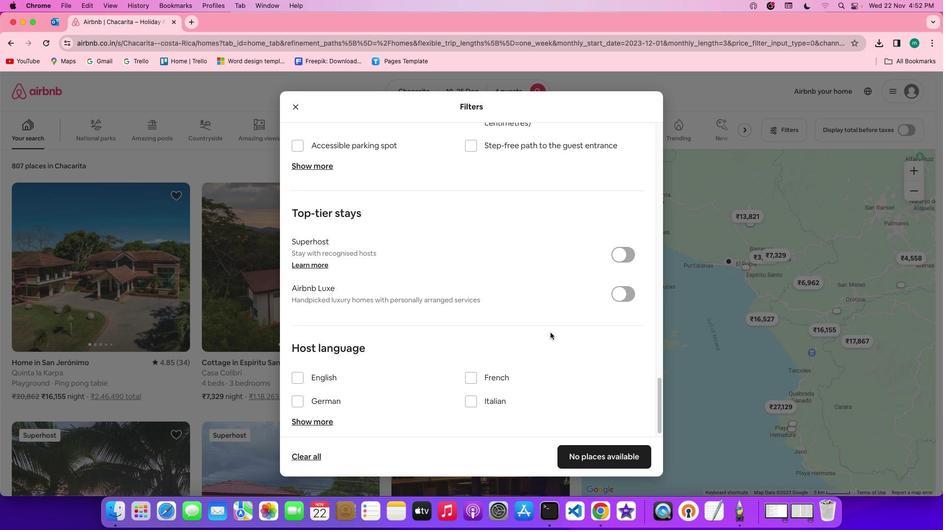 
Action: Mouse scrolled (555, 337) with delta (4, 2)
Screenshot: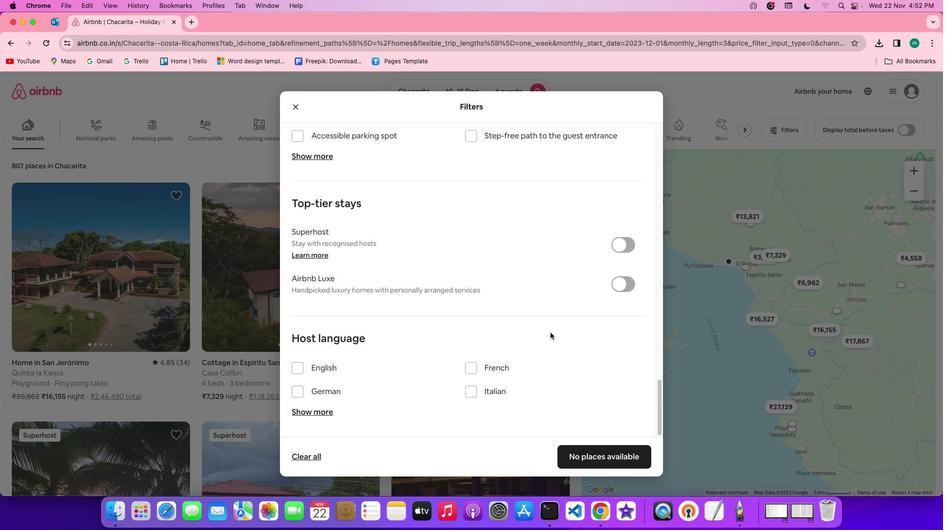 
Action: Mouse scrolled (555, 337) with delta (4, 1)
Screenshot: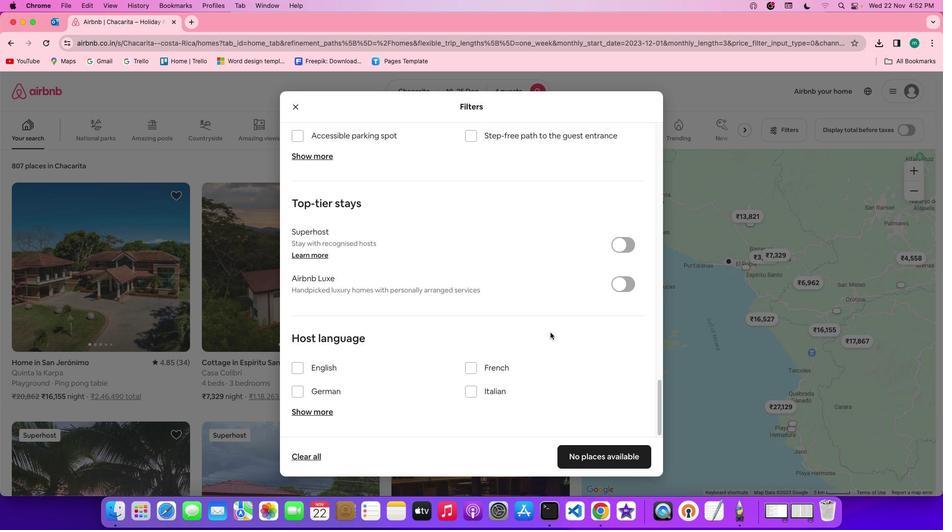 
Action: Mouse scrolled (555, 337) with delta (4, 1)
Screenshot: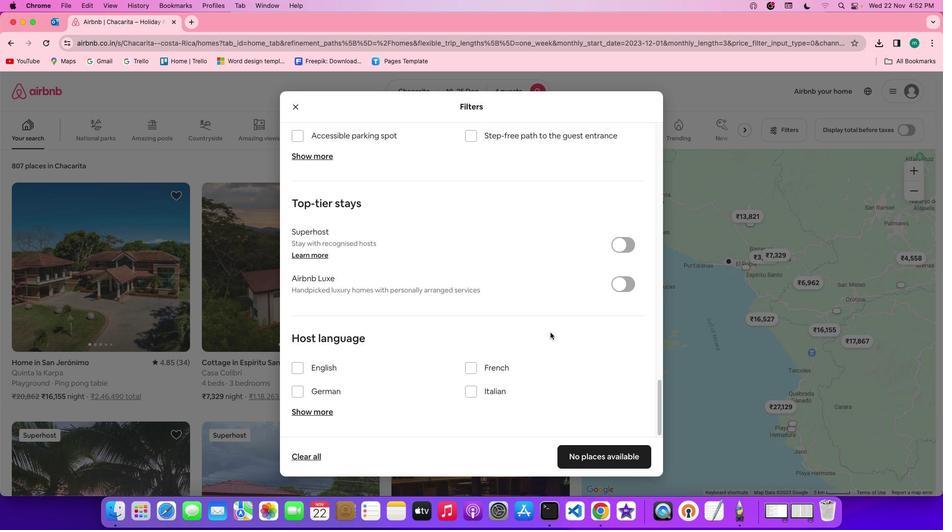 
Action: Mouse scrolled (555, 337) with delta (4, 1)
Screenshot: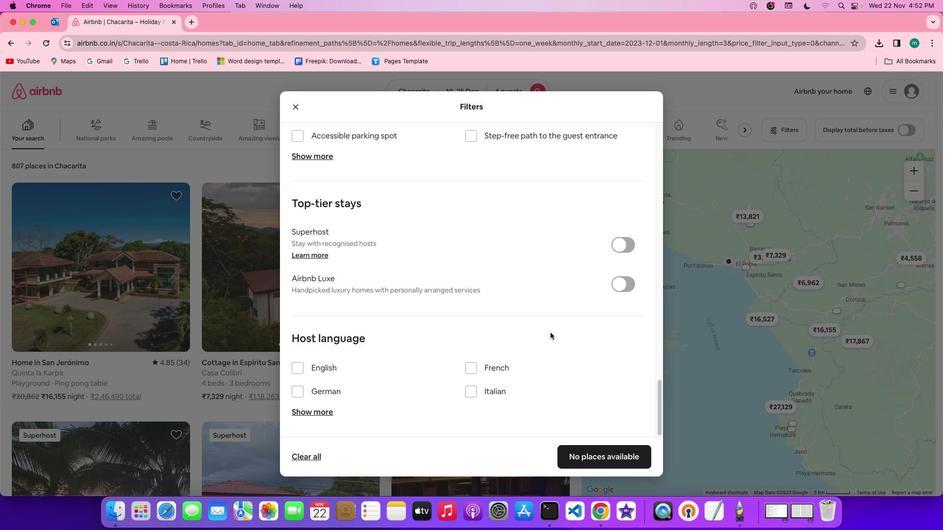 
Action: Mouse scrolled (555, 337) with delta (4, 3)
Screenshot: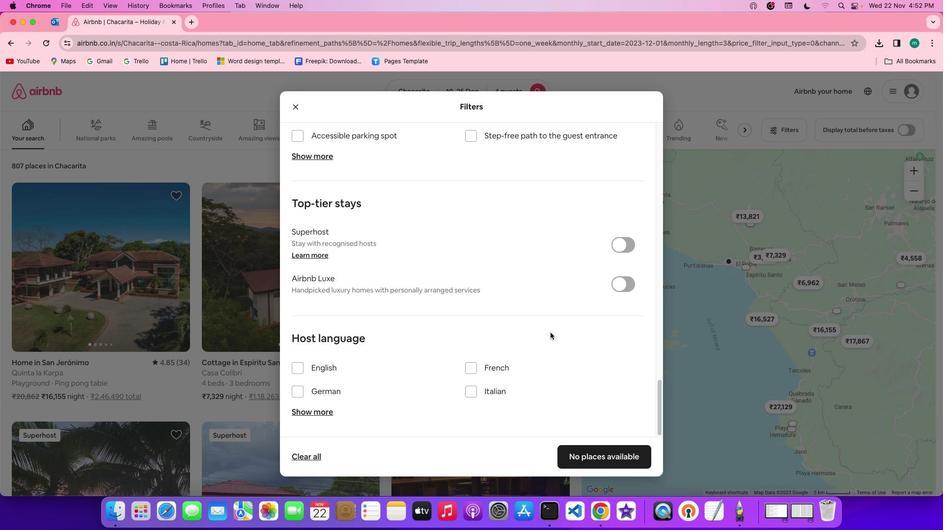 
Action: Mouse scrolled (555, 337) with delta (4, 3)
Screenshot: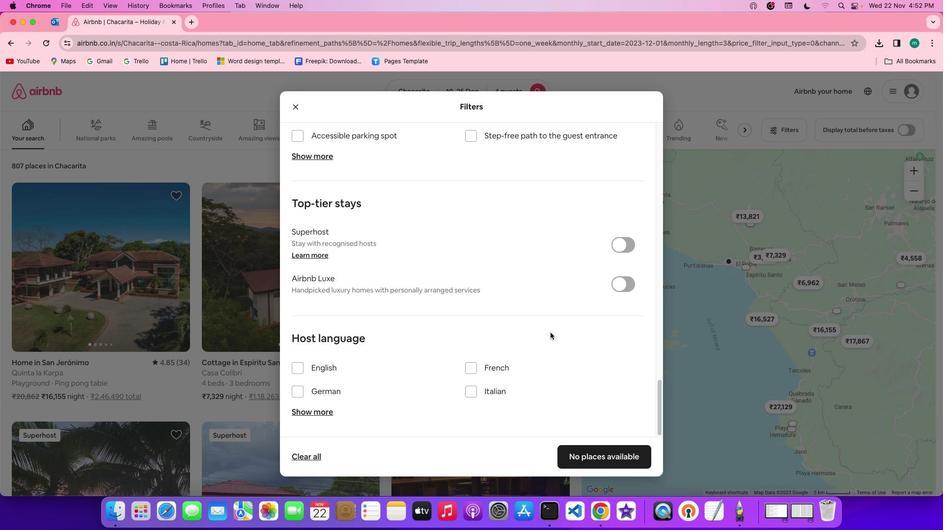 
Action: Mouse scrolled (555, 337) with delta (4, 2)
Screenshot: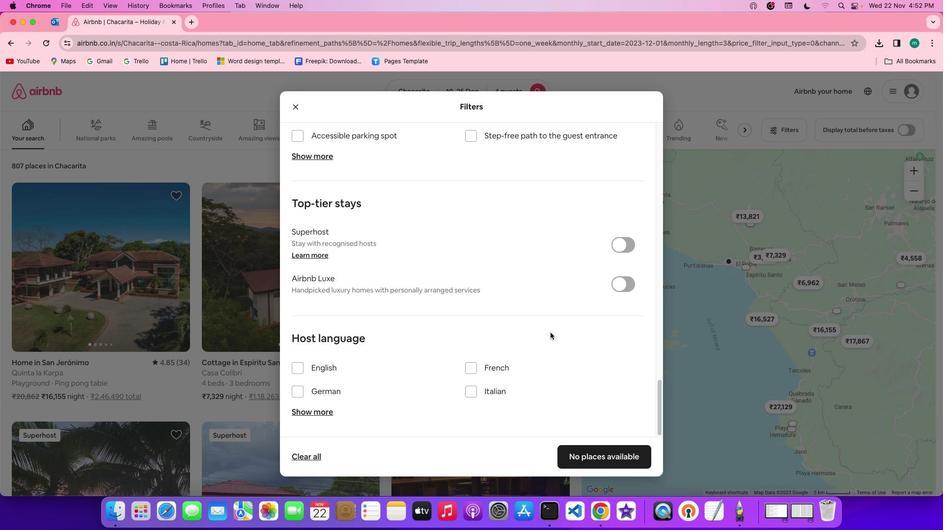 
Action: Mouse scrolled (555, 337) with delta (4, 1)
Screenshot: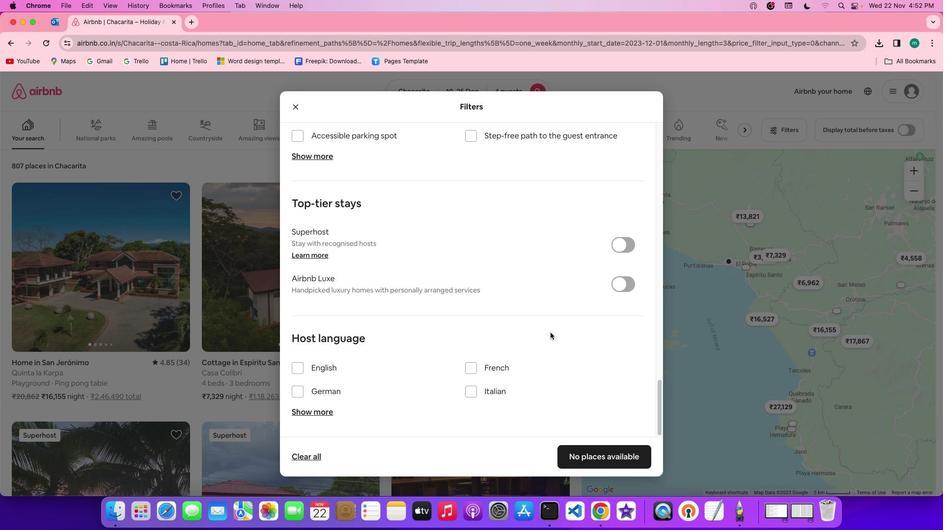 
Action: Mouse scrolled (555, 337) with delta (4, 1)
Screenshot: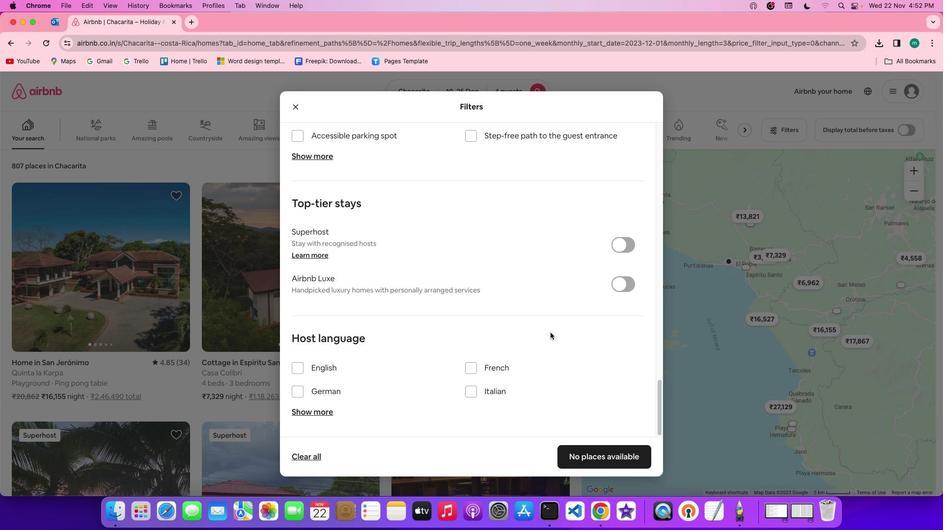 
Action: Mouse moved to (632, 464)
Screenshot: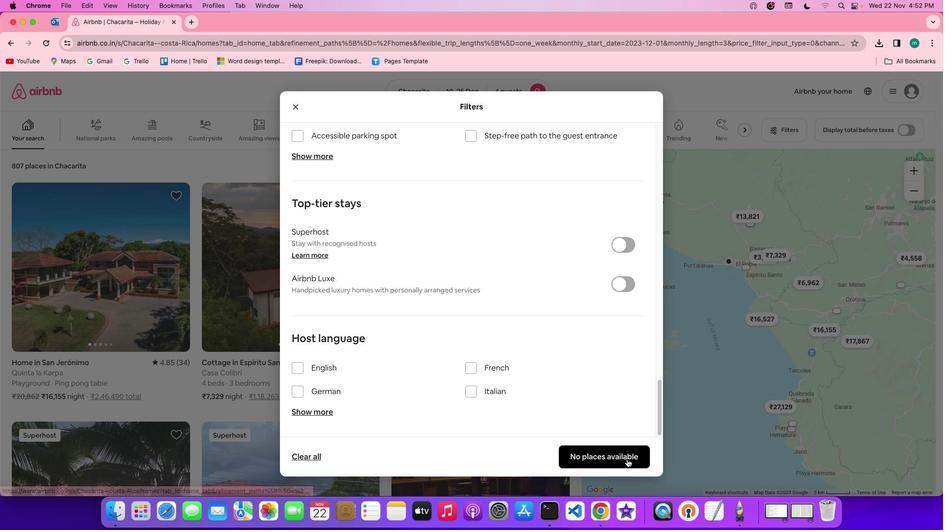 
Action: Mouse pressed left at (632, 464)
Screenshot: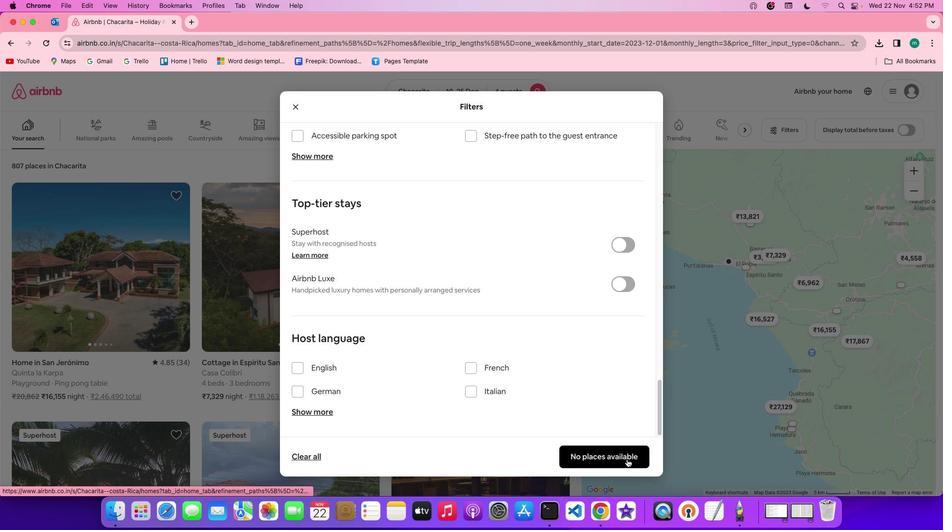 
Action: Mouse moved to (424, 348)
Screenshot: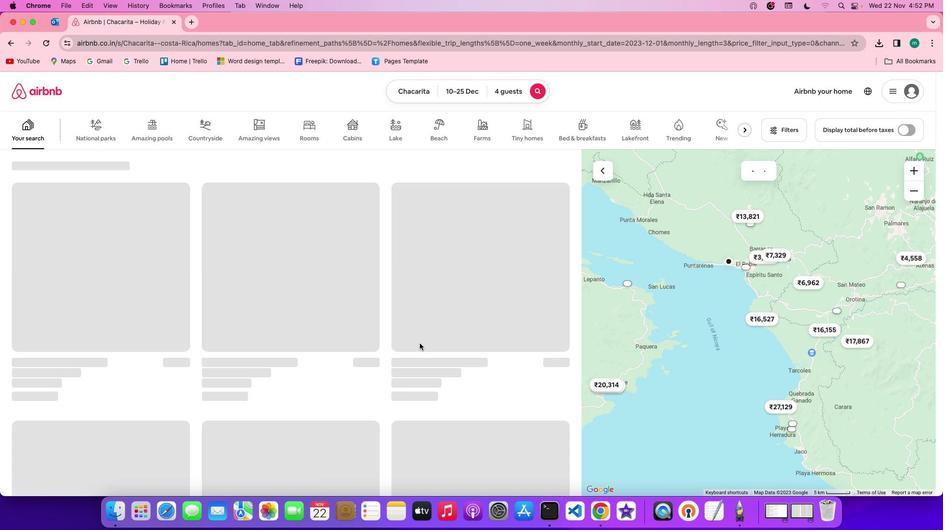 
